 Task: Search one way flight ticket for 1 adult, 5 children, 2 infants in seat and 1 infant on lap in first from Watertown: Watertown Regional Airport to Greensboro: Piedmont Triad International Airport on 5-1-2023. Choice of flights is Frontier. Number of bags: 1 checked bag. Price is upto 82000. Outbound departure time preference is 9:45.
Action: Mouse moved to (223, 340)
Screenshot: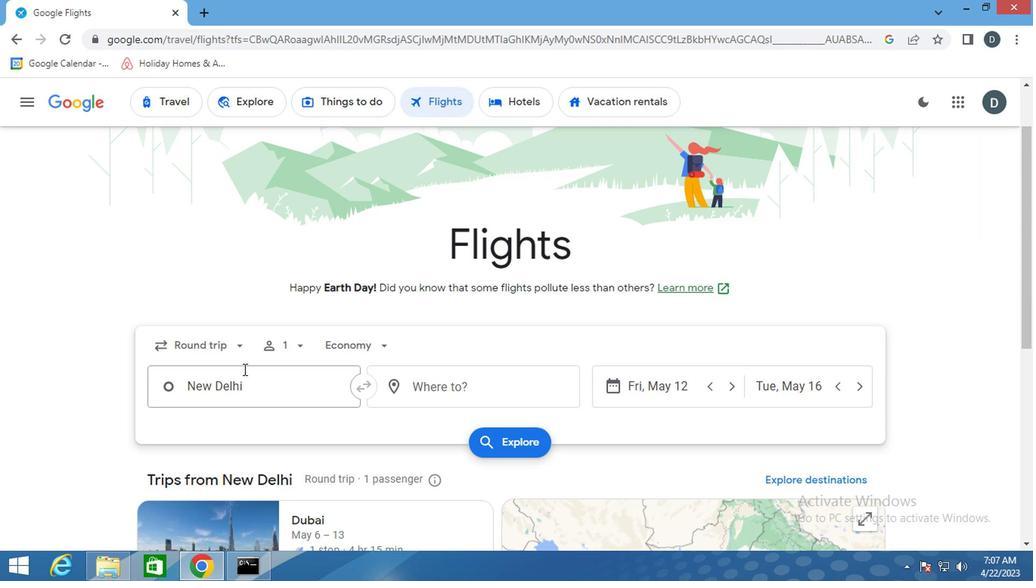 
Action: Mouse pressed left at (223, 340)
Screenshot: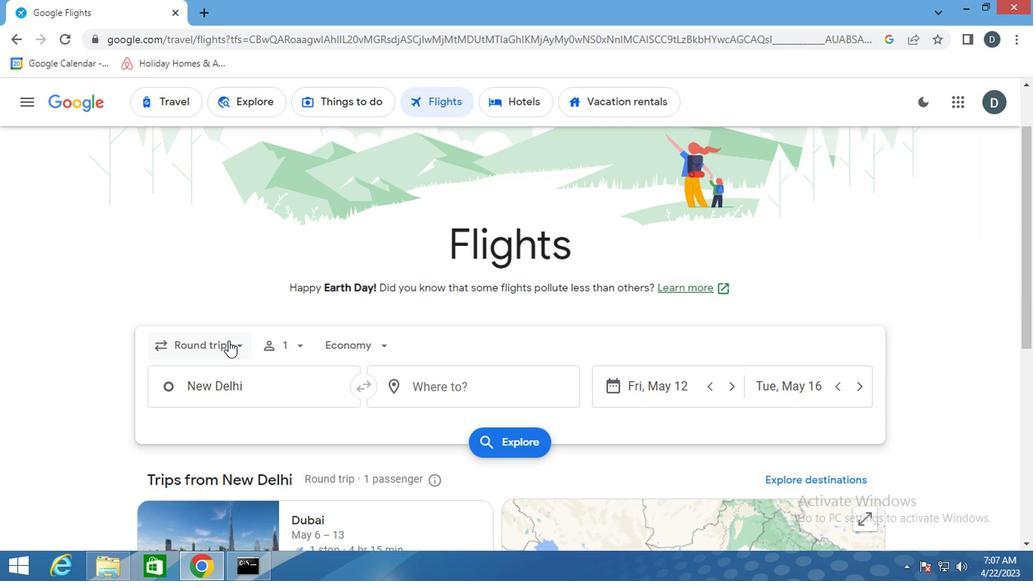 
Action: Mouse moved to (227, 412)
Screenshot: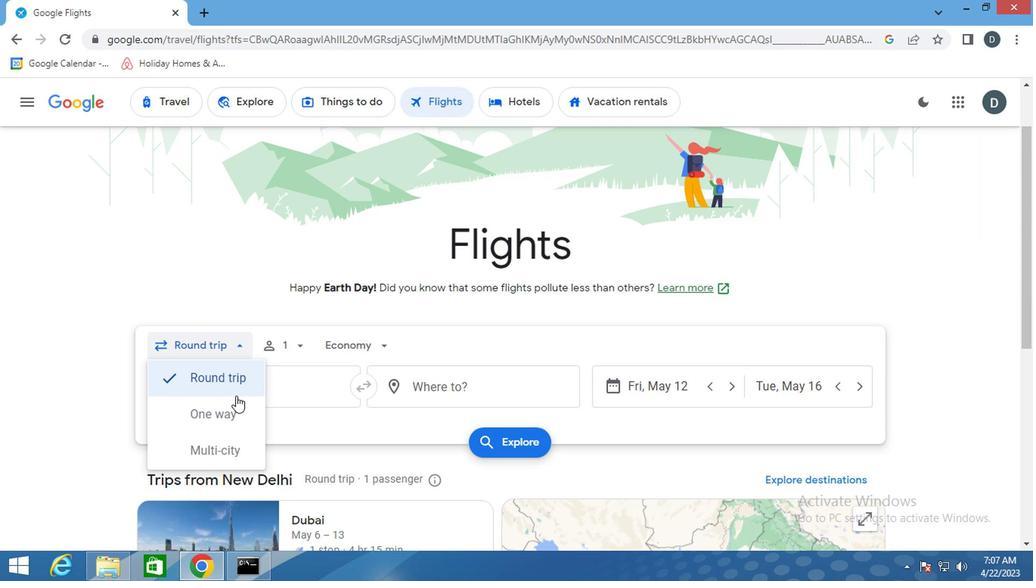 
Action: Mouse pressed left at (227, 412)
Screenshot: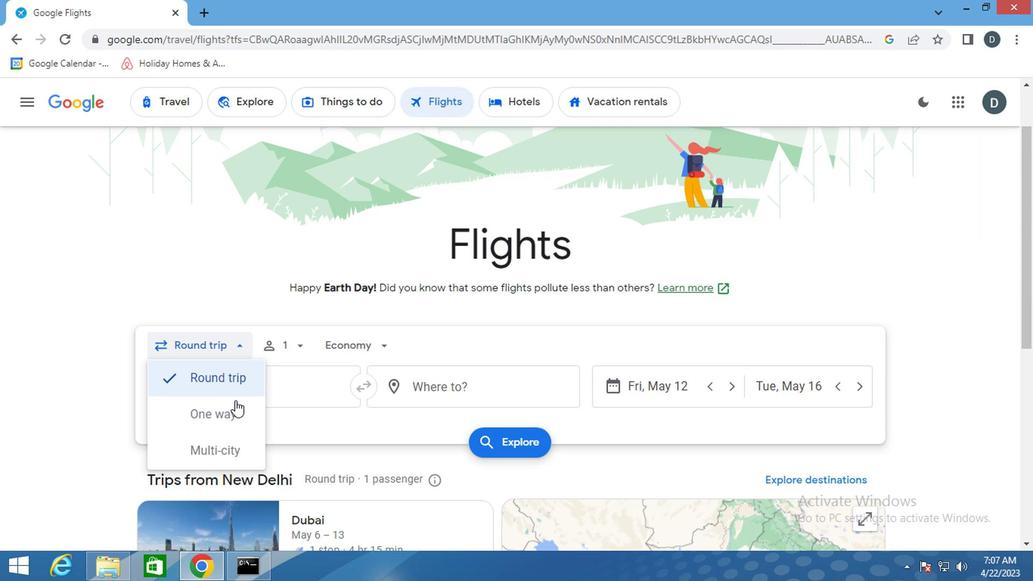 
Action: Mouse moved to (285, 349)
Screenshot: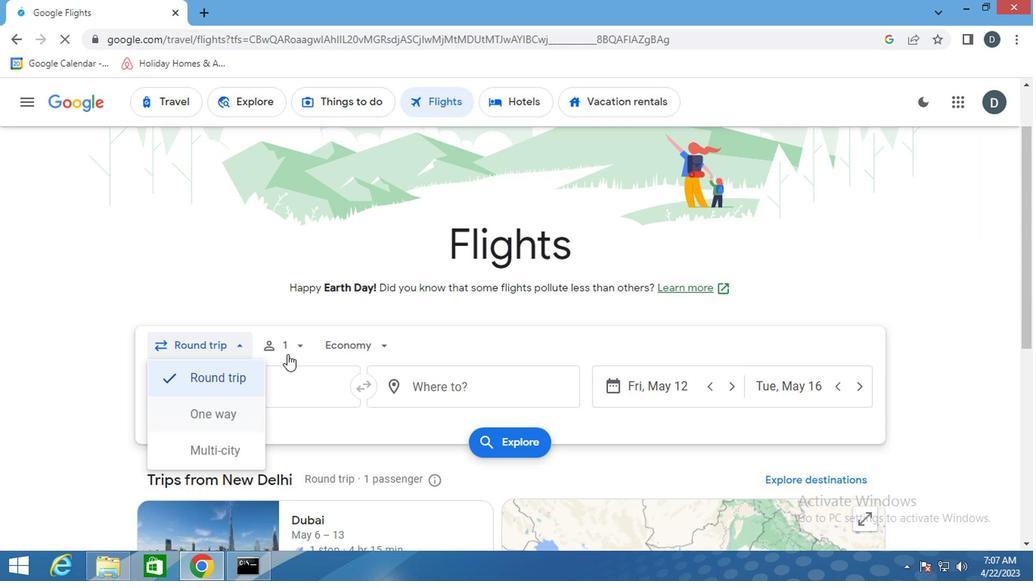 
Action: Mouse pressed left at (285, 349)
Screenshot: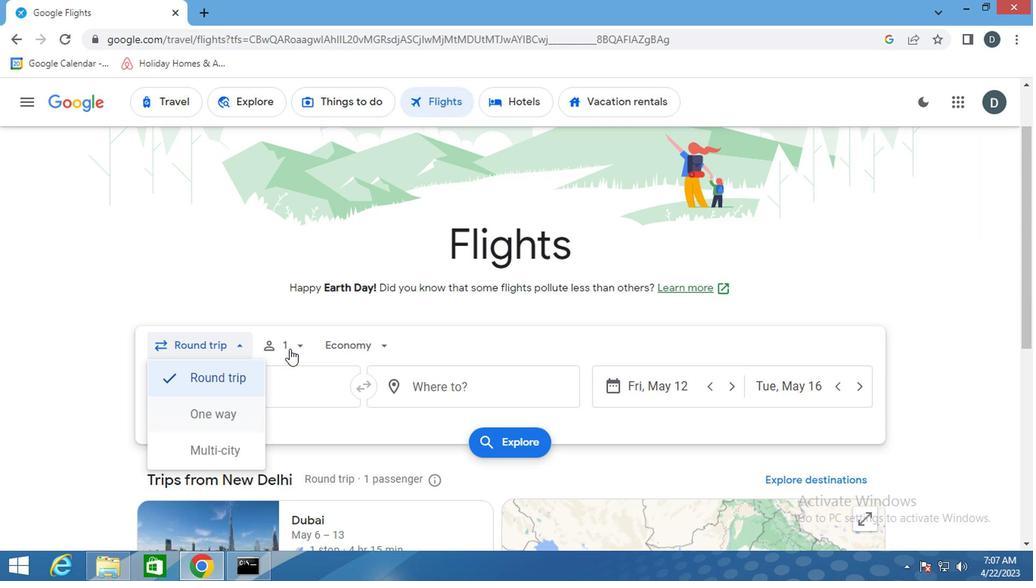 
Action: Mouse moved to (412, 420)
Screenshot: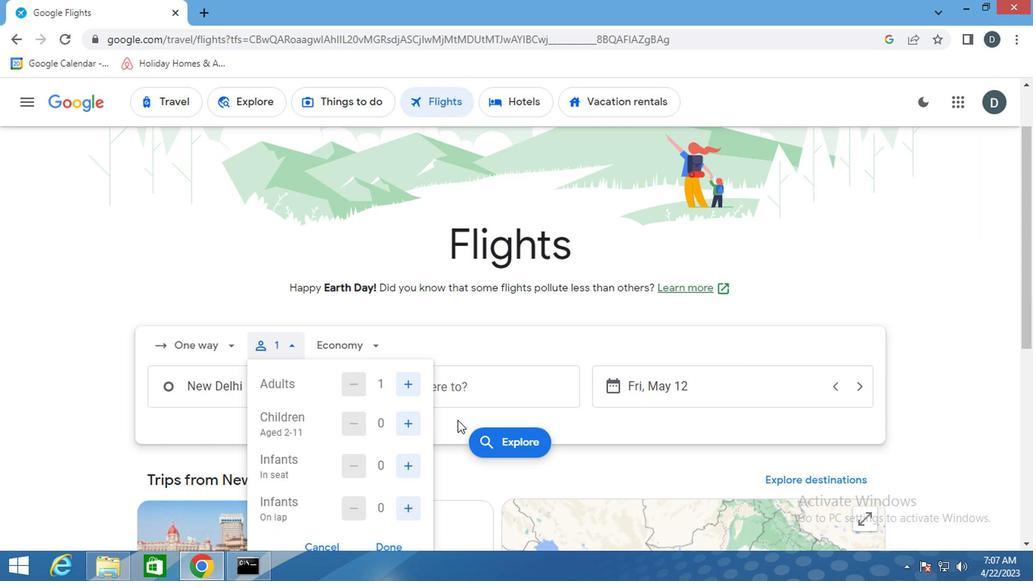 
Action: Mouse pressed left at (412, 420)
Screenshot: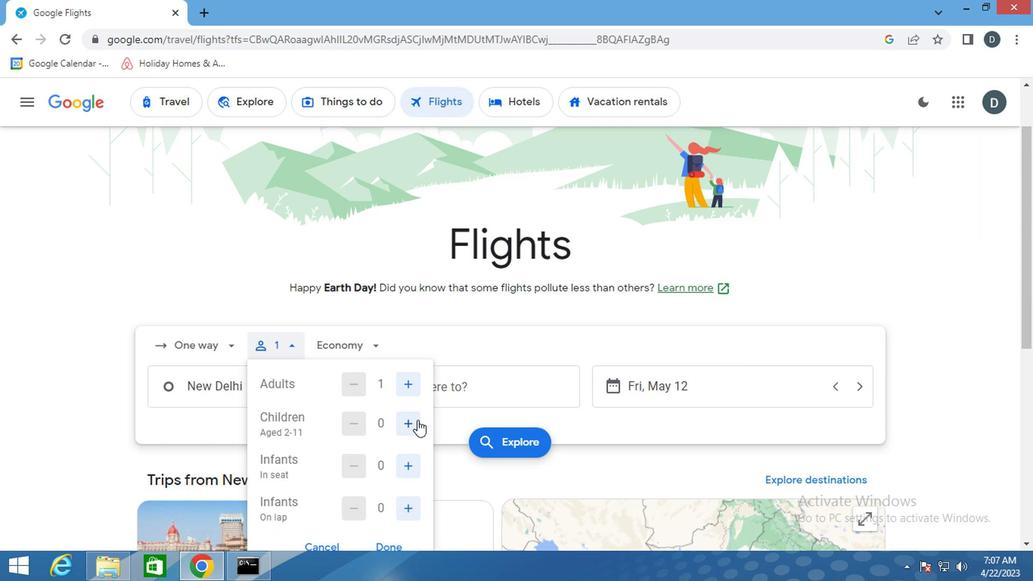 
Action: Mouse moved to (411, 420)
Screenshot: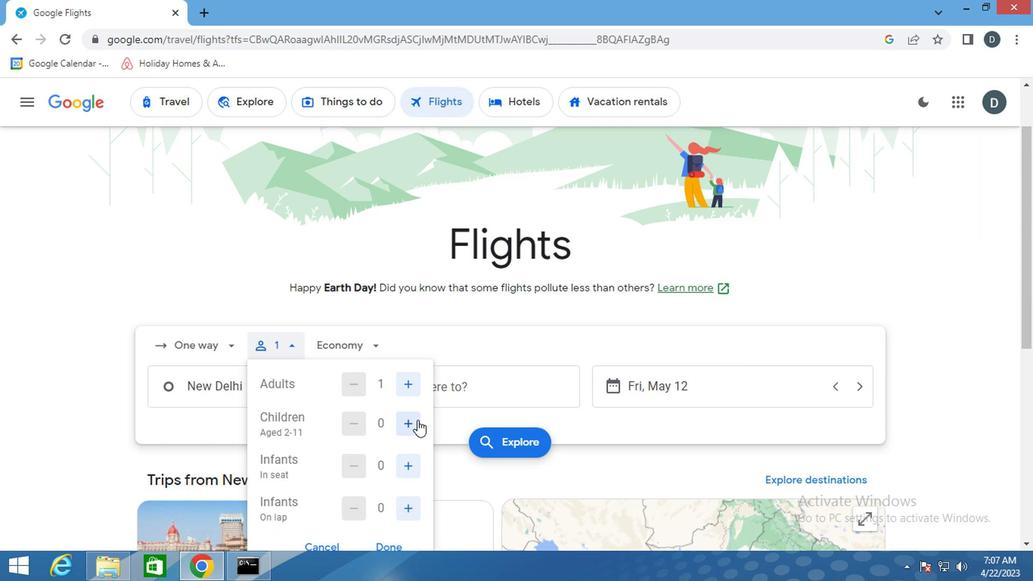 
Action: Mouse pressed left at (411, 420)
Screenshot: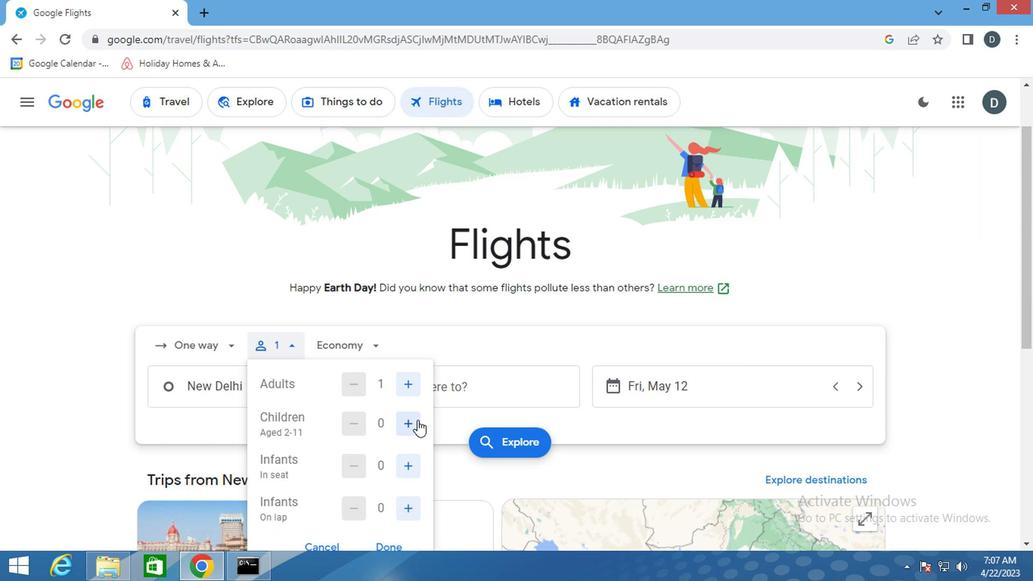 
Action: Mouse pressed left at (411, 420)
Screenshot: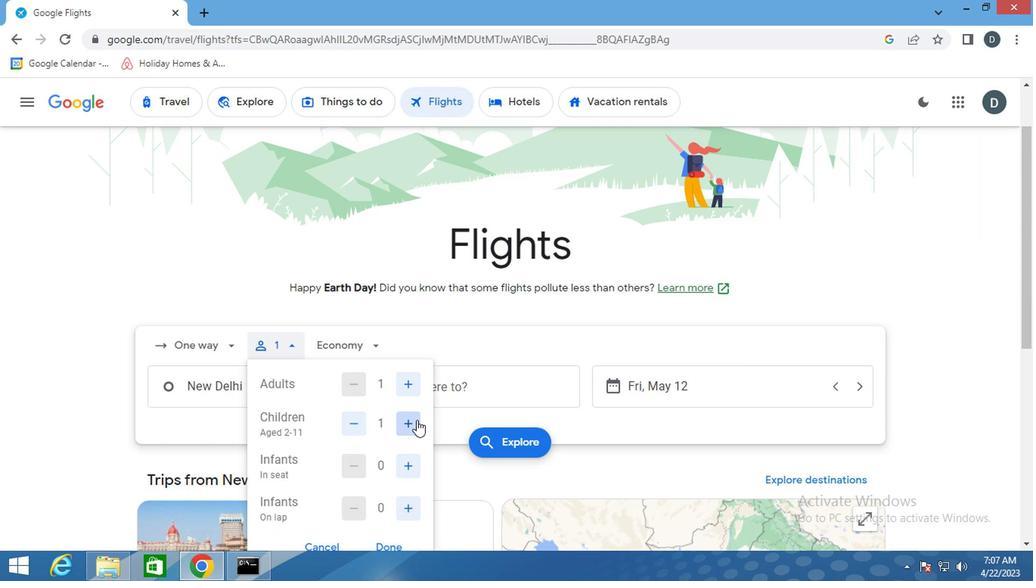 
Action: Mouse pressed left at (411, 420)
Screenshot: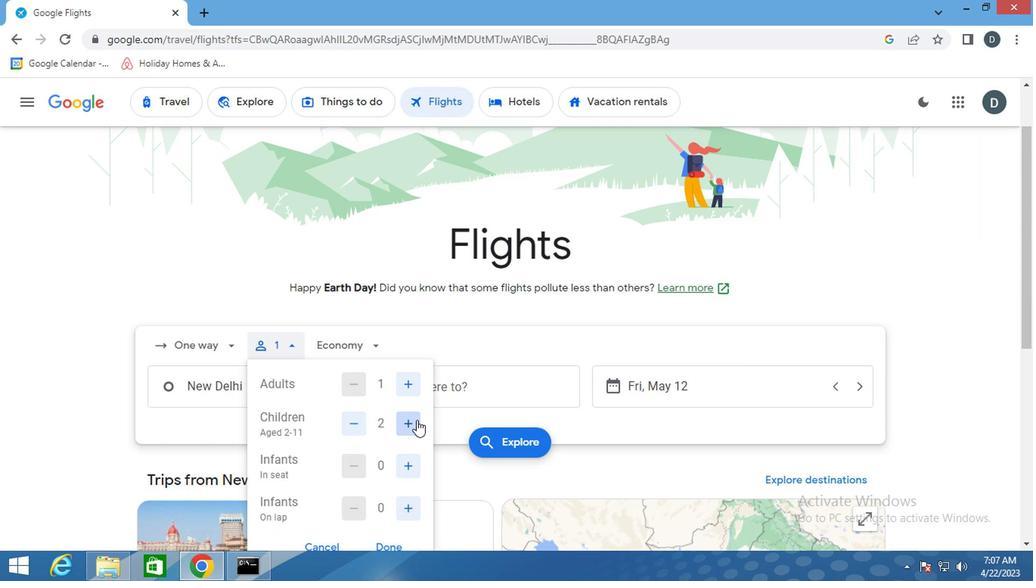 
Action: Mouse pressed left at (411, 420)
Screenshot: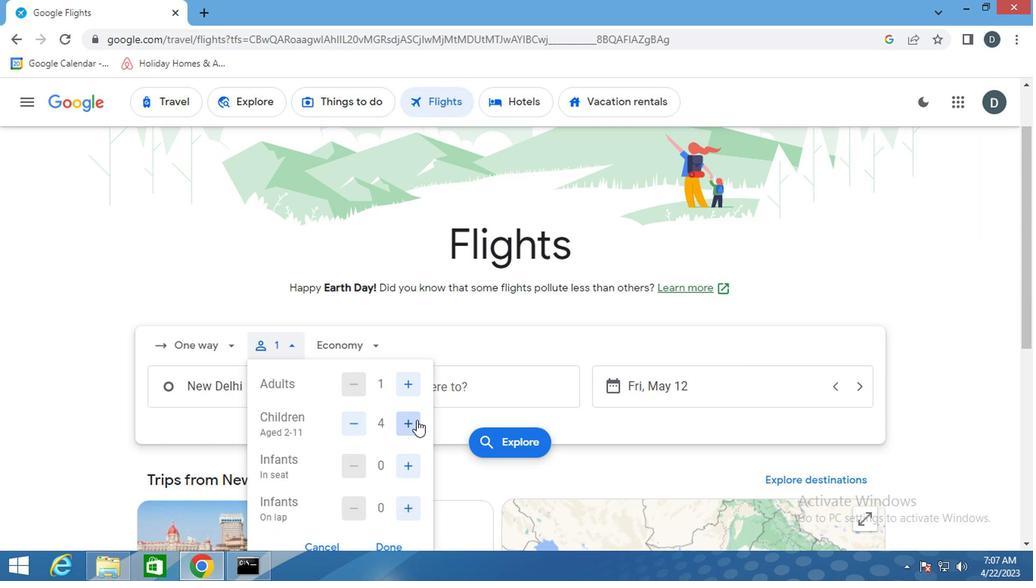 
Action: Mouse moved to (396, 464)
Screenshot: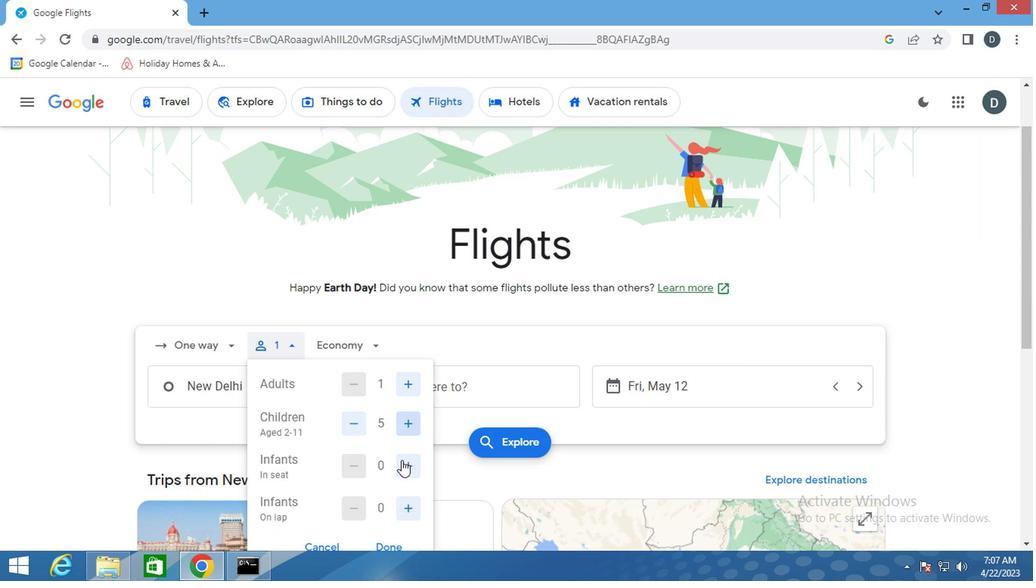 
Action: Mouse pressed left at (396, 464)
Screenshot: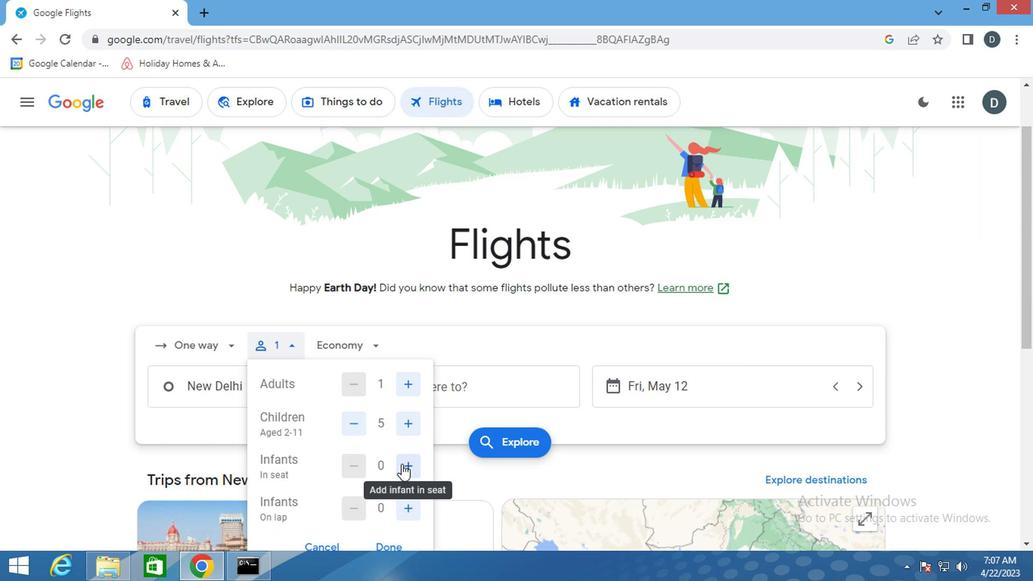 
Action: Mouse pressed left at (396, 464)
Screenshot: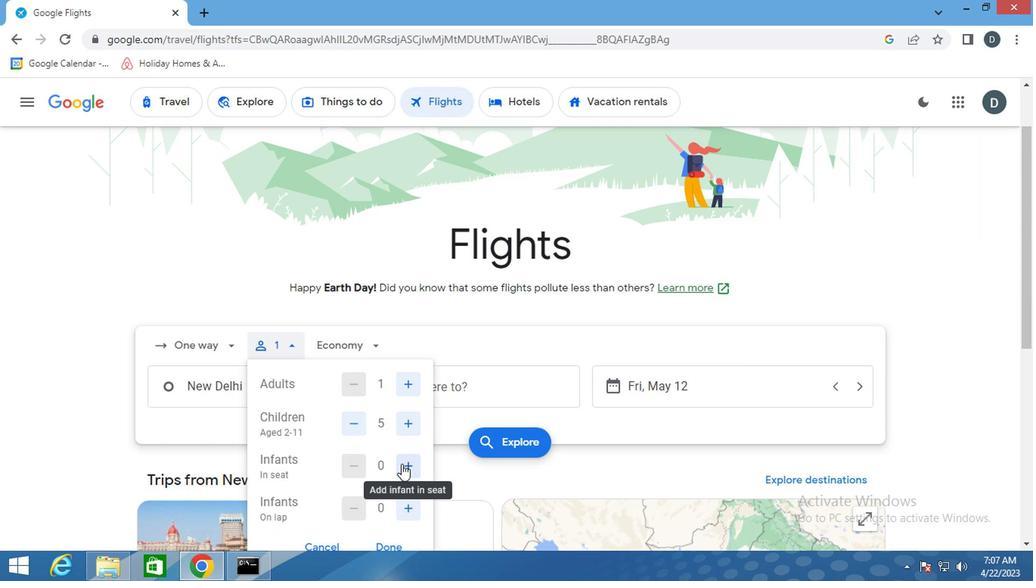 
Action: Mouse moved to (395, 502)
Screenshot: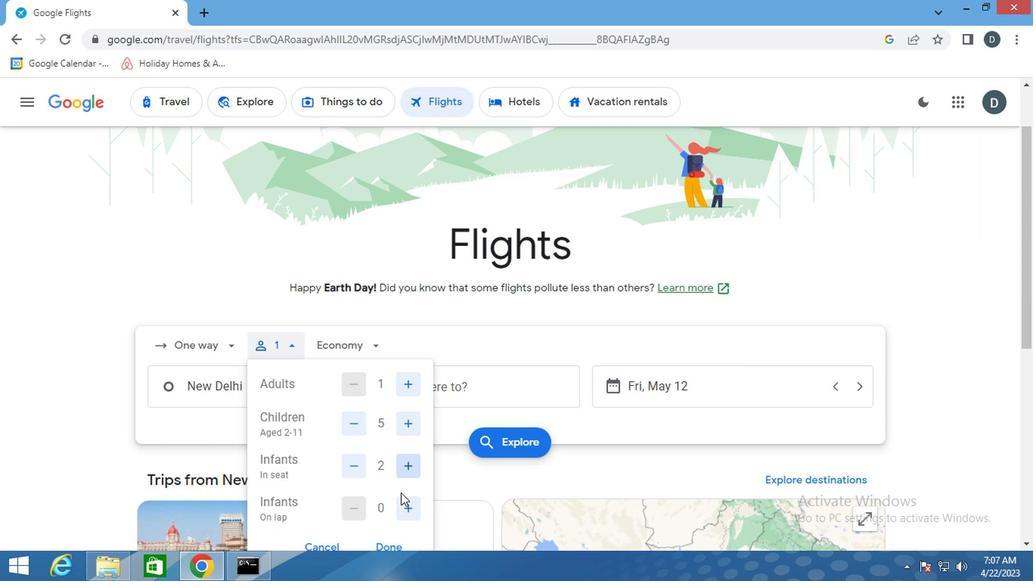 
Action: Mouse pressed left at (395, 502)
Screenshot: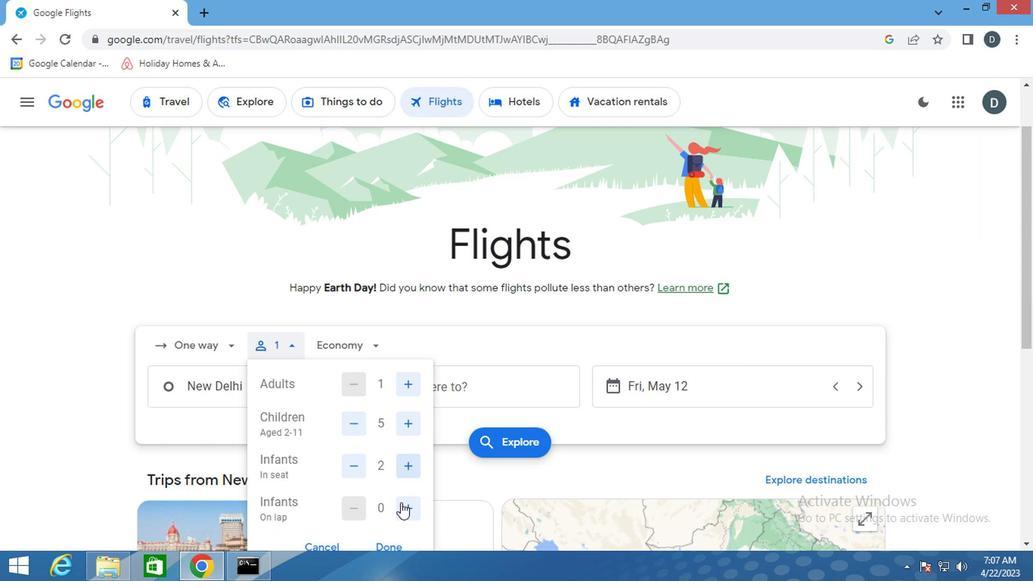 
Action: Mouse moved to (360, 474)
Screenshot: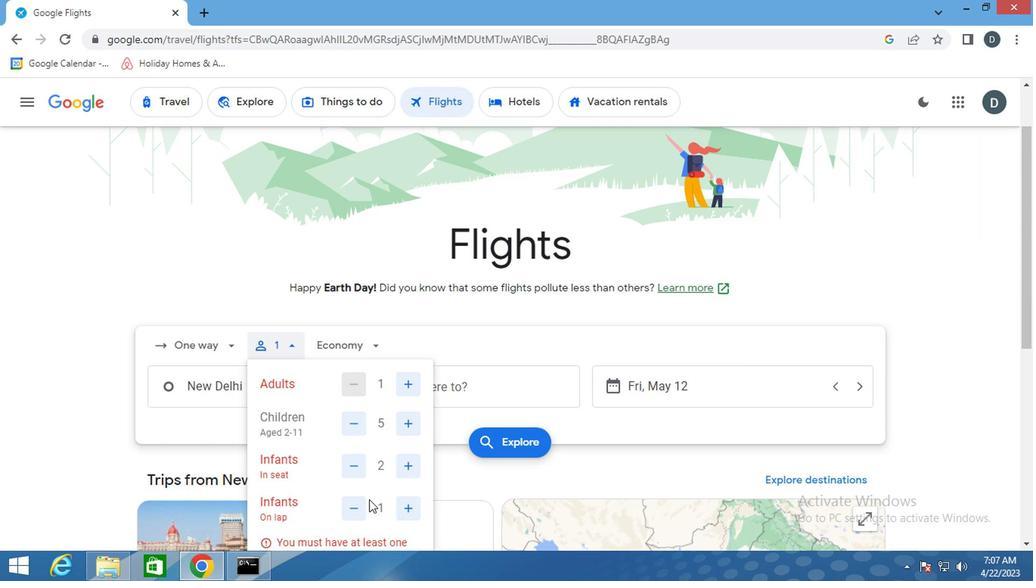 
Action: Mouse pressed left at (360, 474)
Screenshot: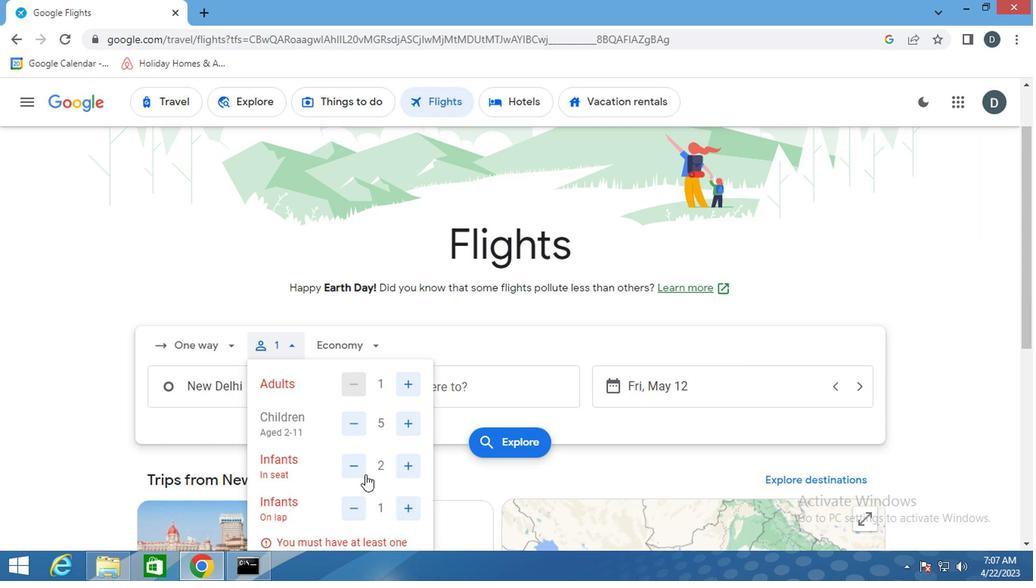 
Action: Mouse moved to (348, 464)
Screenshot: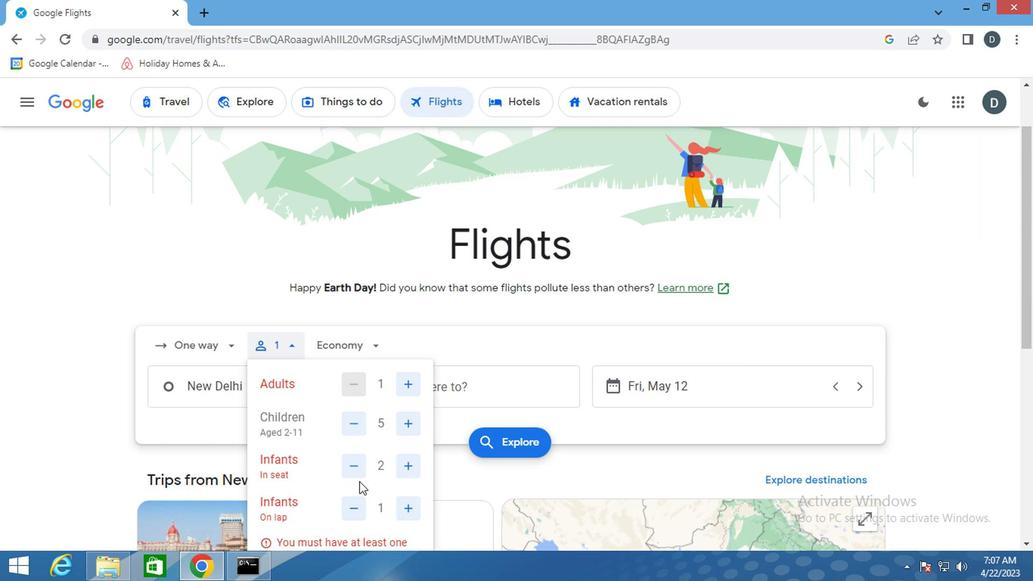 
Action: Mouse pressed left at (348, 464)
Screenshot: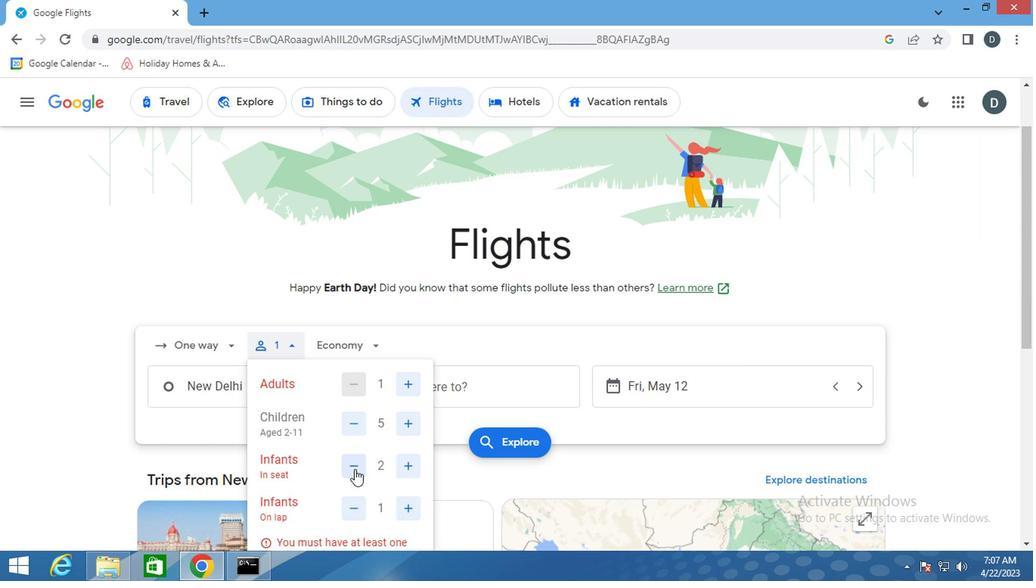 
Action: Mouse moved to (381, 539)
Screenshot: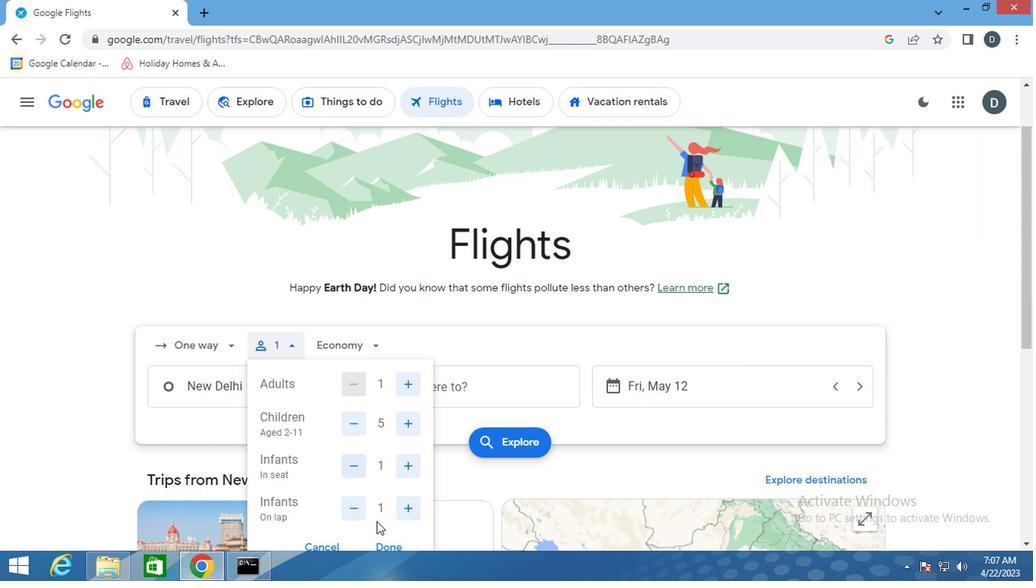 
Action: Mouse pressed left at (381, 539)
Screenshot: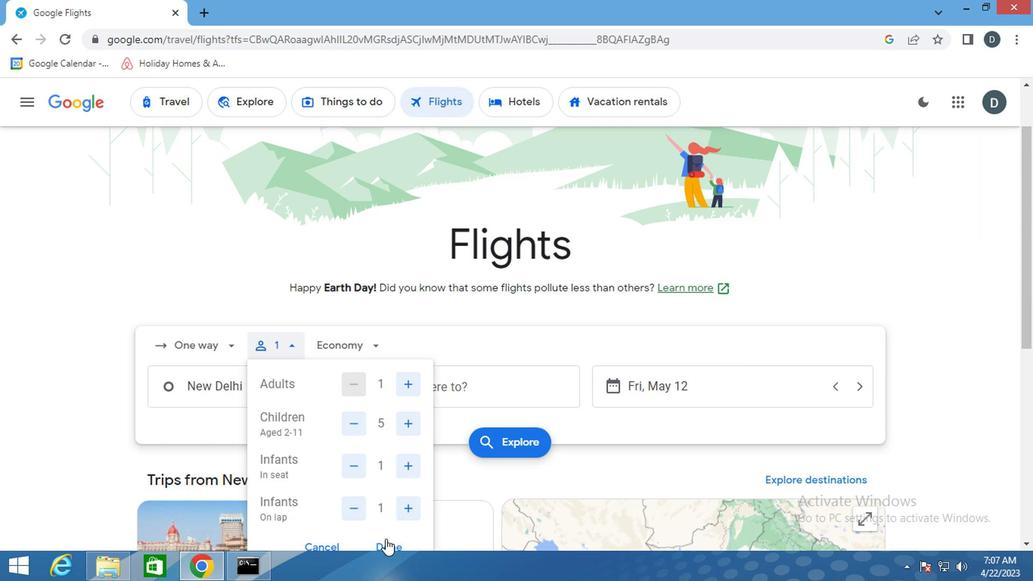 
Action: Mouse moved to (349, 354)
Screenshot: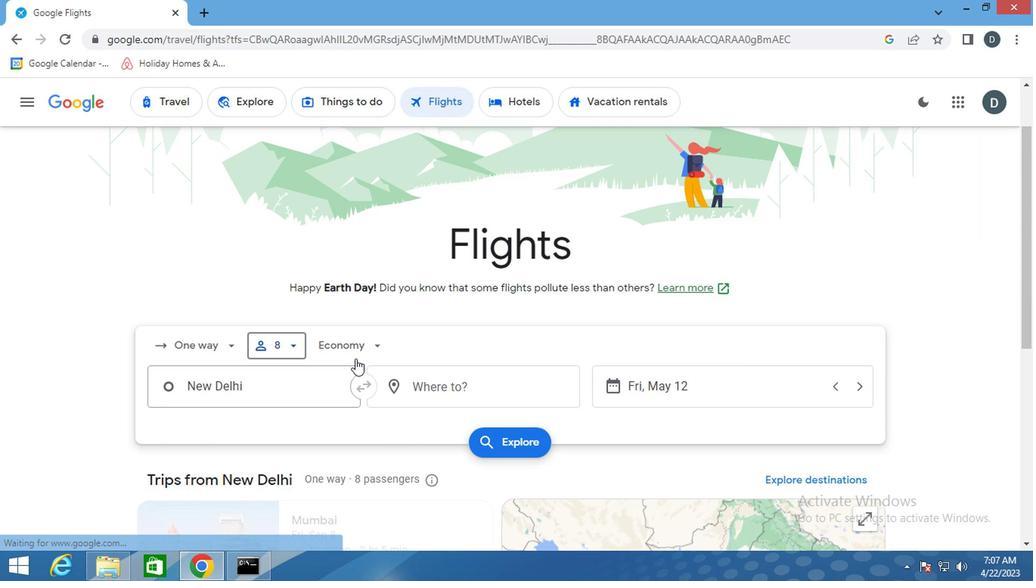 
Action: Mouse pressed left at (349, 354)
Screenshot: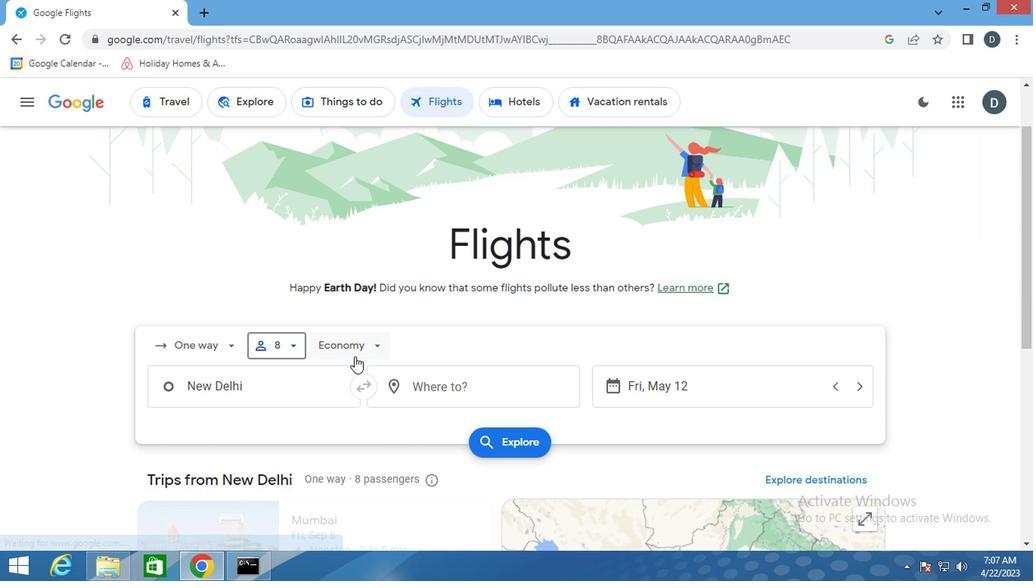 
Action: Mouse moved to (382, 493)
Screenshot: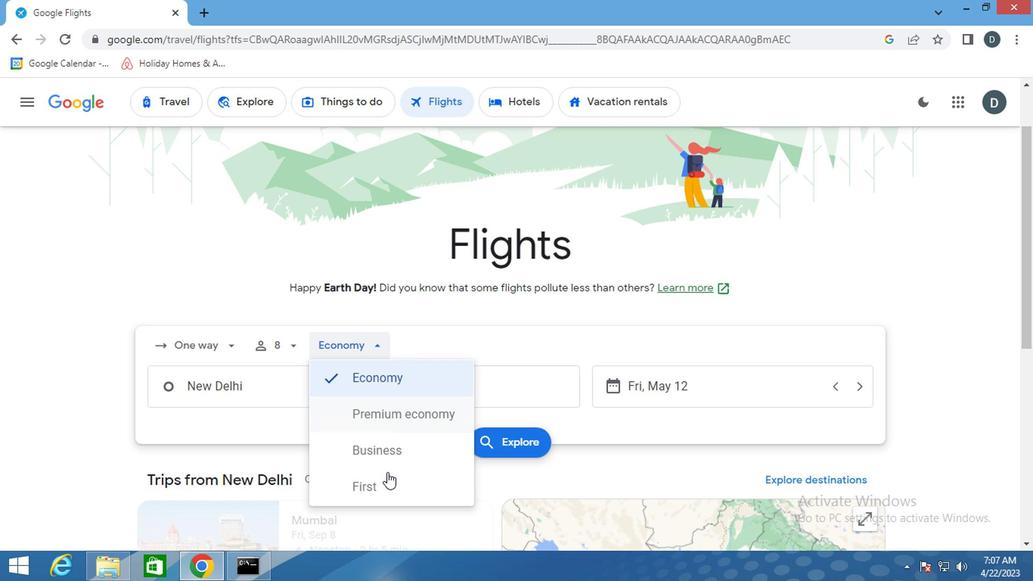 
Action: Mouse pressed left at (382, 493)
Screenshot: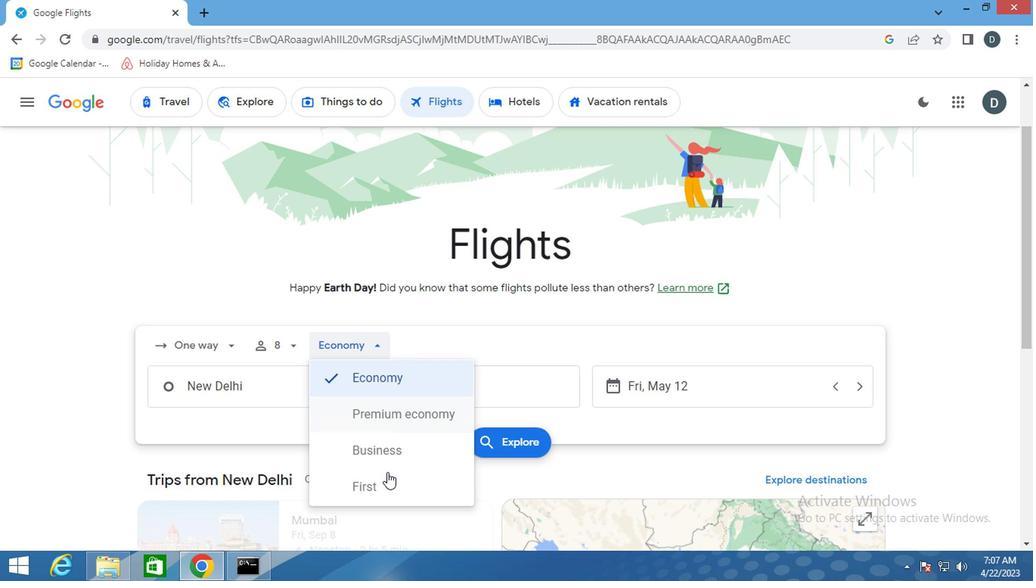 
Action: Mouse moved to (244, 378)
Screenshot: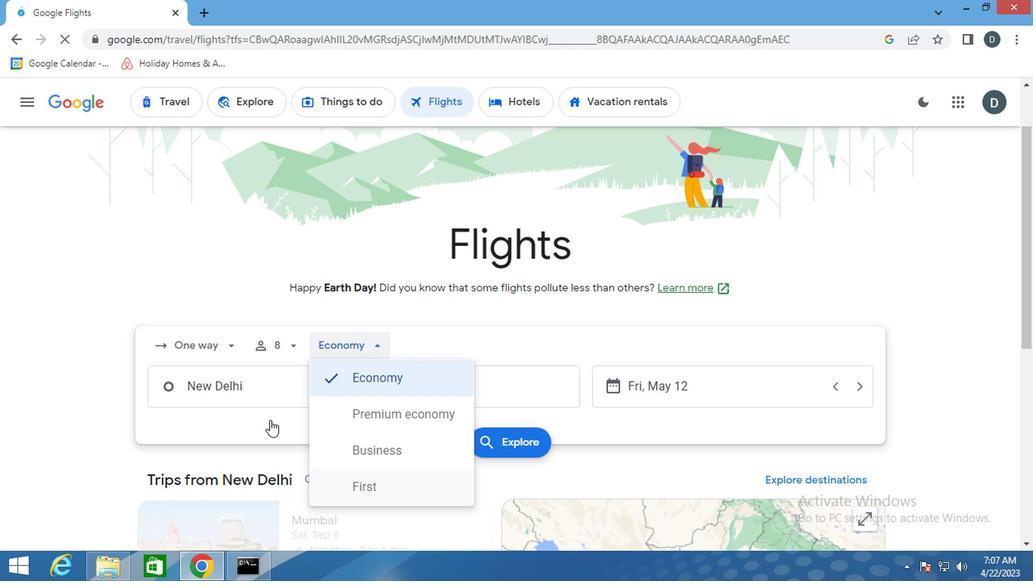 
Action: Mouse pressed left at (244, 378)
Screenshot: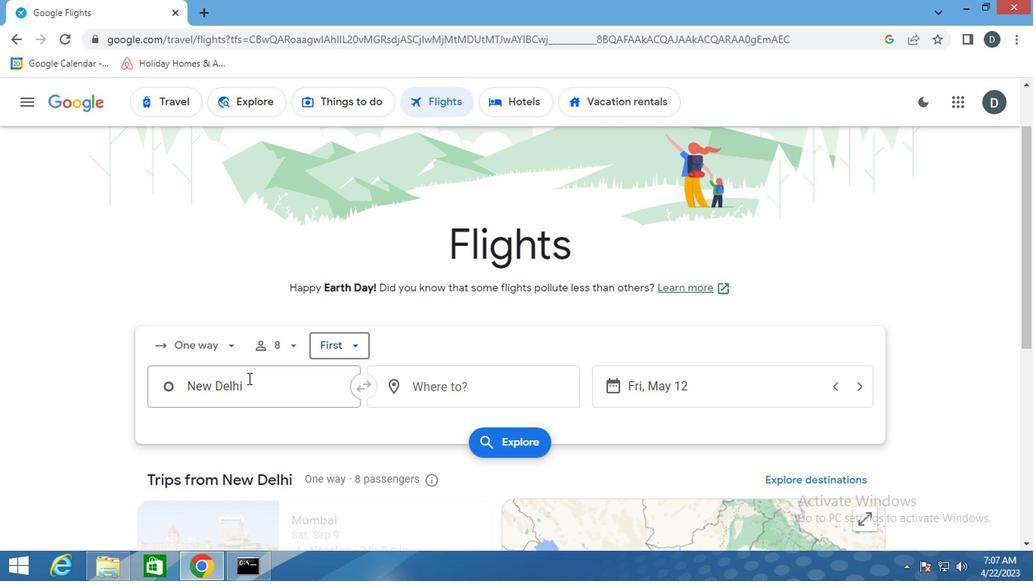 
Action: Key pressed <Key.shift>WATERTOWN
Screenshot: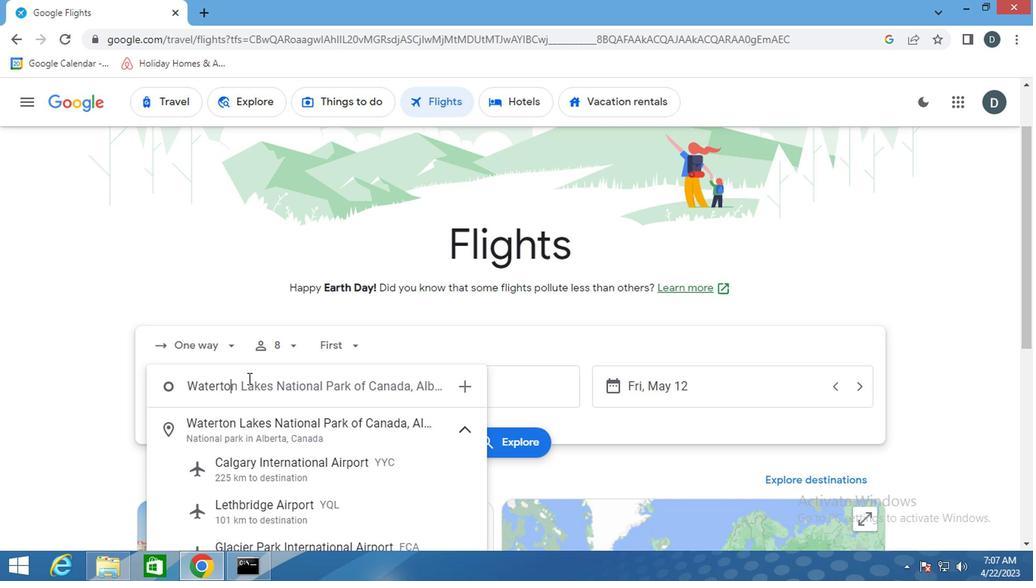 
Action: Mouse moved to (275, 428)
Screenshot: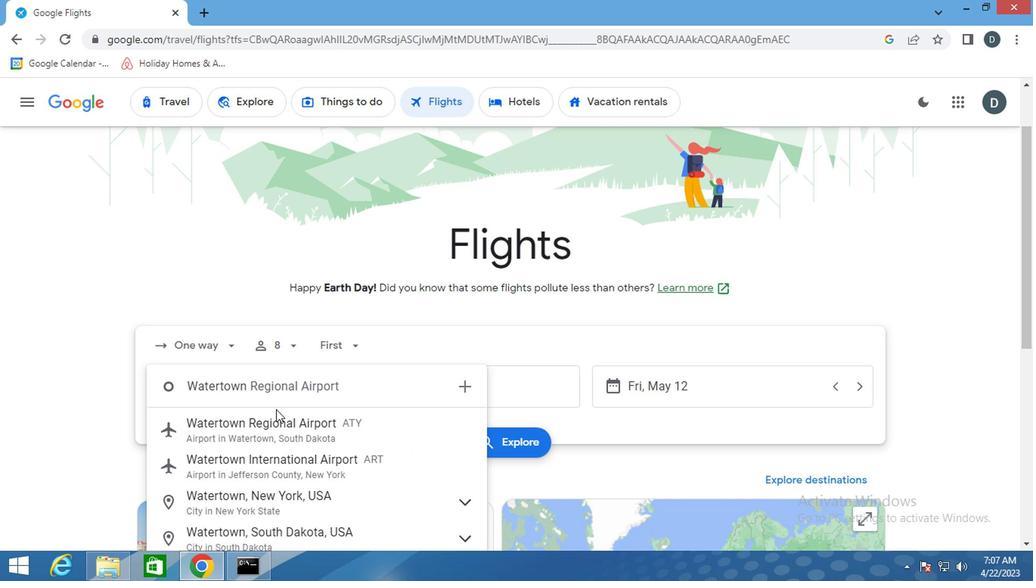 
Action: Mouse pressed left at (275, 428)
Screenshot: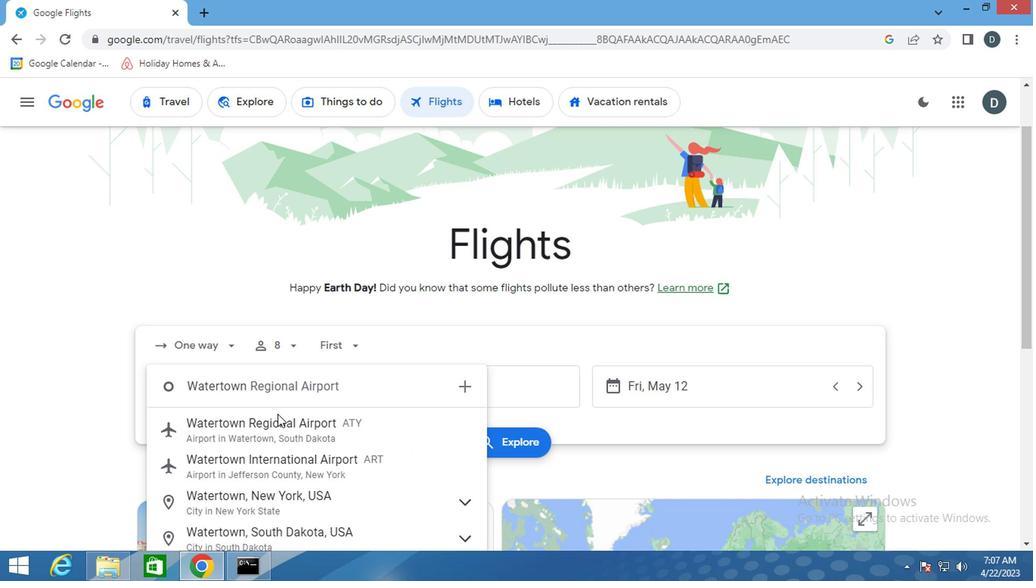 
Action: Mouse moved to (424, 384)
Screenshot: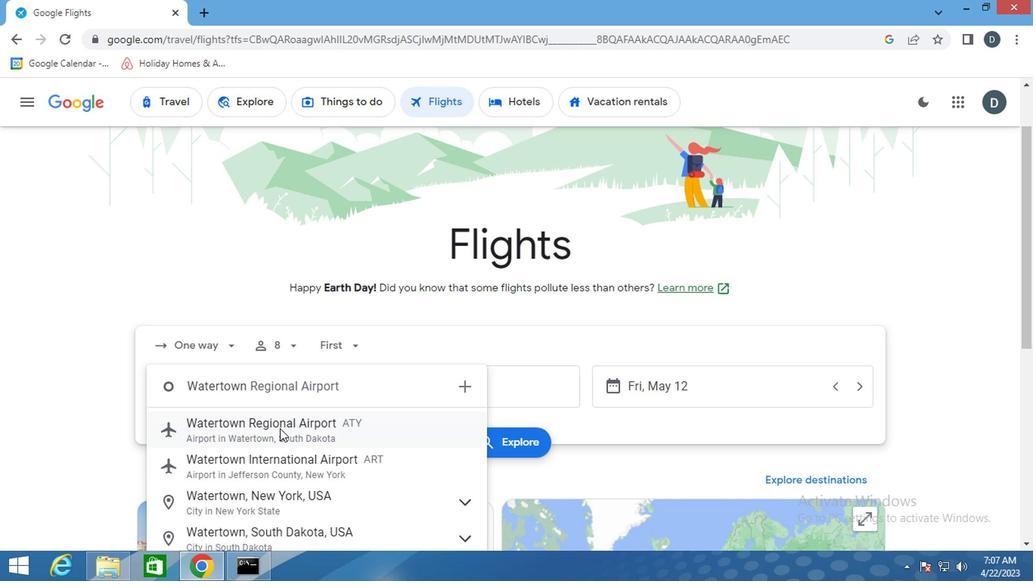 
Action: Mouse pressed left at (424, 384)
Screenshot: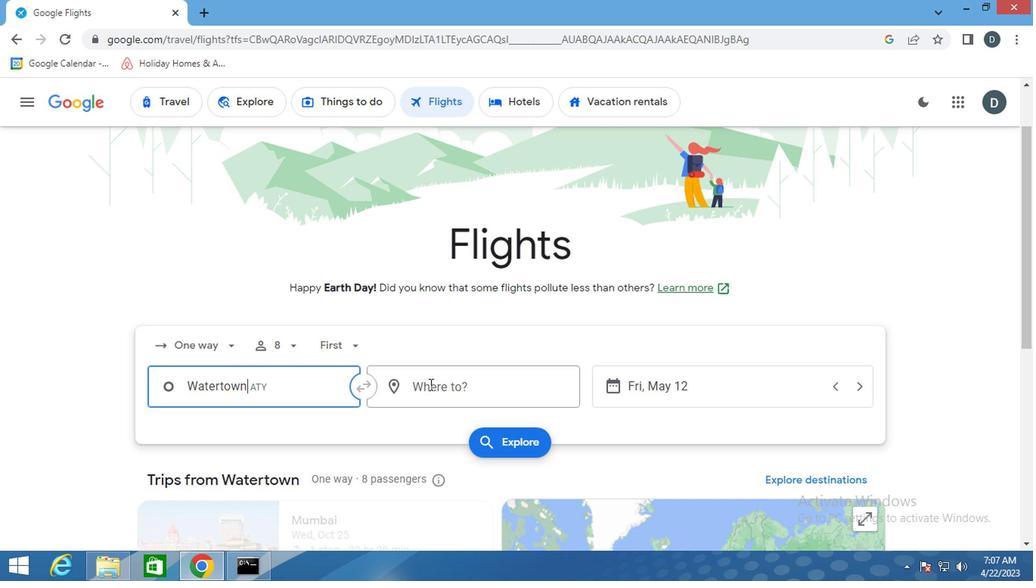 
Action: Key pressed <Key.shift>GREENS
Screenshot: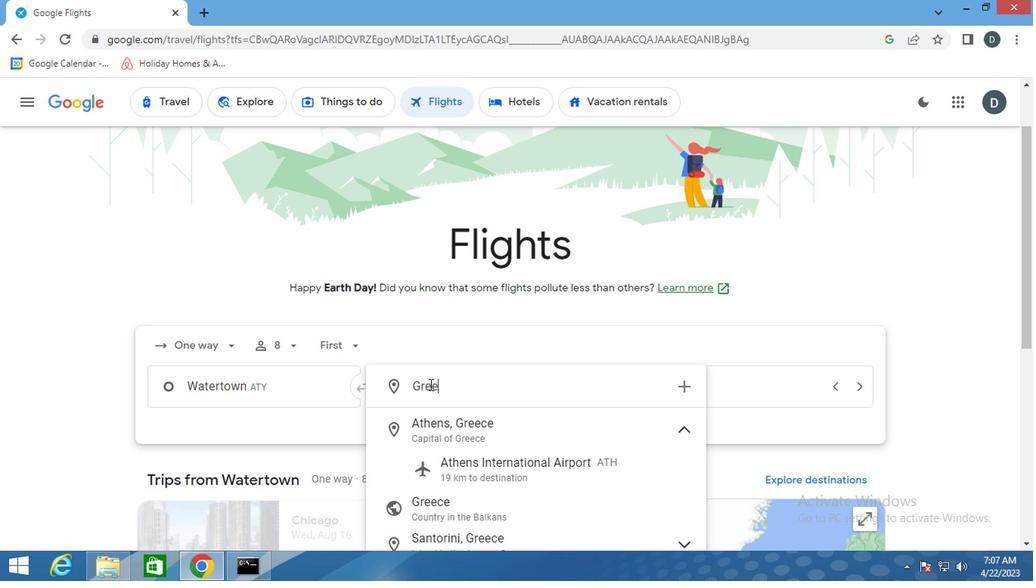 
Action: Mouse moved to (470, 463)
Screenshot: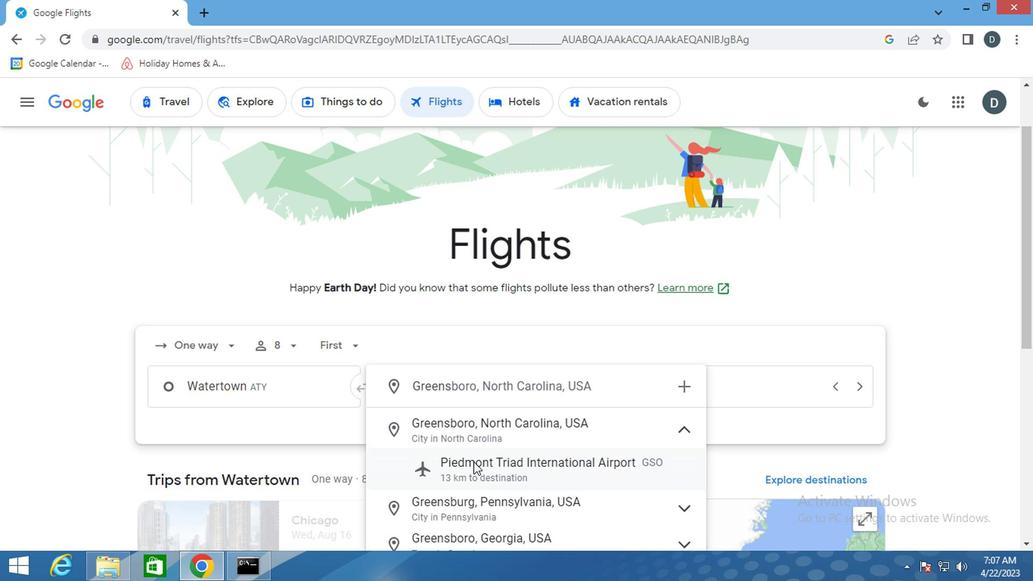 
Action: Mouse pressed left at (470, 463)
Screenshot: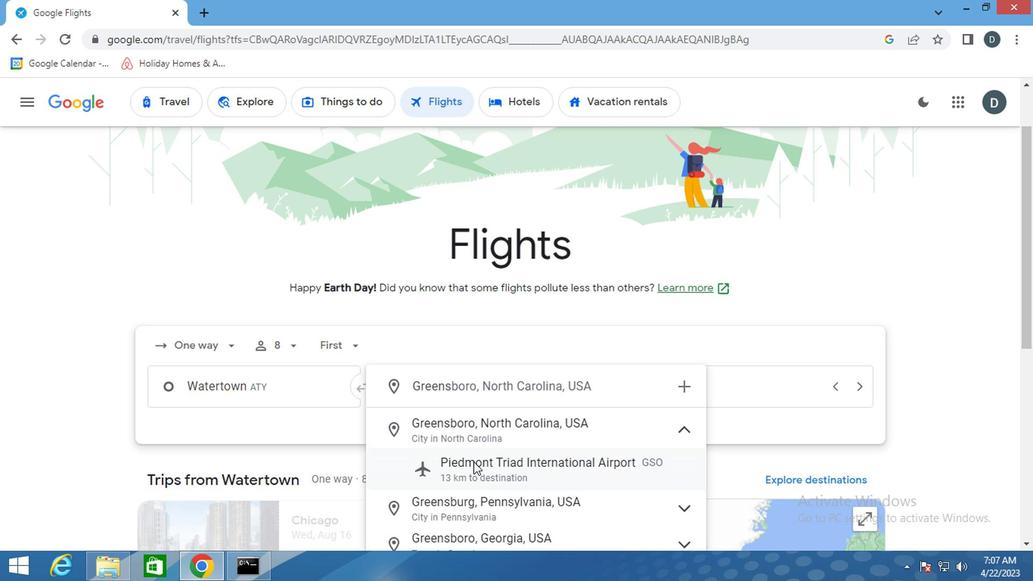 
Action: Mouse moved to (687, 378)
Screenshot: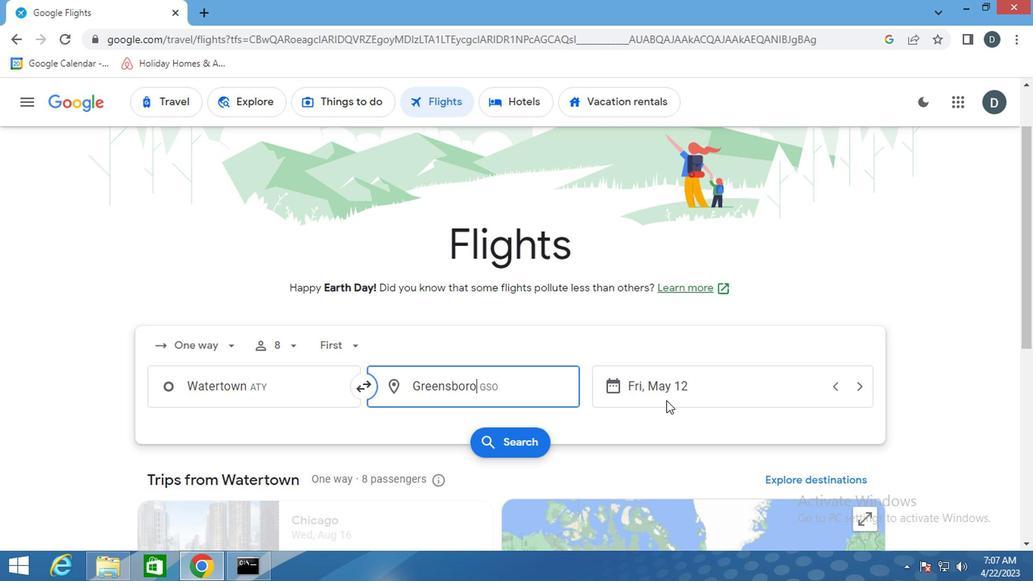 
Action: Mouse pressed left at (687, 378)
Screenshot: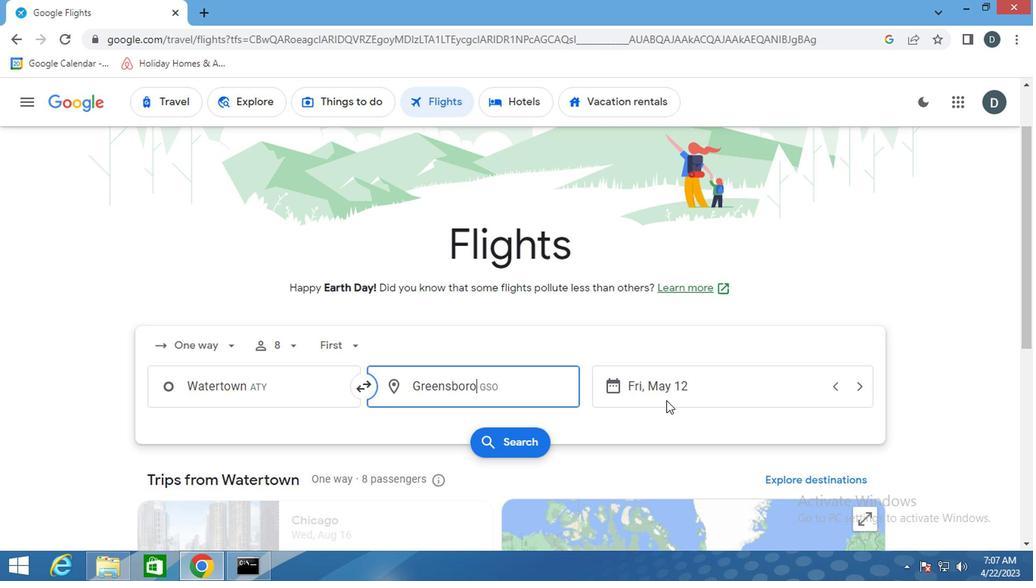
Action: Mouse moved to (643, 282)
Screenshot: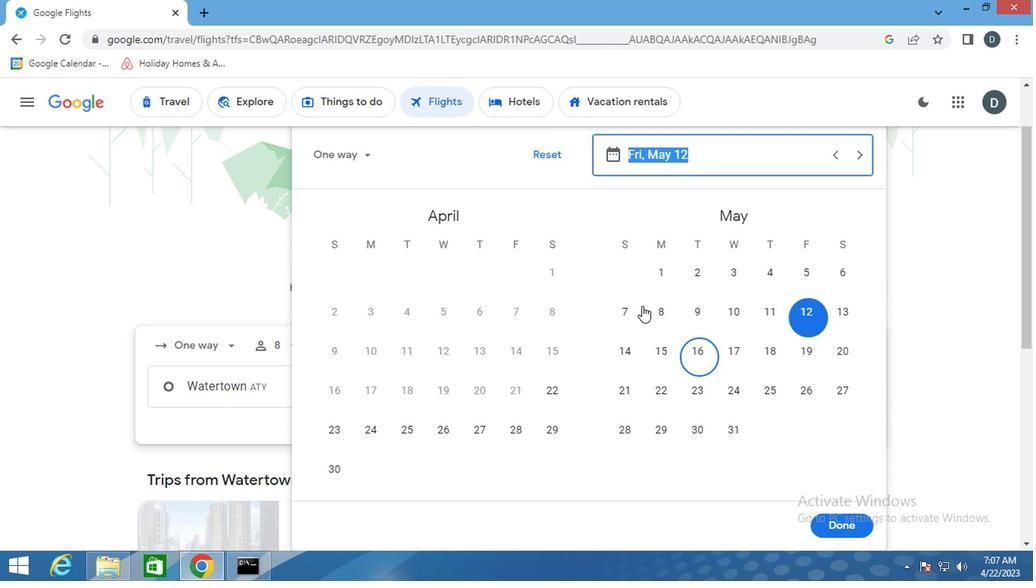 
Action: Mouse pressed left at (643, 282)
Screenshot: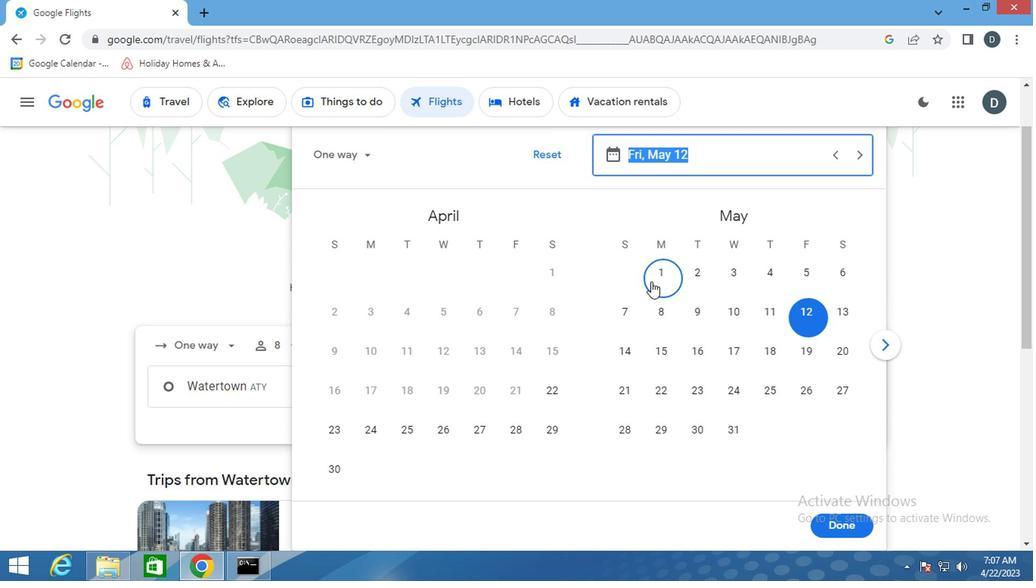 
Action: Mouse moved to (820, 526)
Screenshot: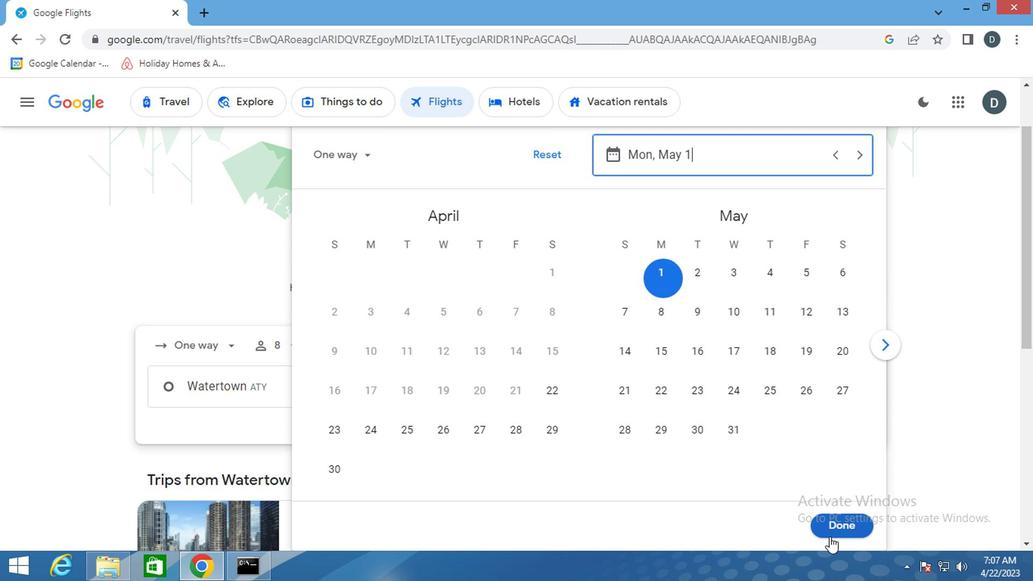 
Action: Mouse pressed left at (820, 526)
Screenshot: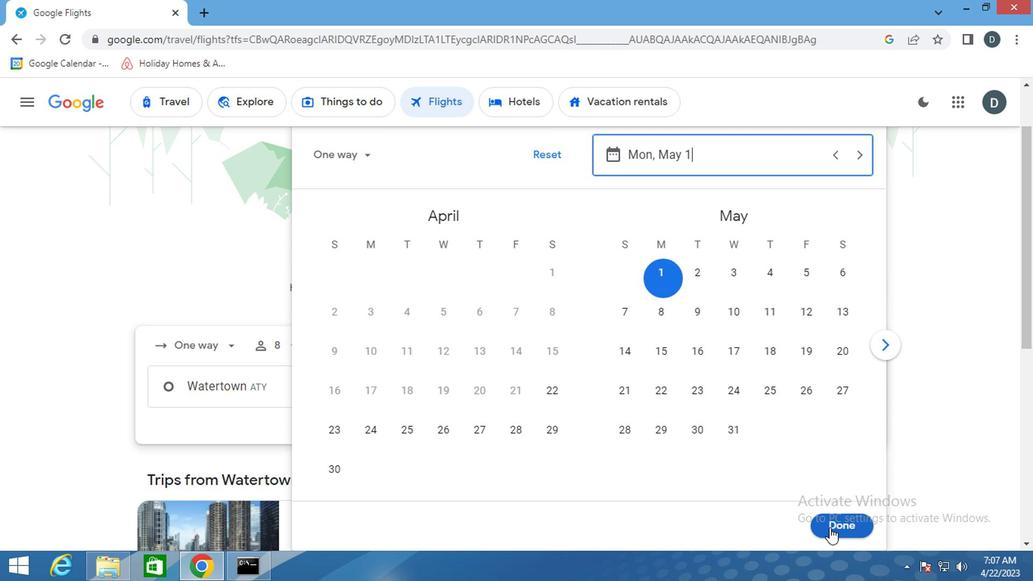 
Action: Mouse moved to (525, 453)
Screenshot: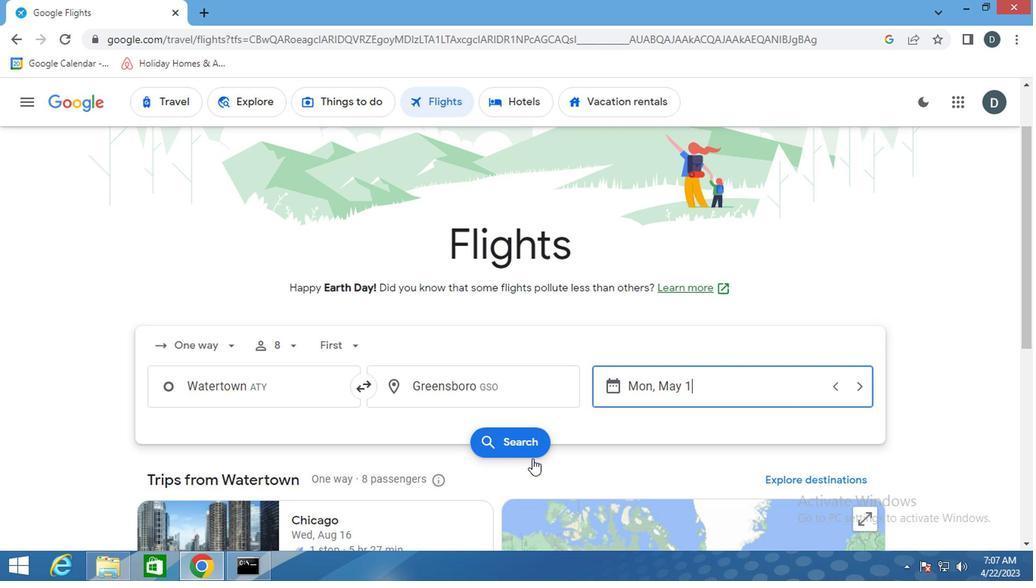 
Action: Mouse pressed left at (525, 453)
Screenshot: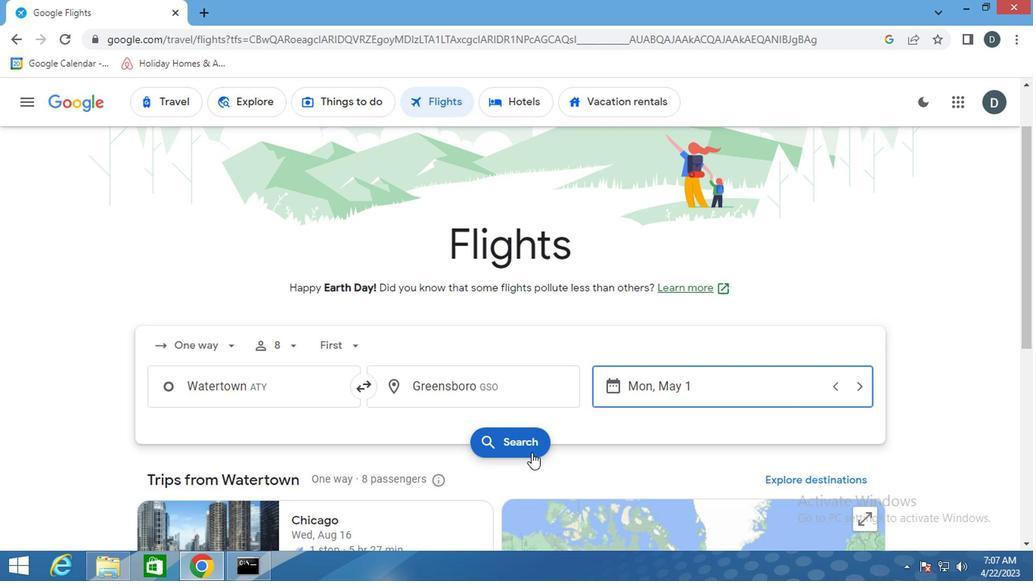 
Action: Mouse moved to (169, 243)
Screenshot: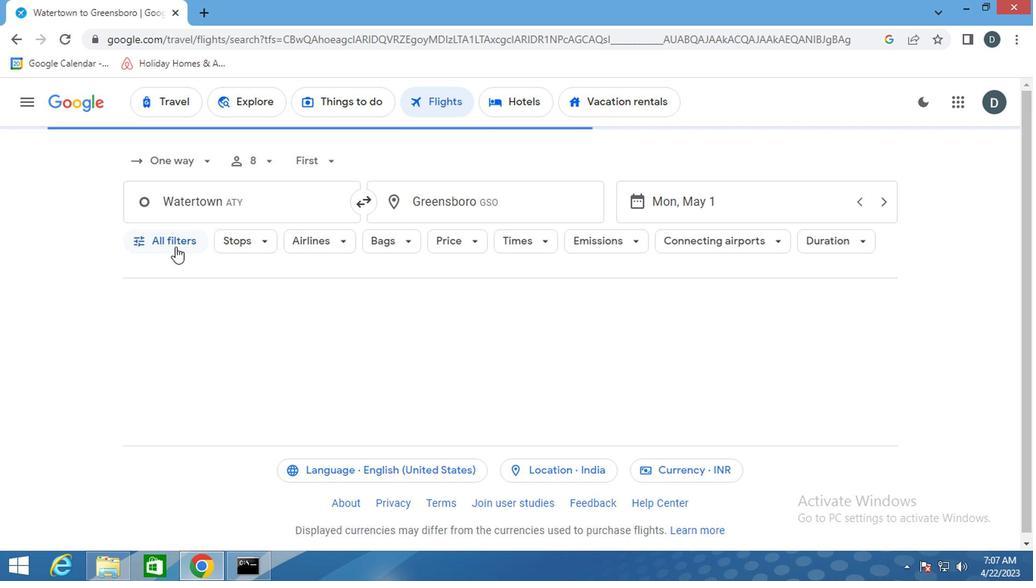 
Action: Mouse pressed left at (169, 243)
Screenshot: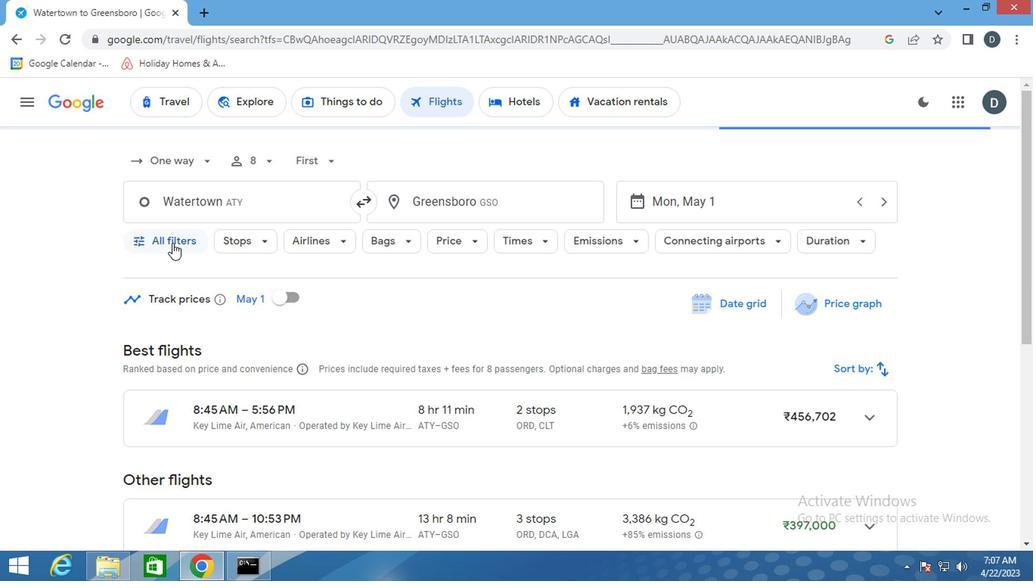 
Action: Mouse moved to (213, 424)
Screenshot: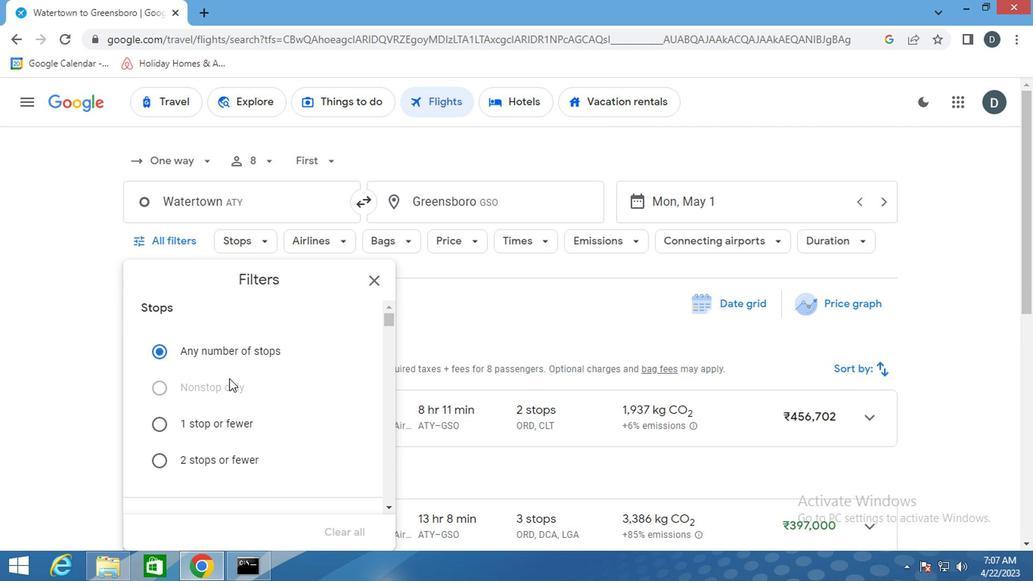 
Action: Mouse scrolled (213, 423) with delta (0, 0)
Screenshot: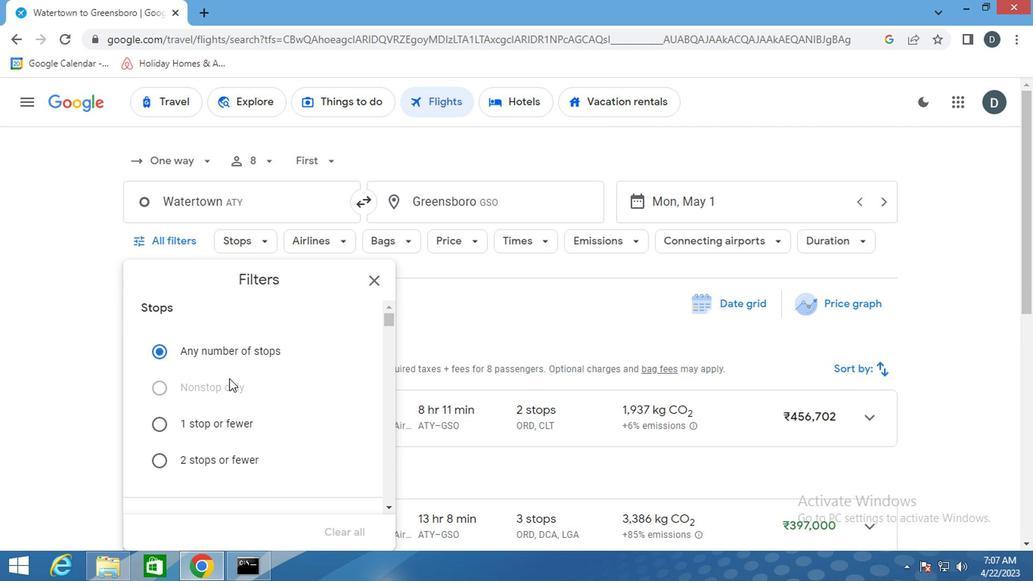 
Action: Mouse moved to (213, 425)
Screenshot: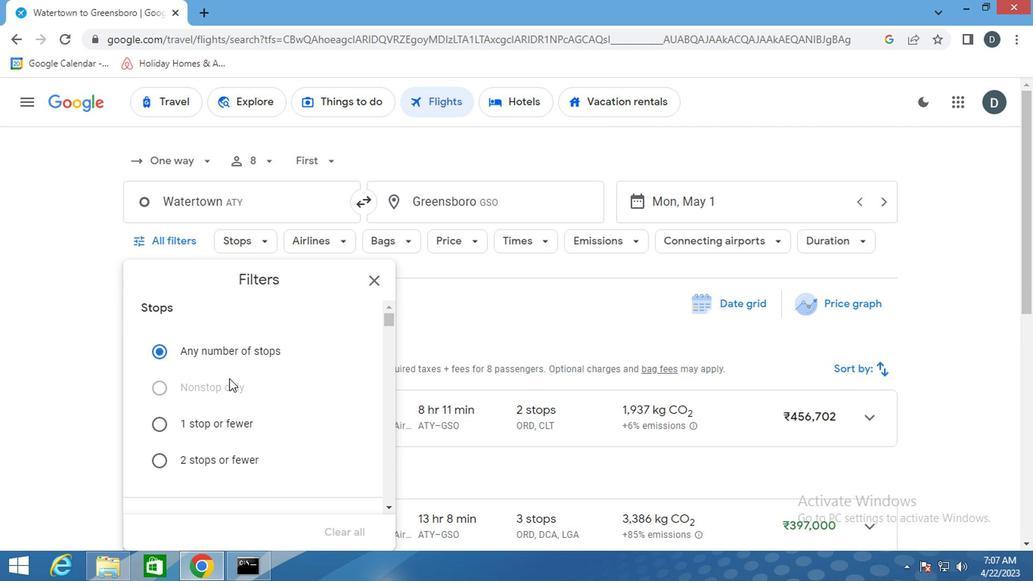 
Action: Mouse scrolled (213, 424) with delta (0, -1)
Screenshot: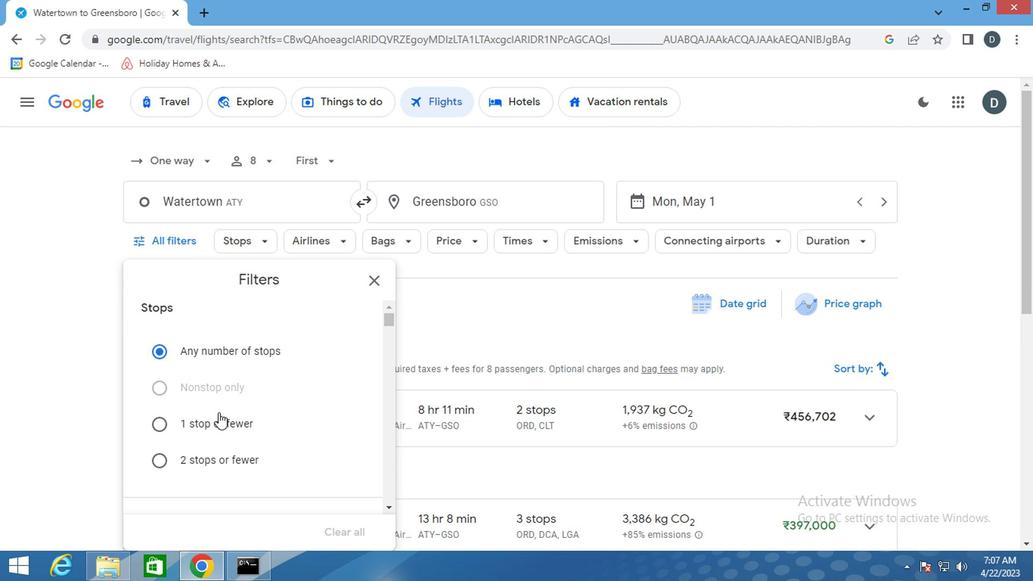 
Action: Mouse scrolled (213, 424) with delta (0, -1)
Screenshot: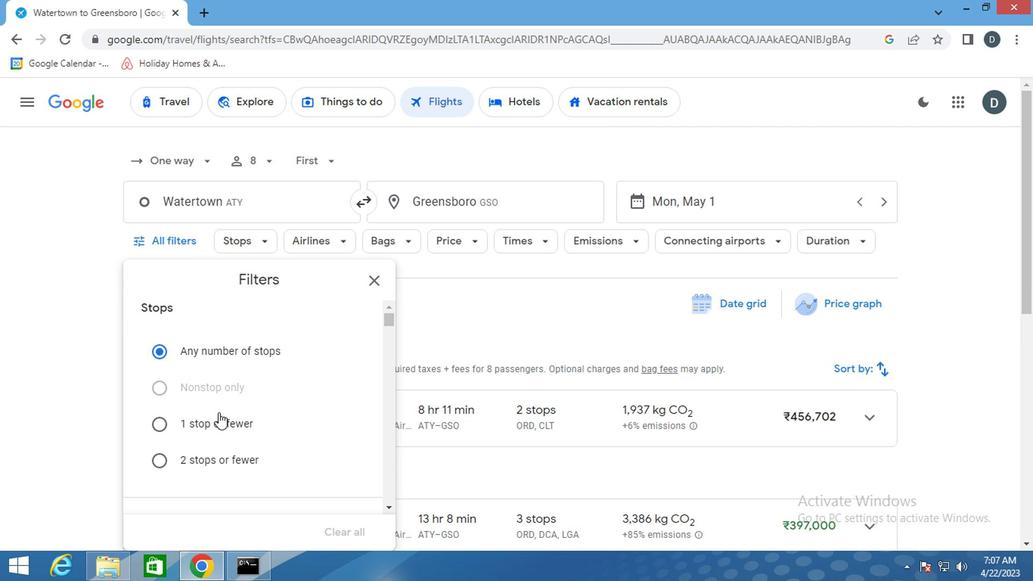 
Action: Mouse scrolled (213, 424) with delta (0, -1)
Screenshot: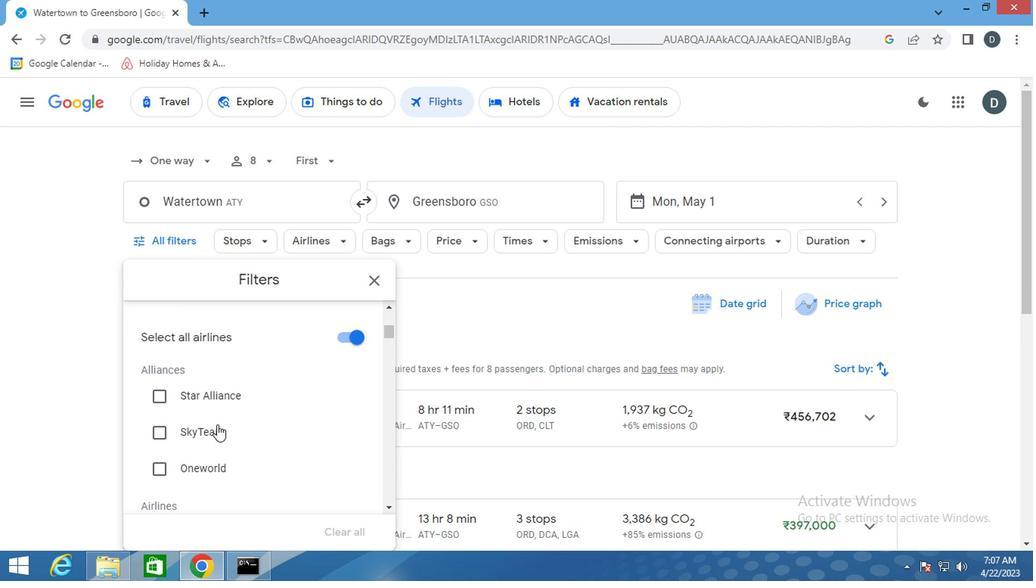 
Action: Mouse scrolled (213, 424) with delta (0, -1)
Screenshot: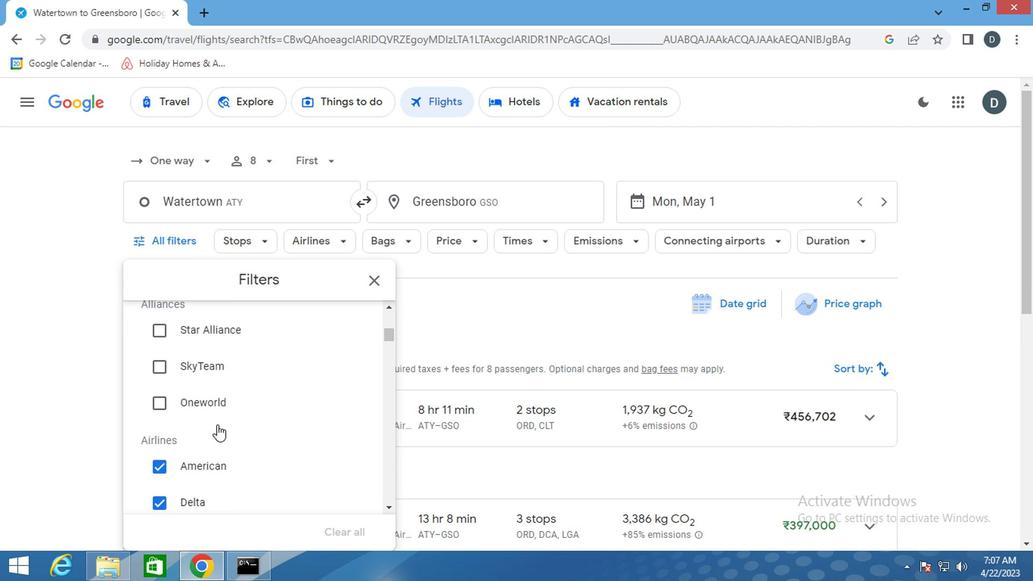
Action: Mouse scrolled (213, 424) with delta (0, -1)
Screenshot: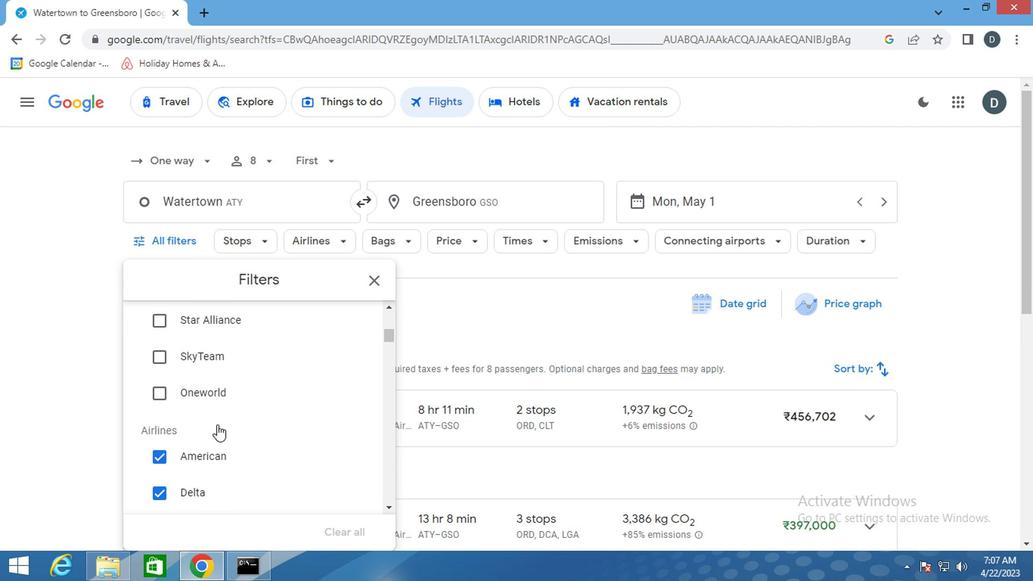
Action: Mouse moved to (247, 428)
Screenshot: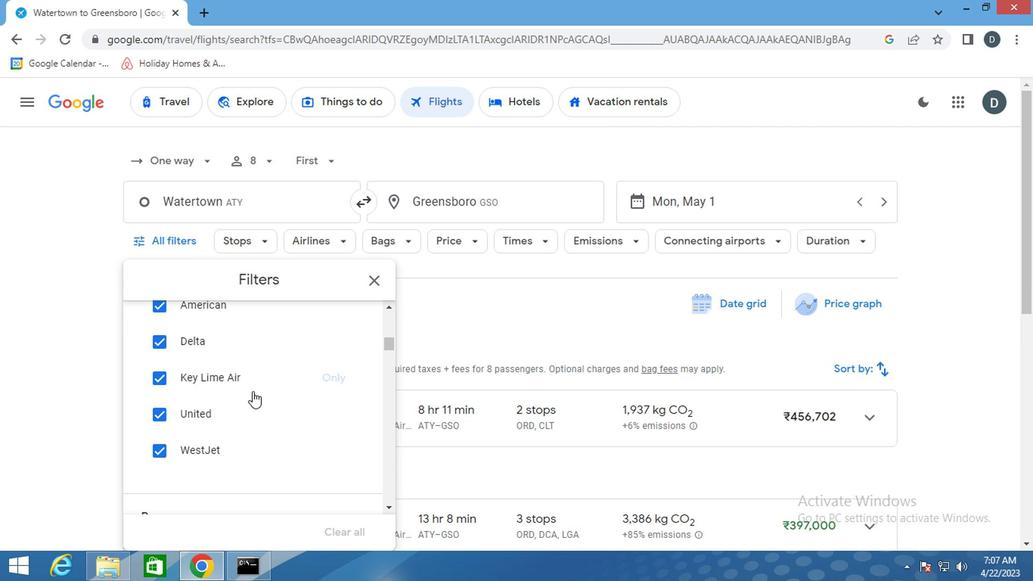 
Action: Mouse scrolled (247, 429) with delta (0, 0)
Screenshot: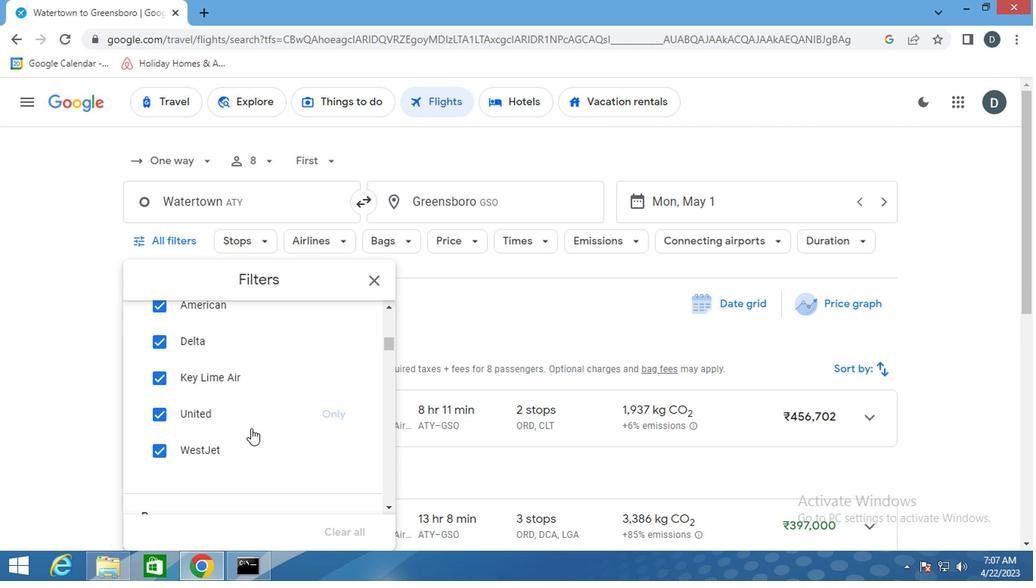 
Action: Mouse scrolled (247, 427) with delta (0, -1)
Screenshot: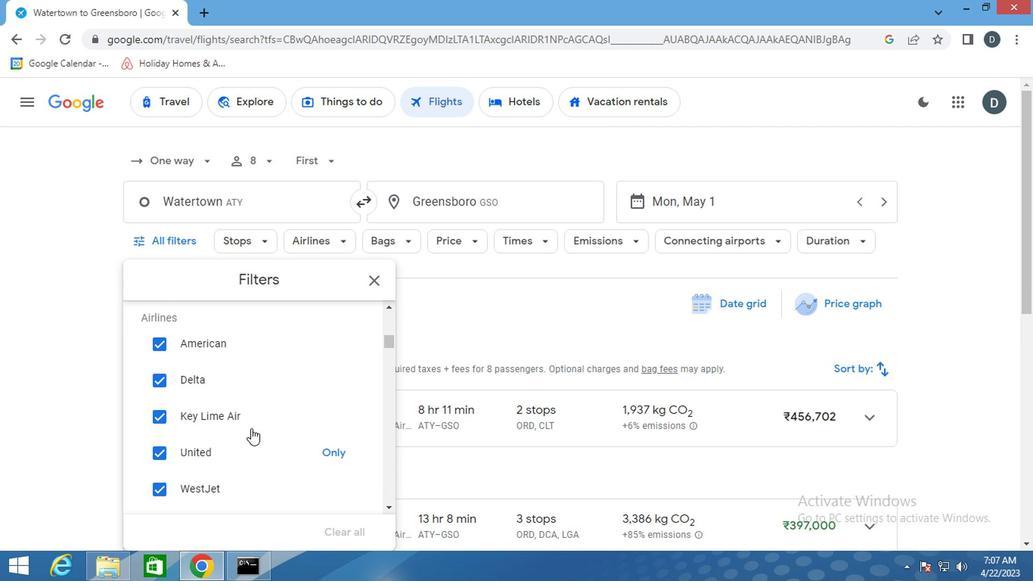
Action: Mouse scrolled (247, 427) with delta (0, -1)
Screenshot: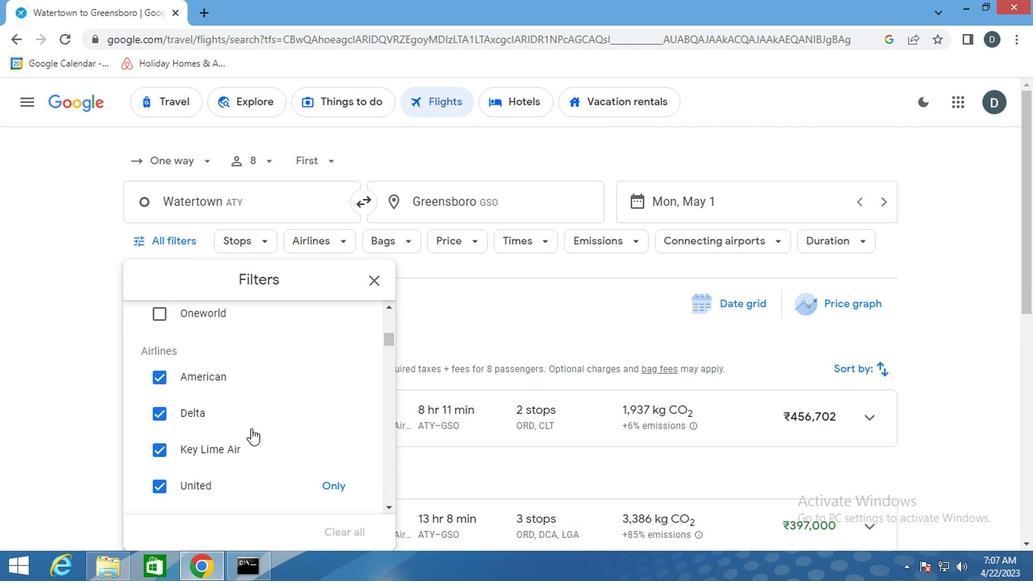 
Action: Mouse scrolled (247, 427) with delta (0, -1)
Screenshot: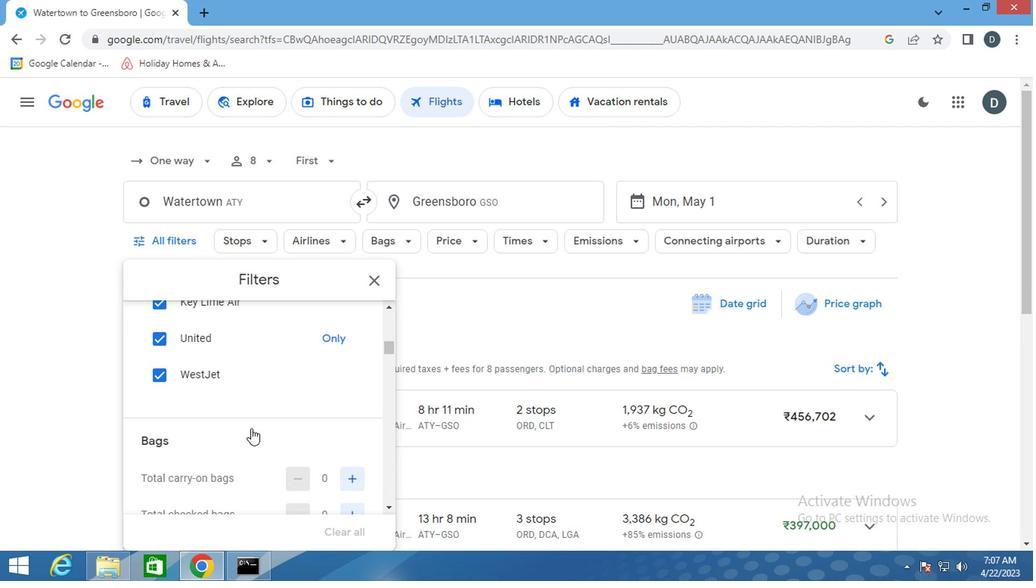 
Action: Mouse scrolled (247, 427) with delta (0, -1)
Screenshot: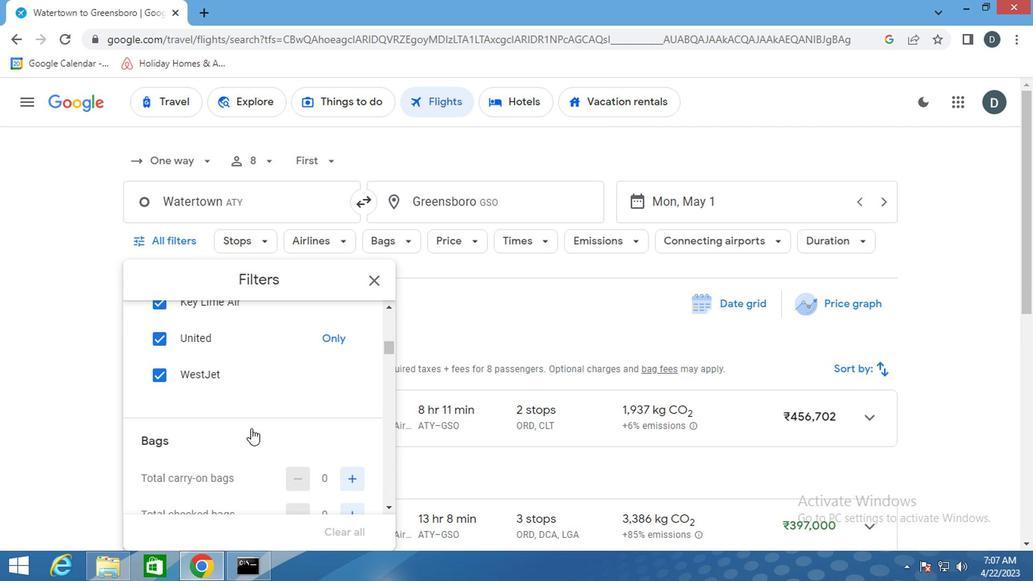 
Action: Mouse moved to (326, 398)
Screenshot: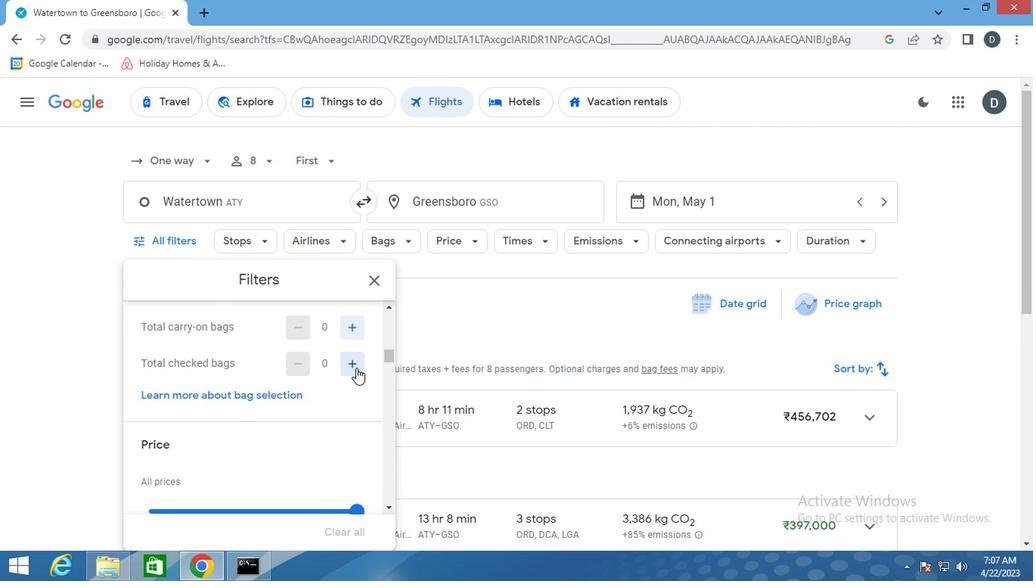
Action: Mouse scrolled (326, 399) with delta (0, 0)
Screenshot: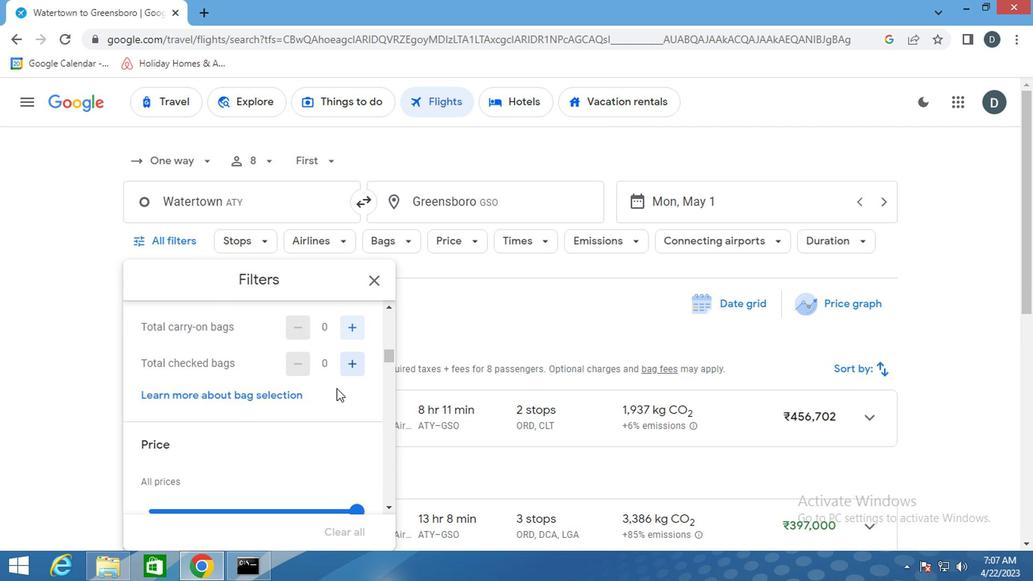 
Action: Mouse moved to (345, 446)
Screenshot: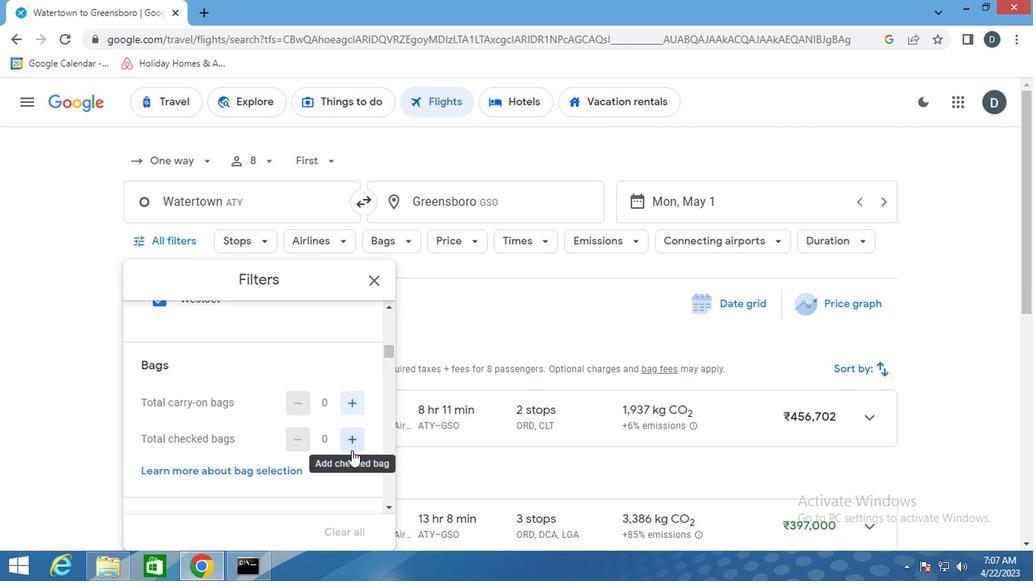 
Action: Mouse pressed left at (345, 446)
Screenshot: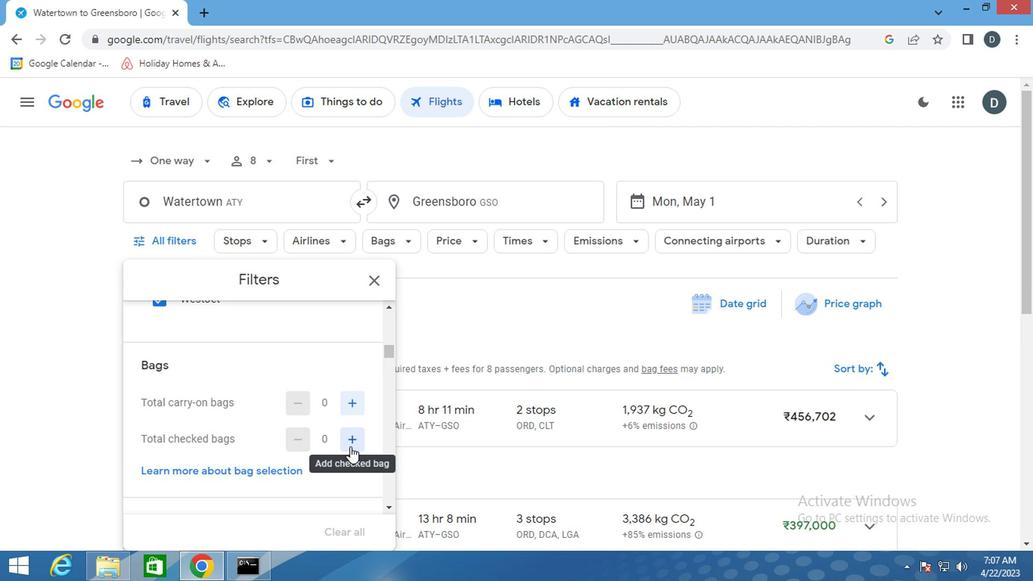 
Action: Mouse moved to (336, 476)
Screenshot: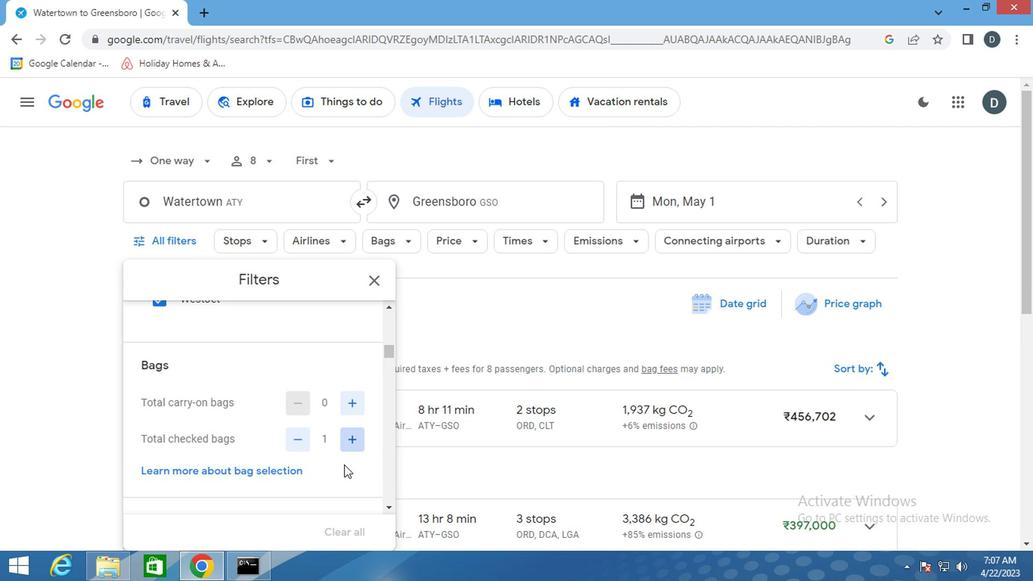 
Action: Mouse scrolled (336, 476) with delta (0, 0)
Screenshot: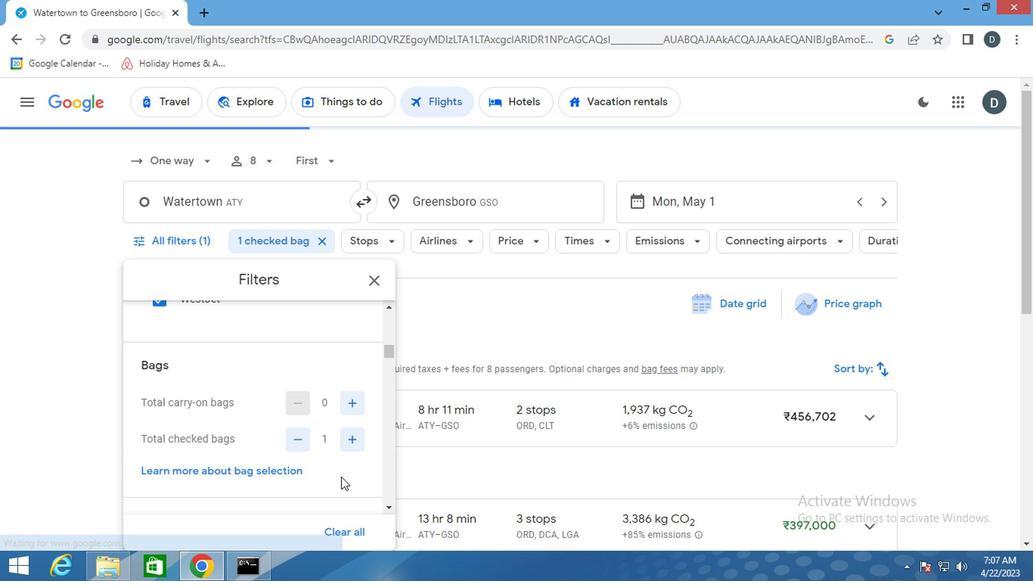 
Action: Mouse moved to (340, 501)
Screenshot: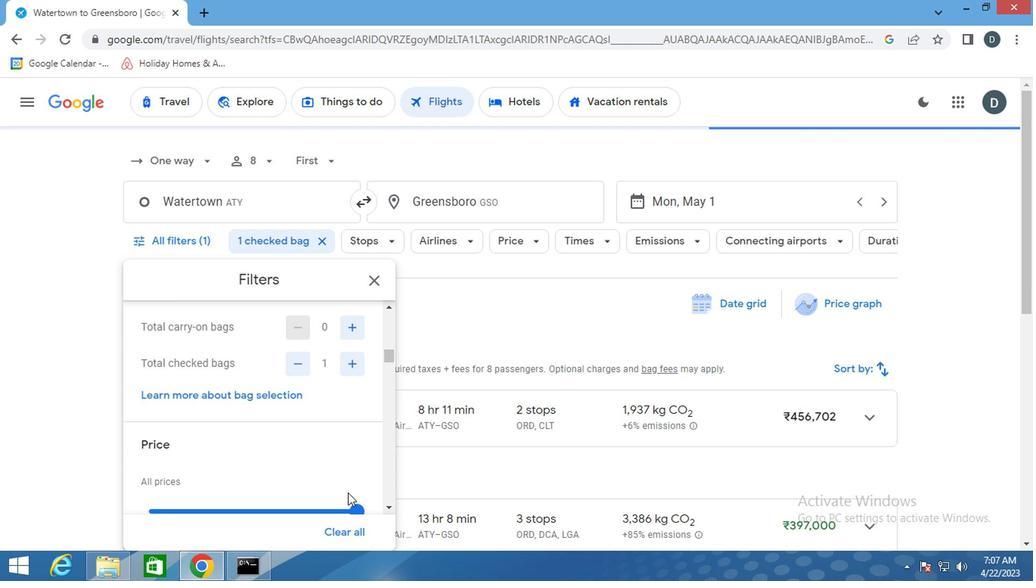 
Action: Mouse pressed left at (340, 501)
Screenshot: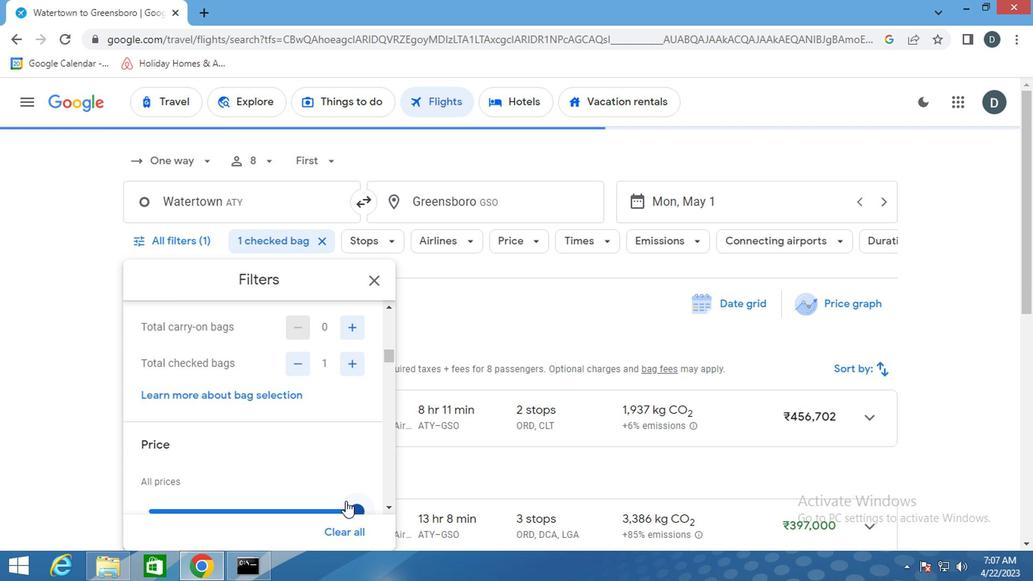 
Action: Mouse moved to (345, 485)
Screenshot: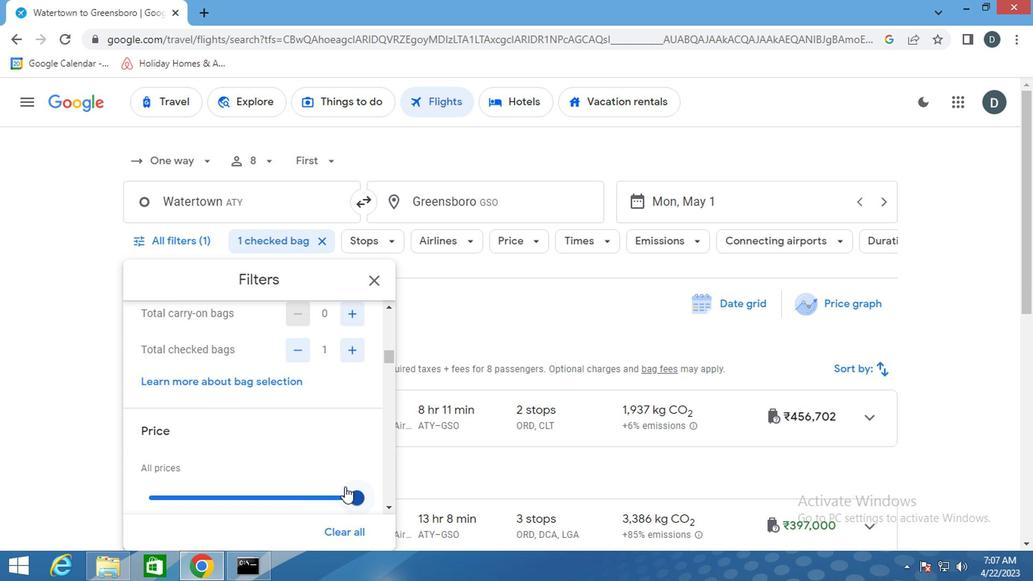 
Action: Mouse pressed left at (345, 485)
Screenshot: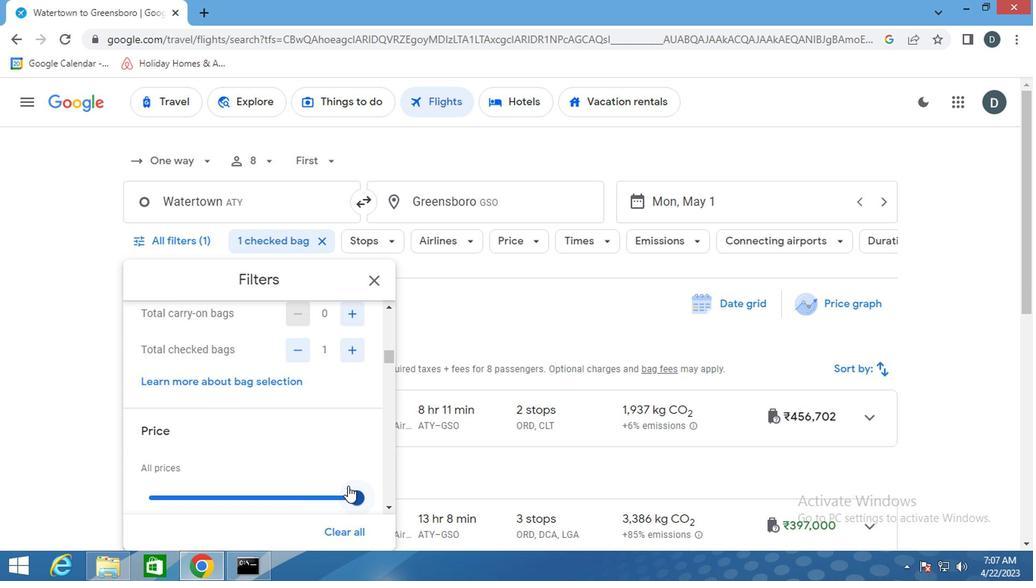 
Action: Mouse moved to (248, 461)
Screenshot: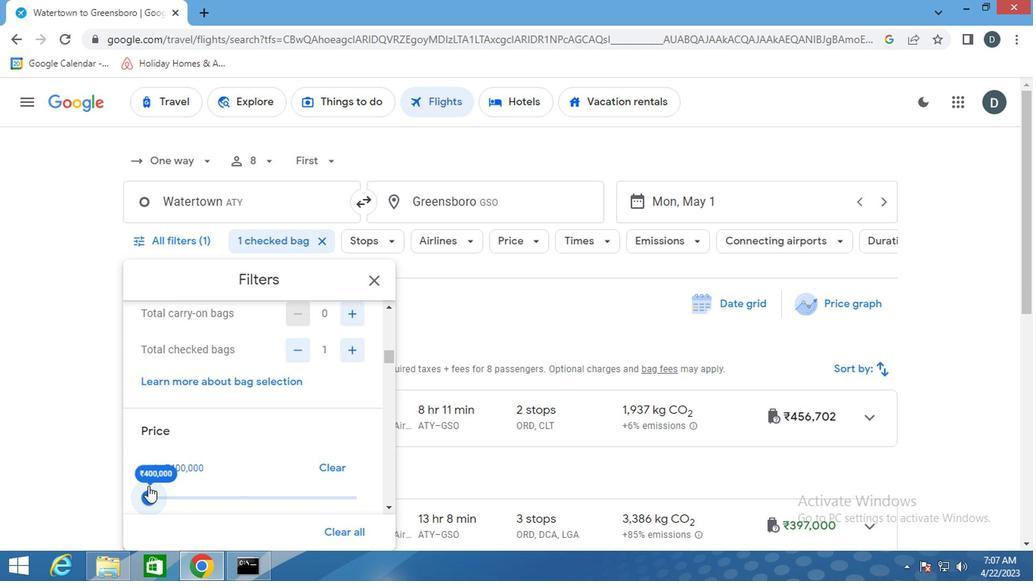 
Action: Mouse scrolled (248, 461) with delta (0, 0)
Screenshot: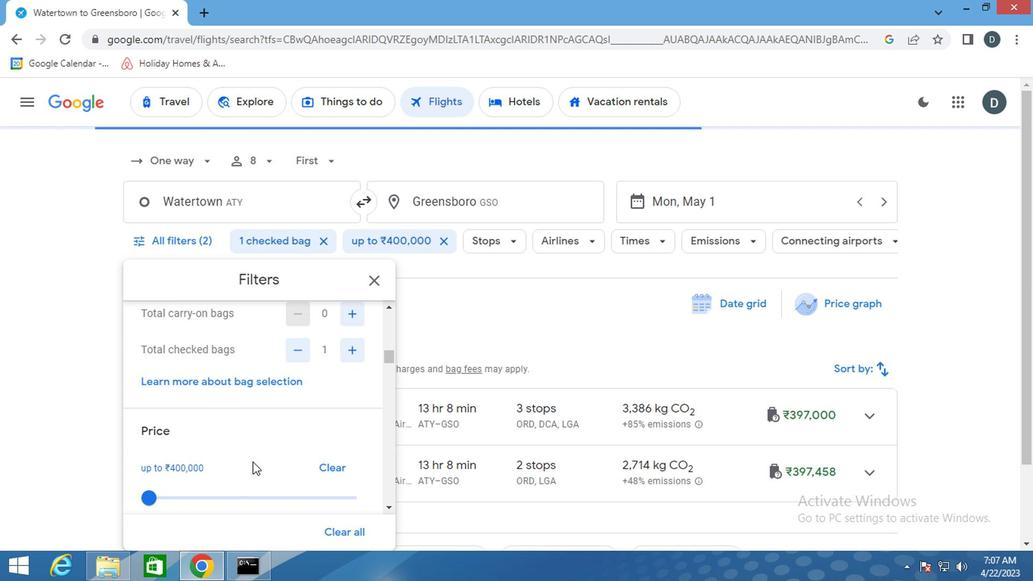 
Action: Mouse scrolled (248, 461) with delta (0, 0)
Screenshot: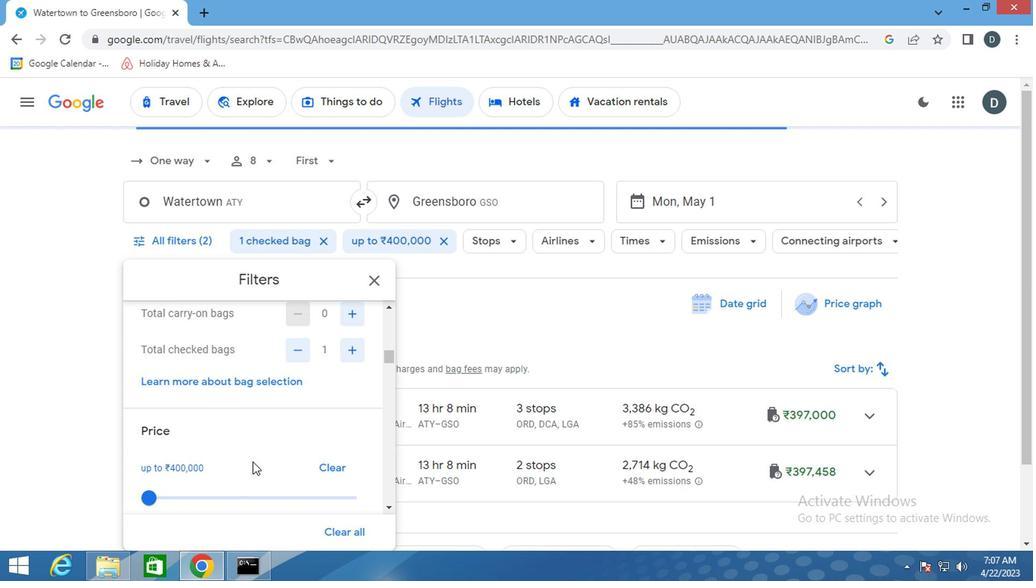 
Action: Mouse scrolled (248, 461) with delta (0, 0)
Screenshot: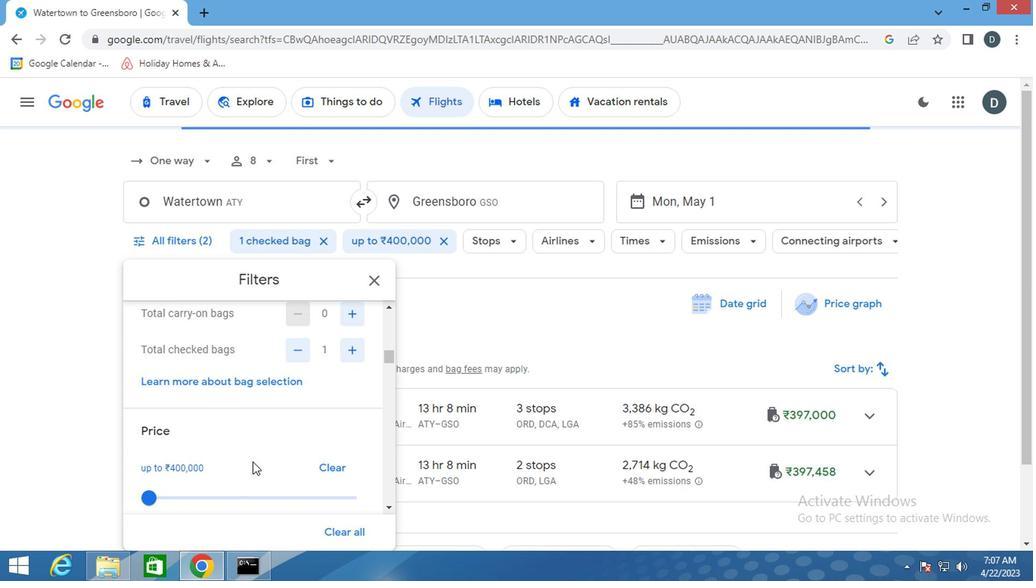 
Action: Mouse moved to (142, 440)
Screenshot: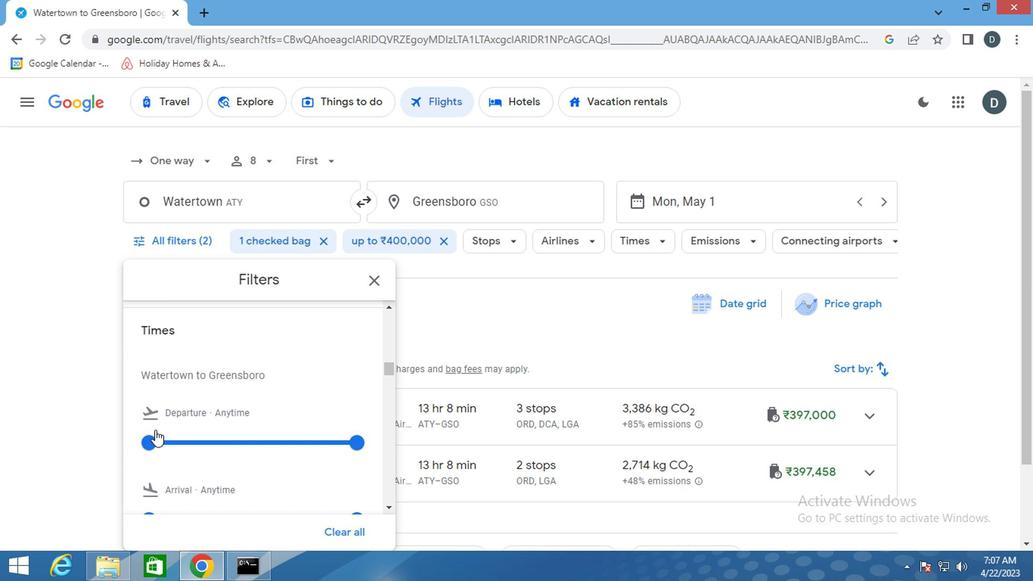 
Action: Mouse pressed left at (142, 440)
Screenshot: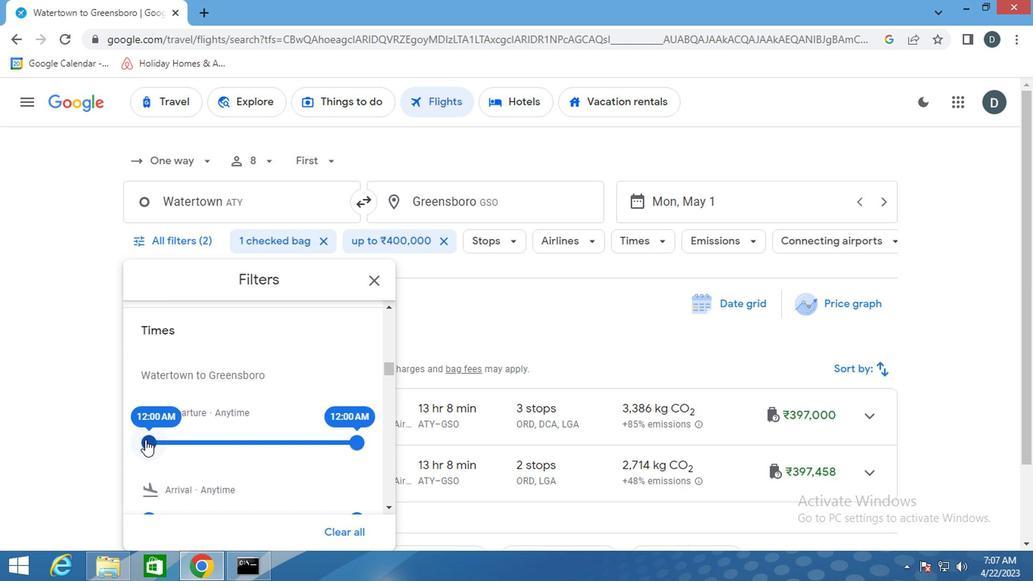 
Action: Mouse moved to (341, 440)
Screenshot: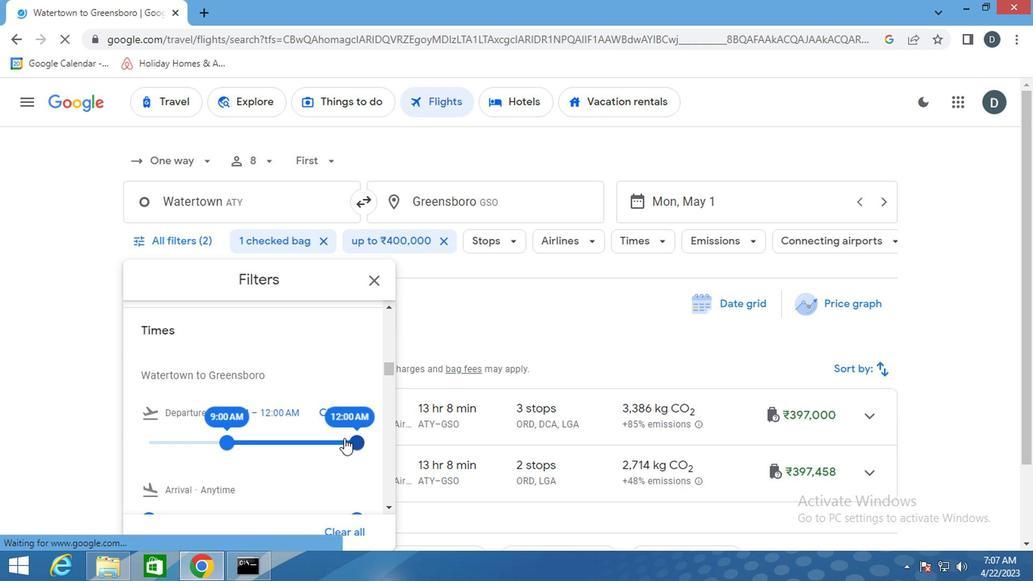 
Action: Mouse pressed left at (341, 440)
Screenshot: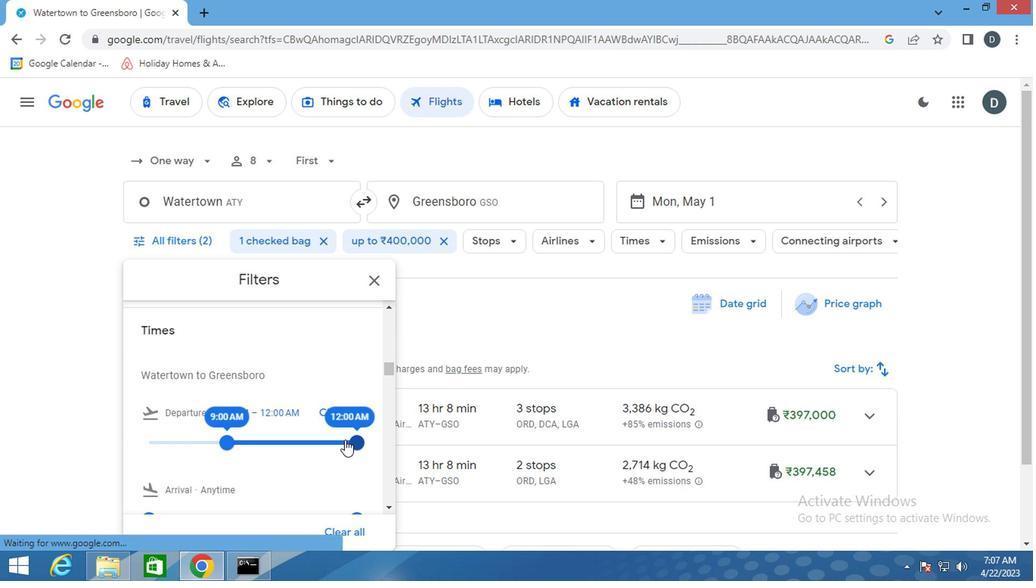 
Action: Mouse moved to (293, 469)
Screenshot: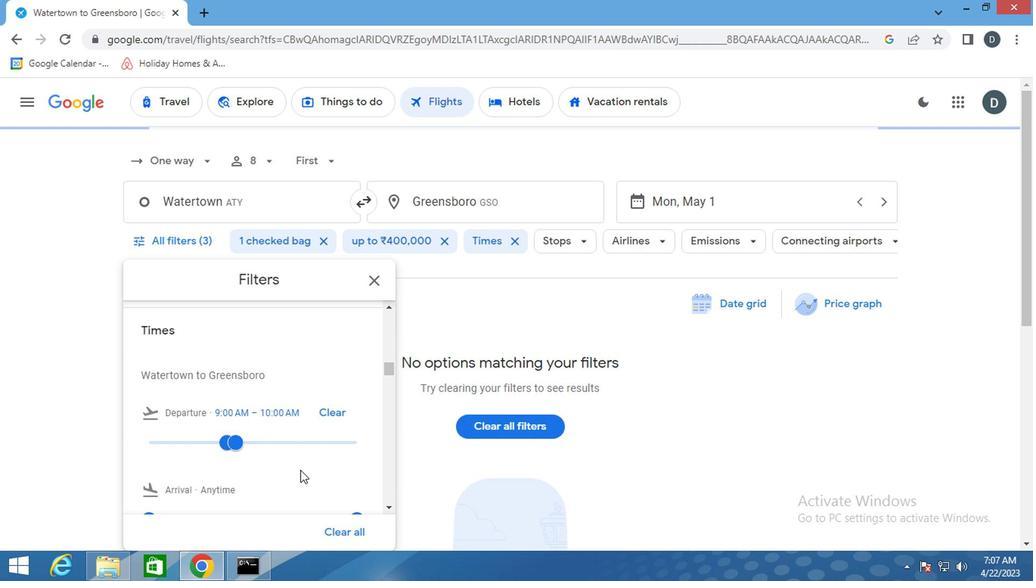 
Action: Mouse scrolled (293, 468) with delta (0, 0)
Screenshot: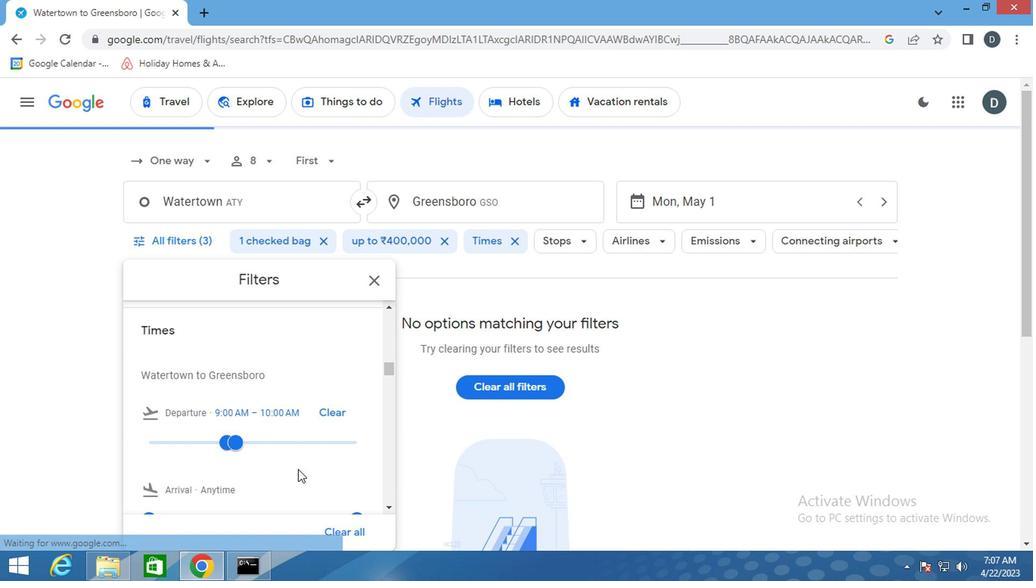 
Action: Mouse scrolled (293, 468) with delta (0, 0)
Screenshot: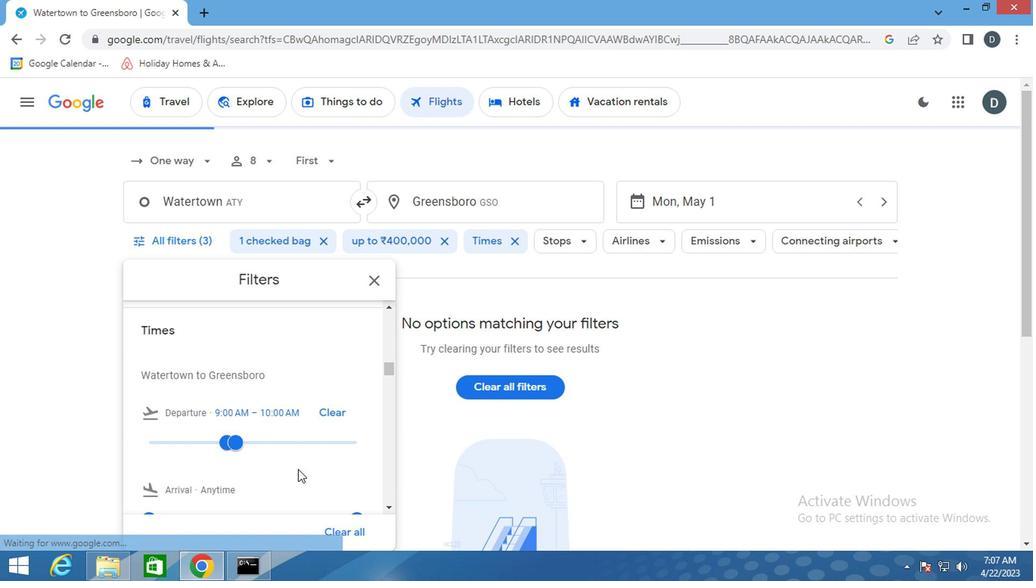 
Action: Mouse scrolled (293, 468) with delta (0, 0)
Screenshot: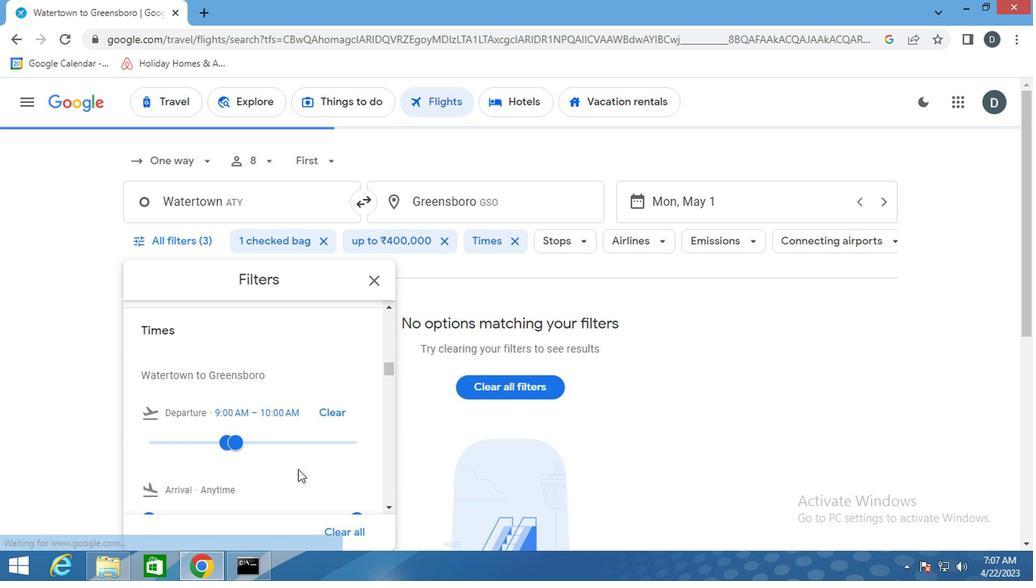 
Action: Mouse scrolled (293, 468) with delta (0, 0)
Screenshot: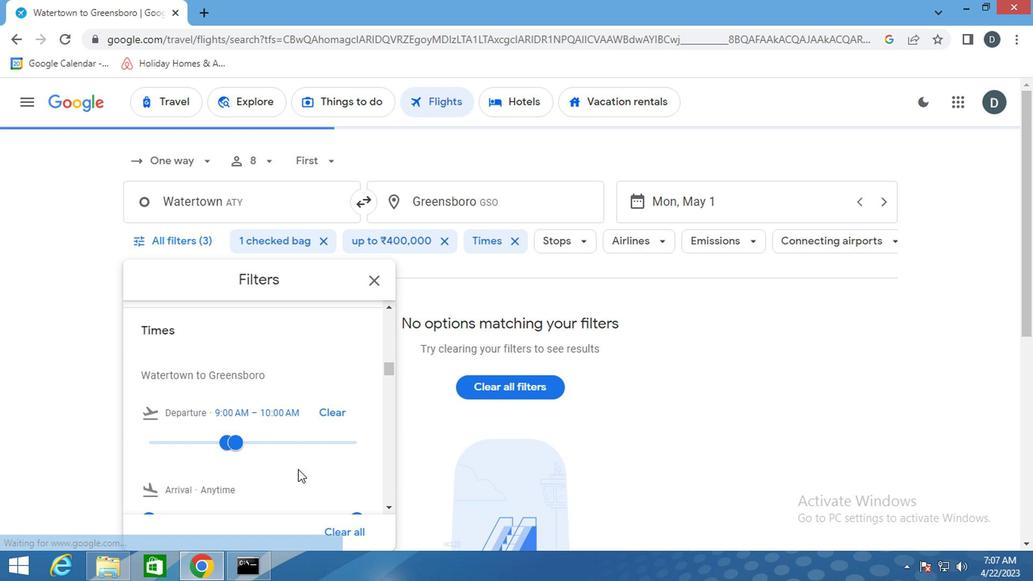 
Action: Mouse scrolled (293, 468) with delta (0, 0)
Screenshot: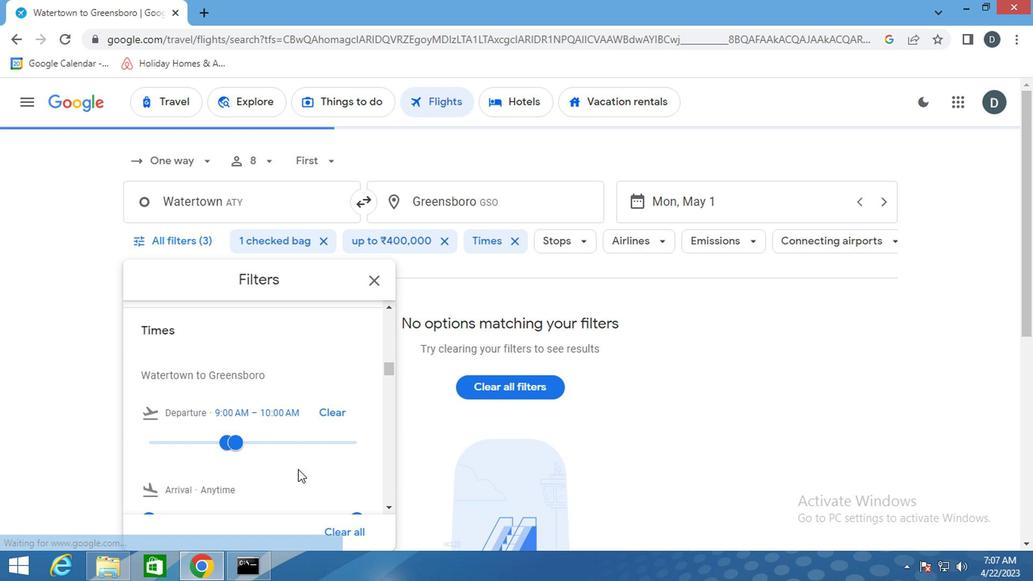 
Action: Mouse scrolled (293, 468) with delta (0, 0)
Screenshot: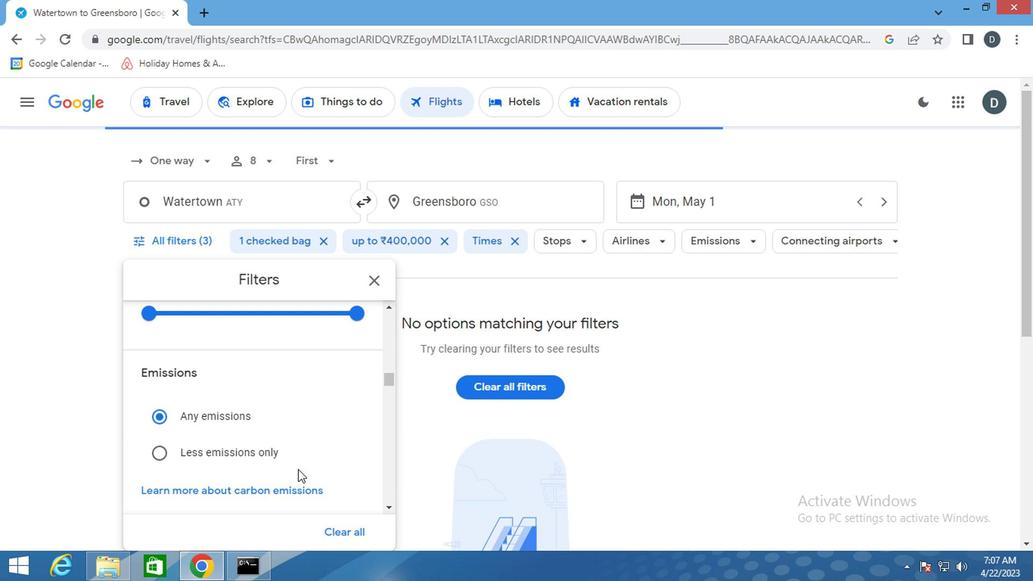 
Action: Mouse scrolled (293, 468) with delta (0, 0)
Screenshot: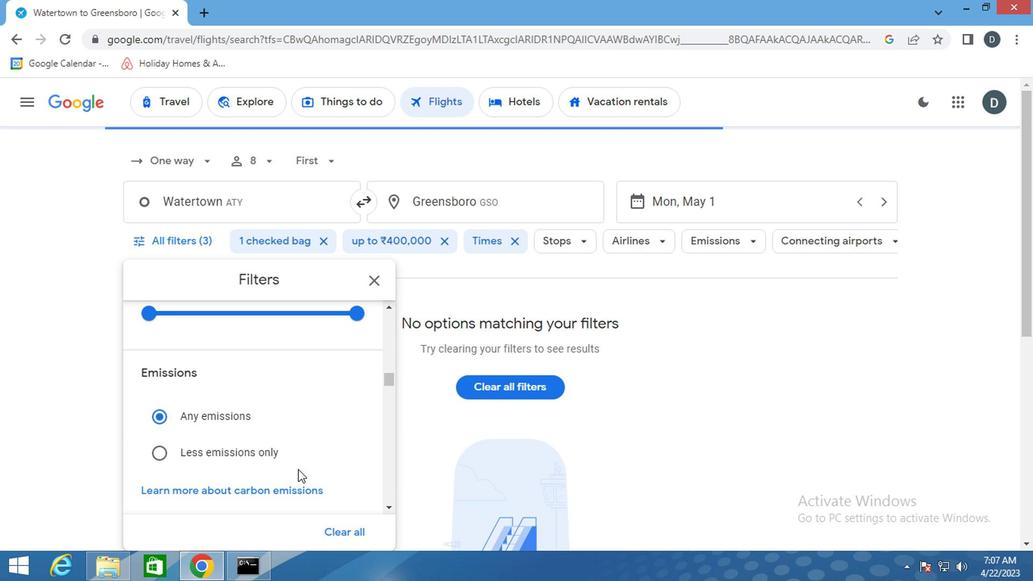 
Action: Mouse scrolled (293, 468) with delta (0, 0)
Screenshot: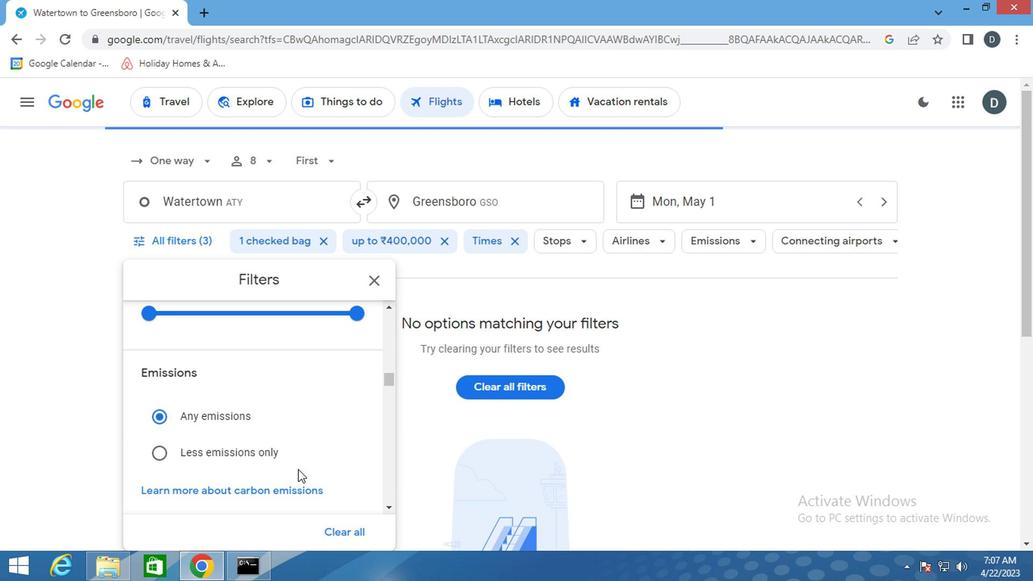 
Action: Mouse scrolled (293, 468) with delta (0, 0)
Screenshot: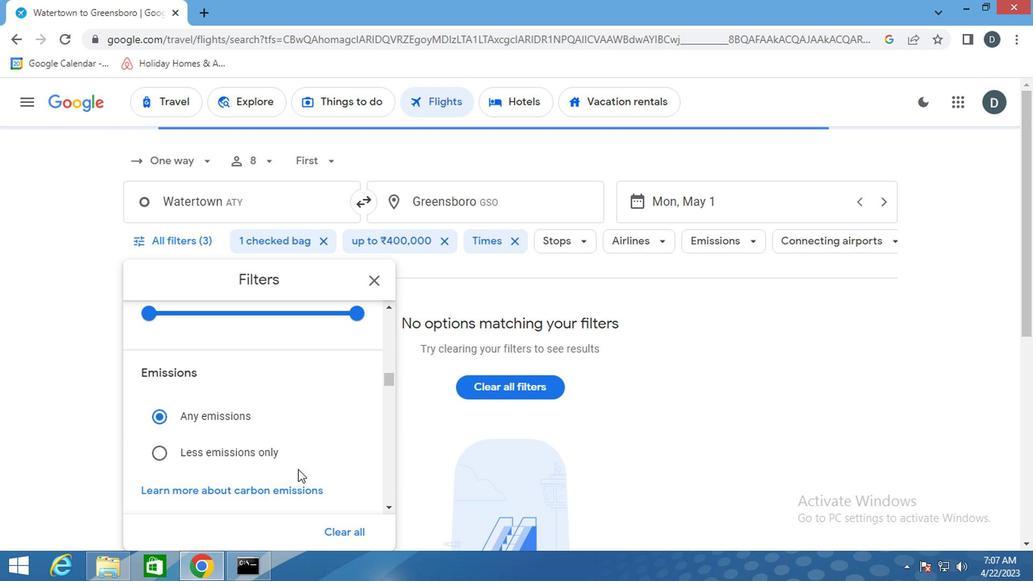 
Action: Mouse scrolled (293, 468) with delta (0, 0)
Screenshot: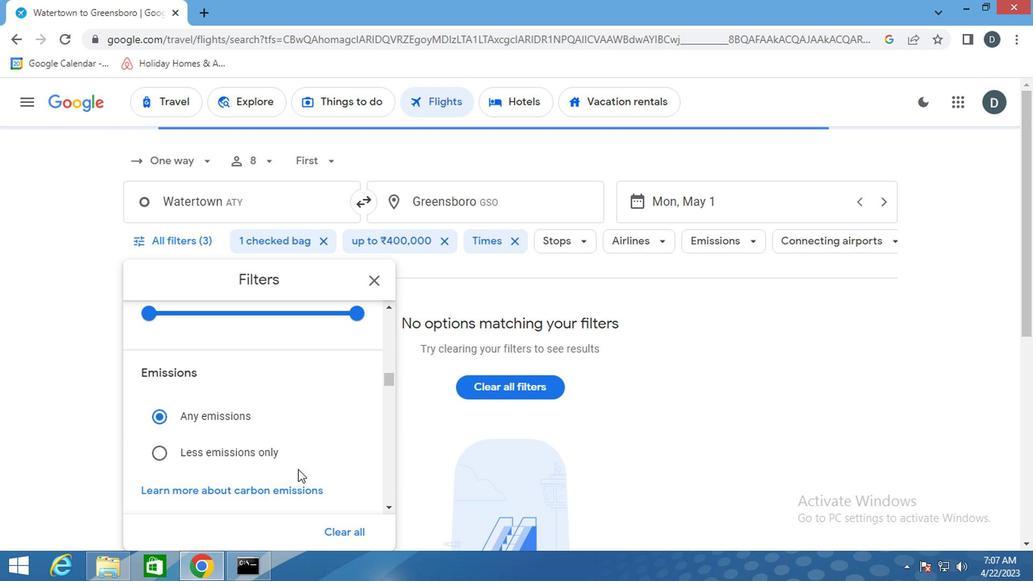 
Action: Mouse scrolled (293, 468) with delta (0, 0)
Screenshot: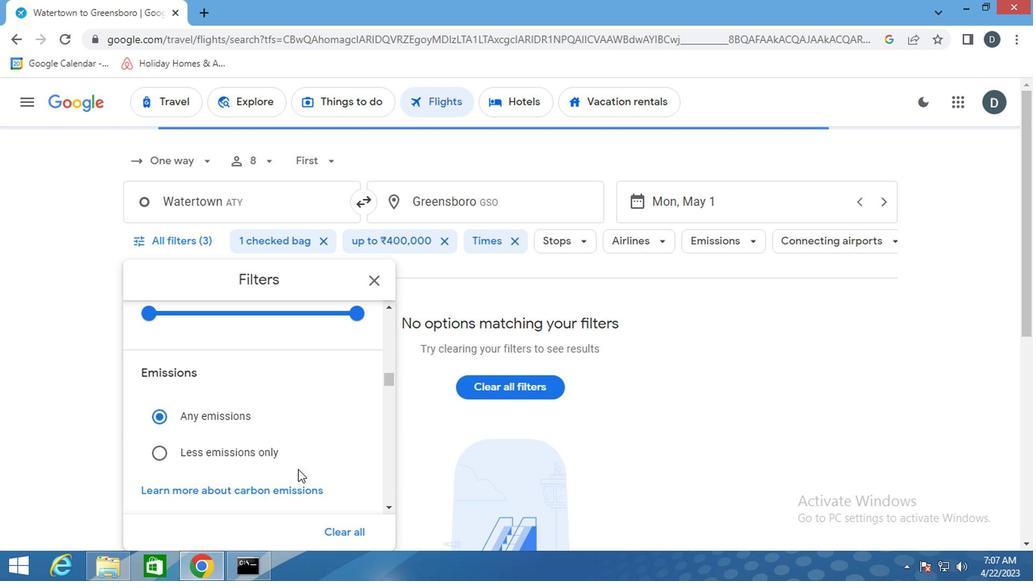 
Action: Mouse scrolled (293, 468) with delta (0, 0)
Screenshot: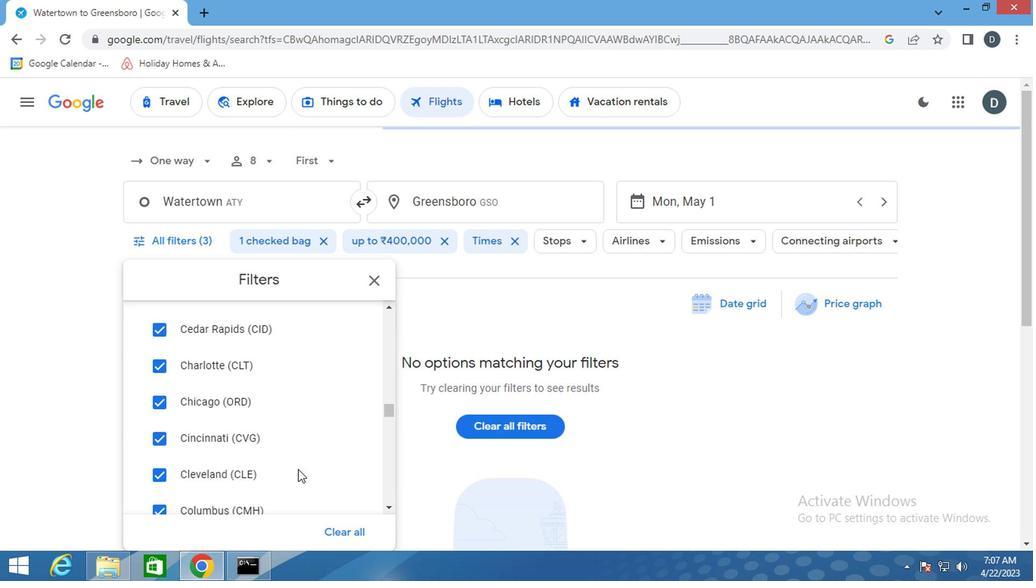 
Action: Mouse scrolled (293, 468) with delta (0, 0)
Screenshot: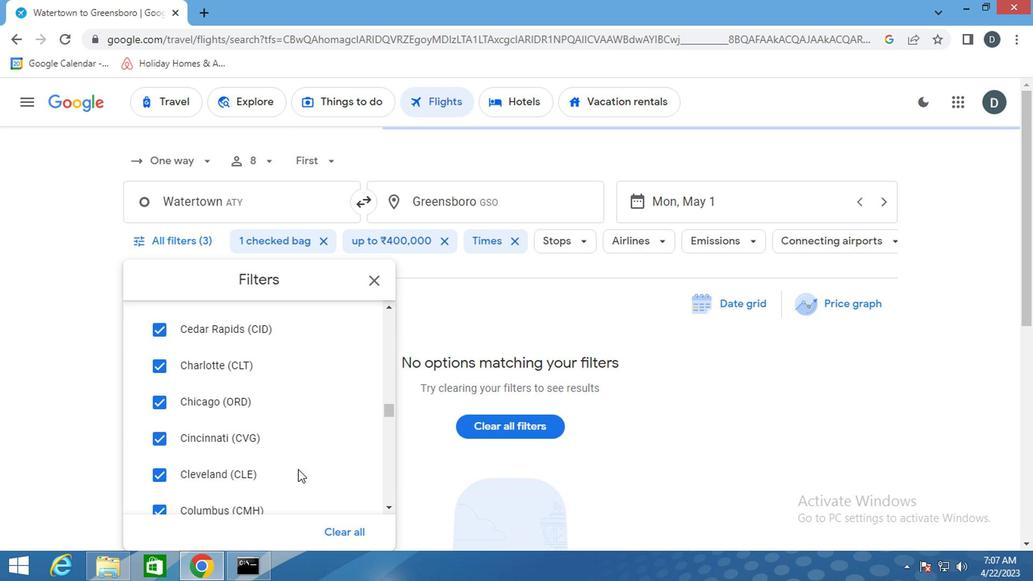
Action: Mouse scrolled (293, 468) with delta (0, 0)
Screenshot: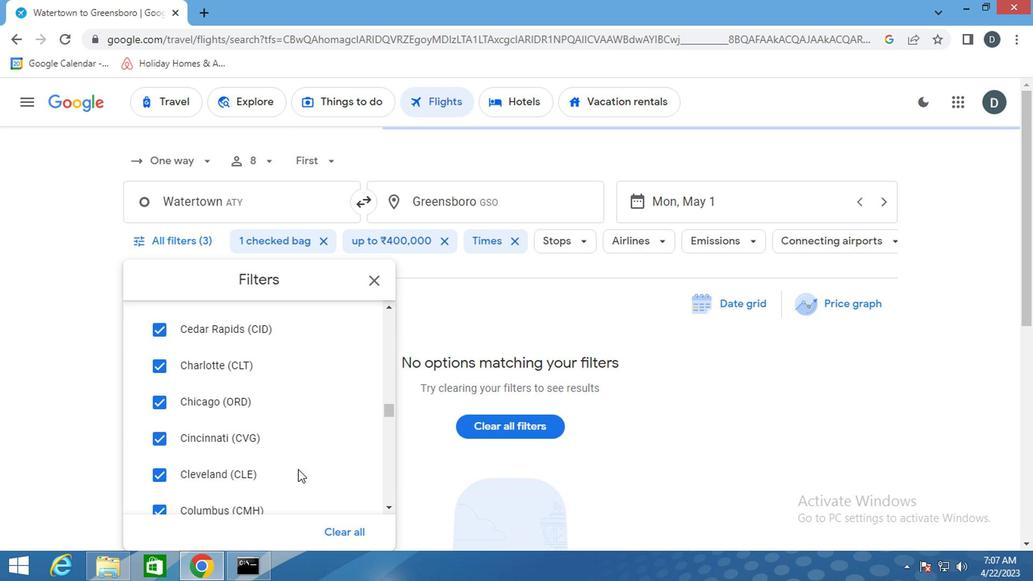 
Action: Mouse scrolled (293, 468) with delta (0, 0)
Screenshot: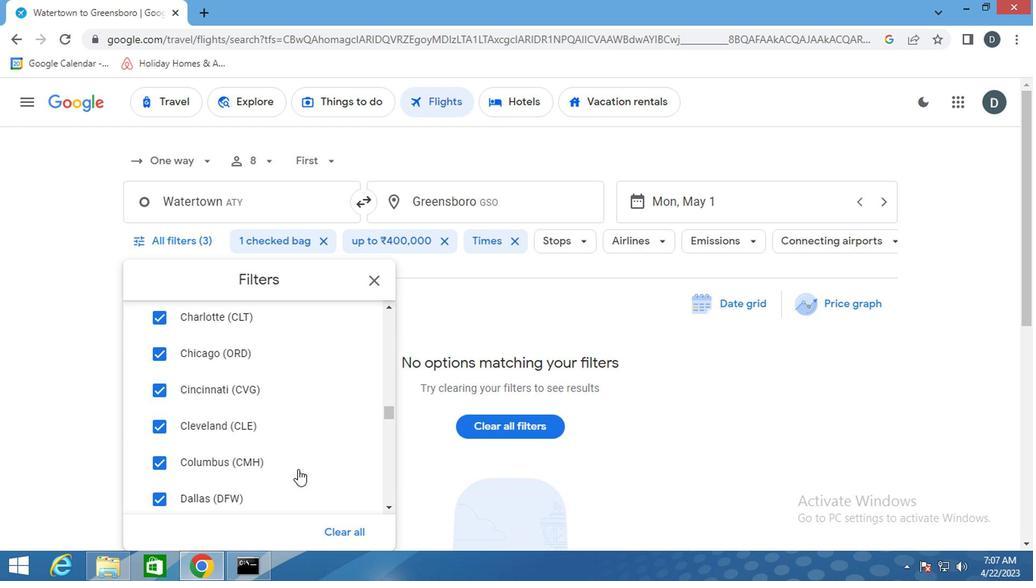 
Action: Mouse scrolled (293, 468) with delta (0, 0)
Screenshot: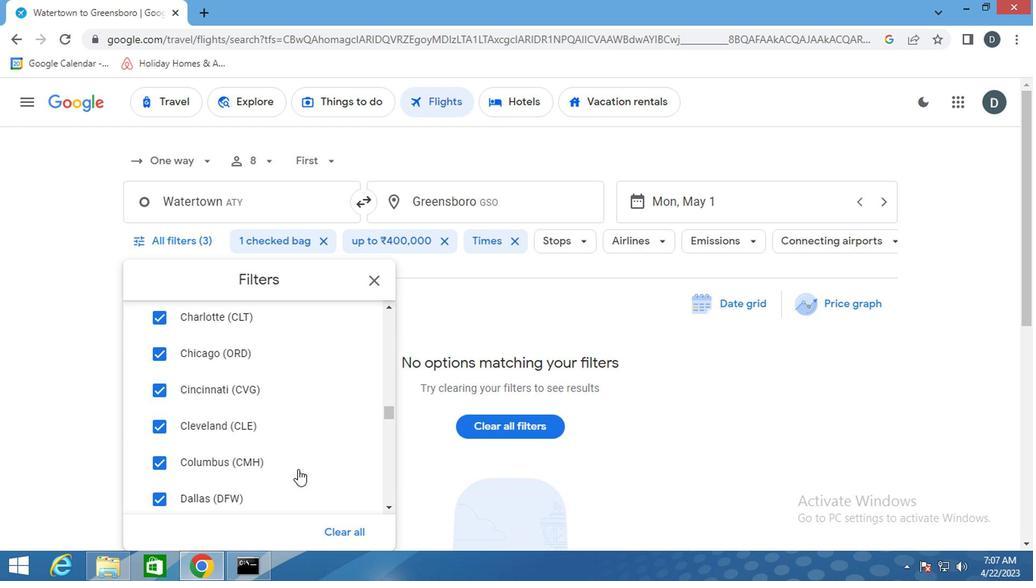 
Action: Mouse scrolled (293, 468) with delta (0, 0)
Screenshot: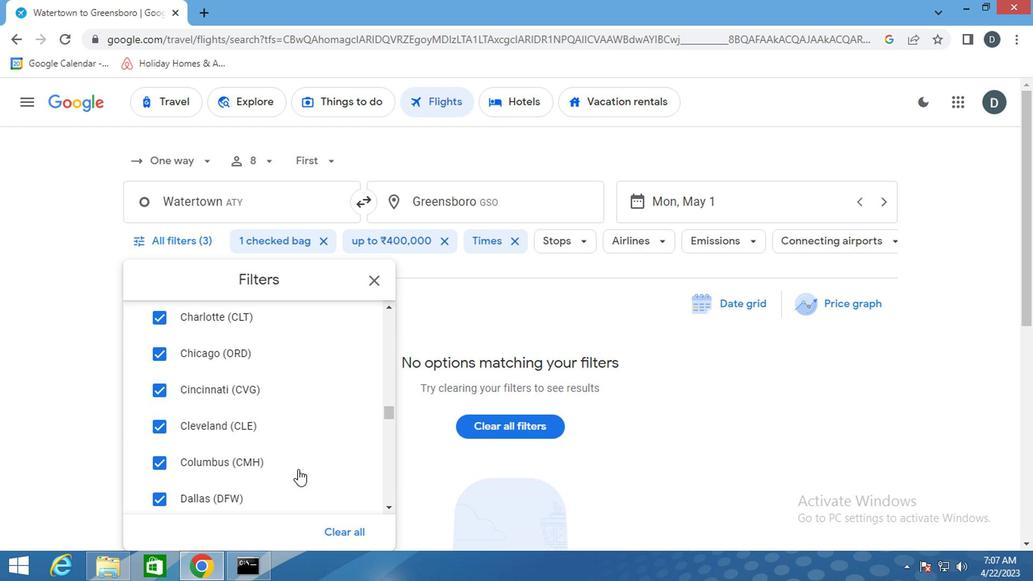 
Action: Mouse scrolled (293, 468) with delta (0, 0)
Screenshot: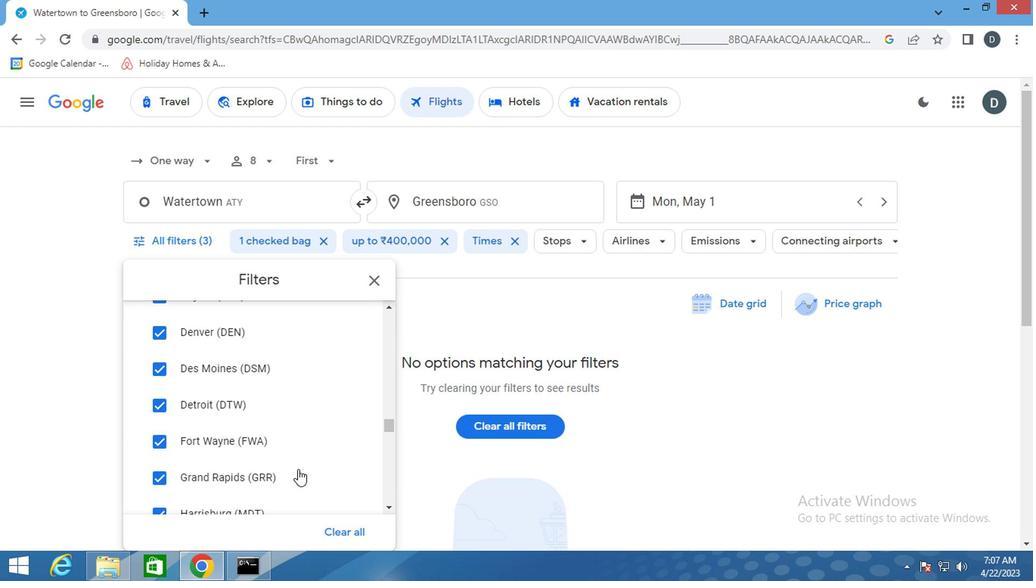 
Action: Mouse scrolled (293, 468) with delta (0, 0)
Screenshot: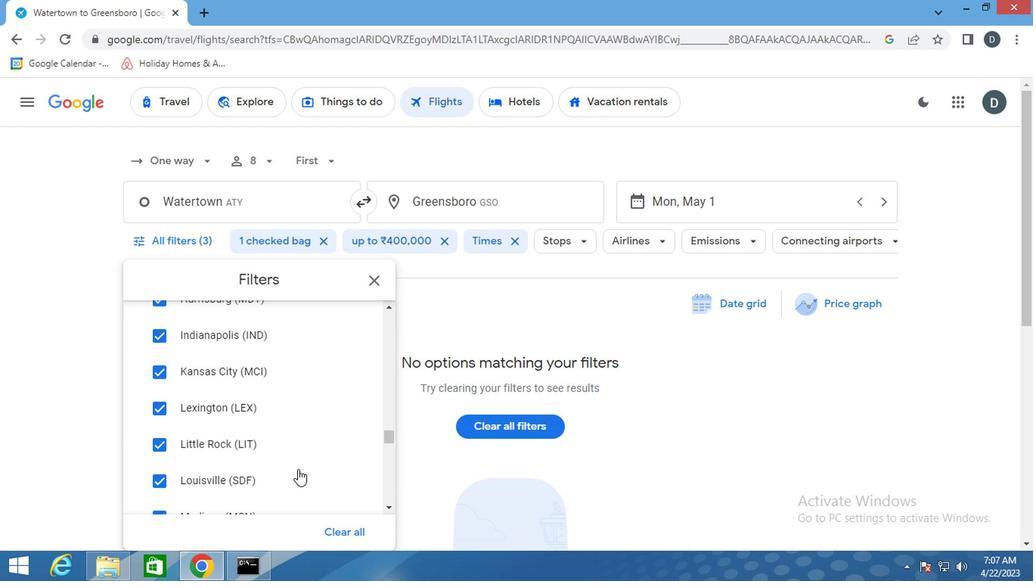 
Action: Mouse scrolled (293, 468) with delta (0, 0)
Screenshot: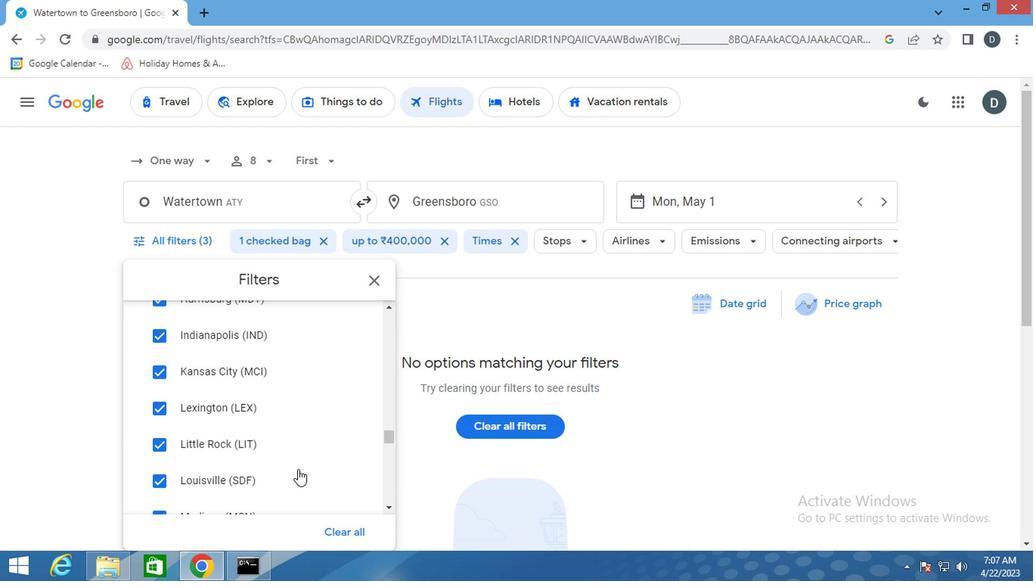 
Action: Mouse scrolled (293, 468) with delta (0, 0)
Screenshot: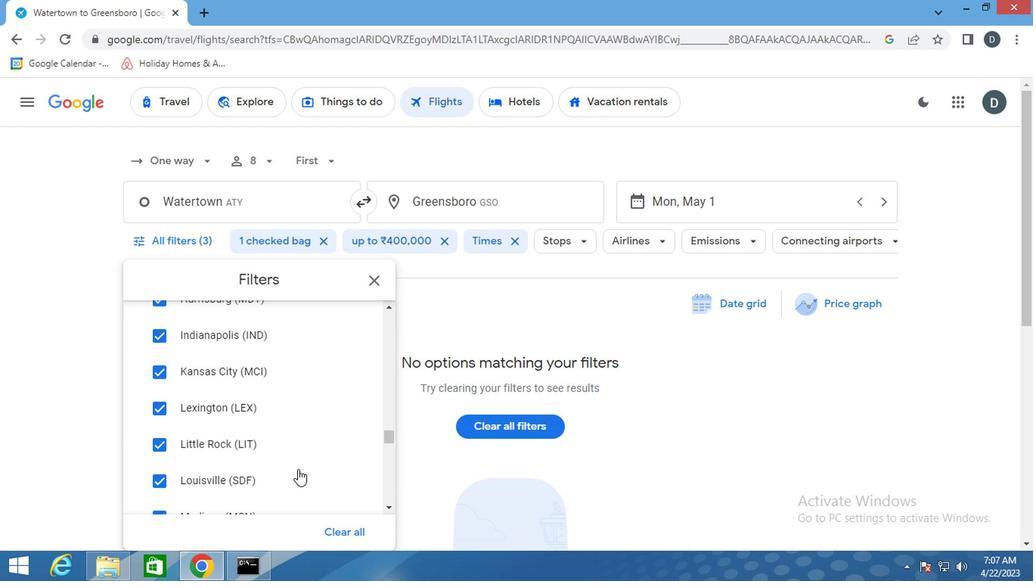 
Action: Mouse scrolled (293, 468) with delta (0, 0)
Screenshot: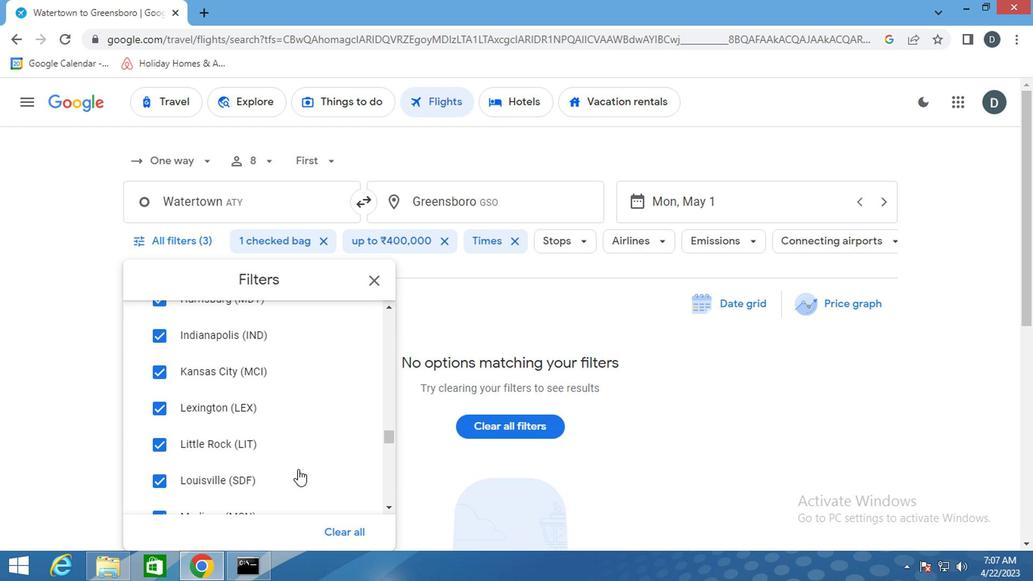 
Action: Mouse scrolled (293, 468) with delta (0, 0)
Screenshot: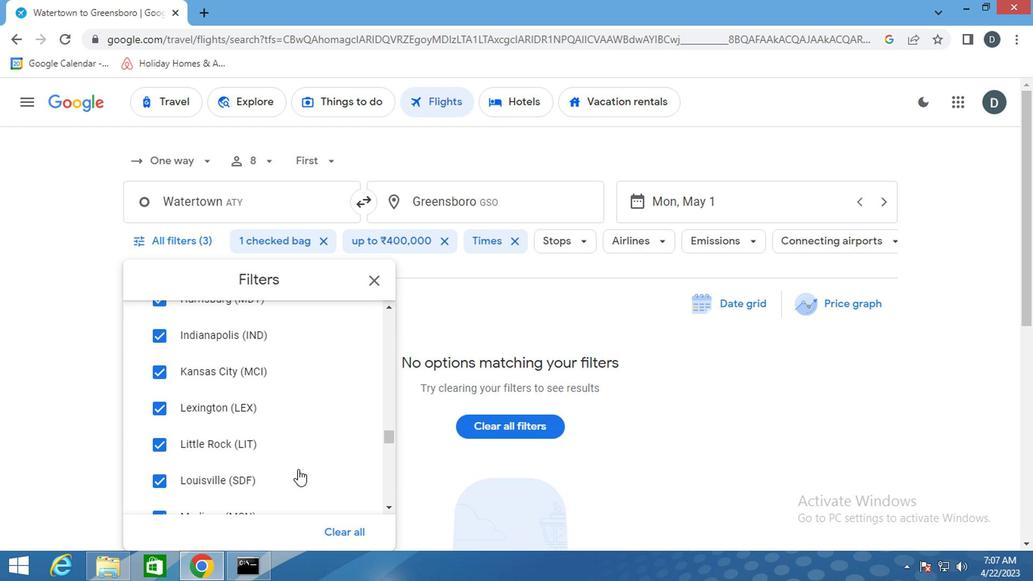 
Action: Mouse scrolled (293, 468) with delta (0, 0)
Screenshot: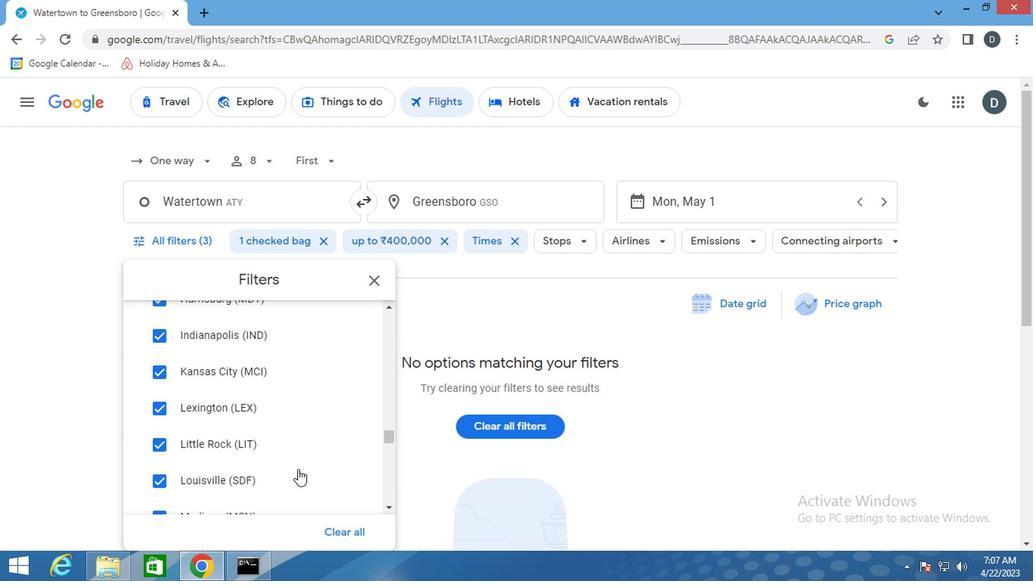 
Action: Mouse scrolled (293, 468) with delta (0, 0)
Screenshot: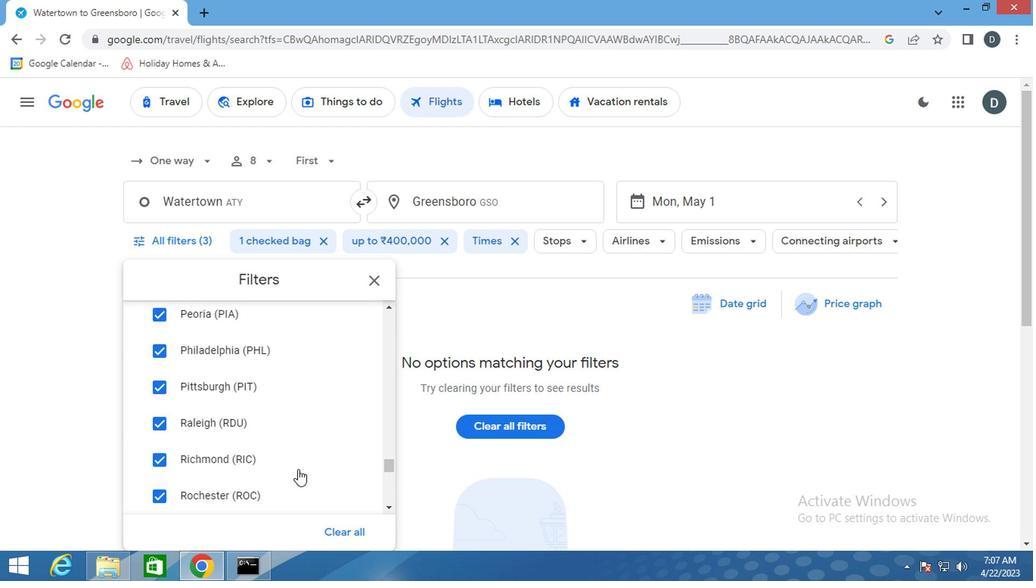 
Action: Mouse scrolled (293, 468) with delta (0, 0)
Screenshot: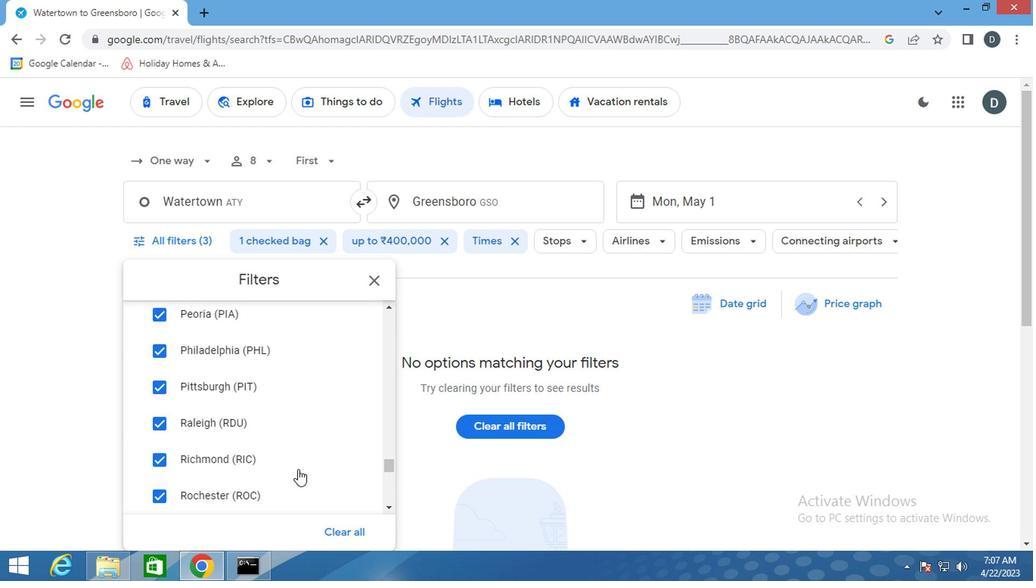 
Action: Mouse scrolled (293, 468) with delta (0, 0)
Screenshot: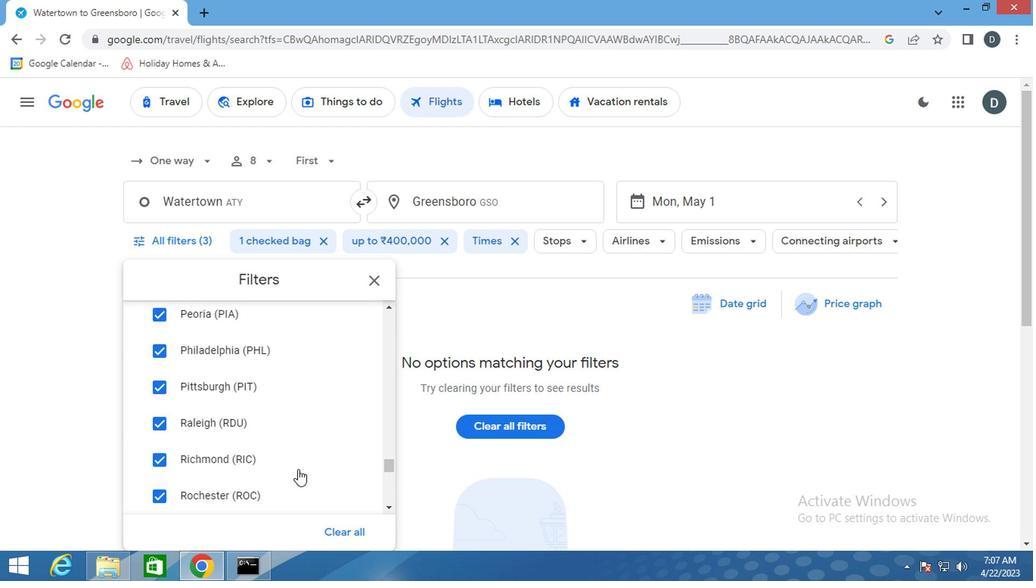 
Action: Mouse scrolled (293, 468) with delta (0, 0)
Screenshot: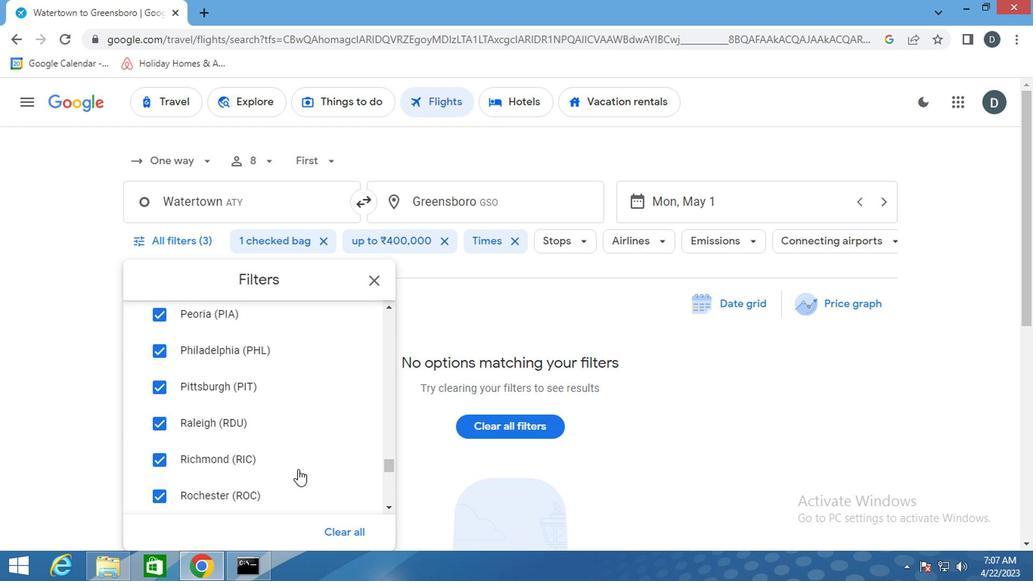 
Action: Mouse scrolled (293, 468) with delta (0, 0)
Screenshot: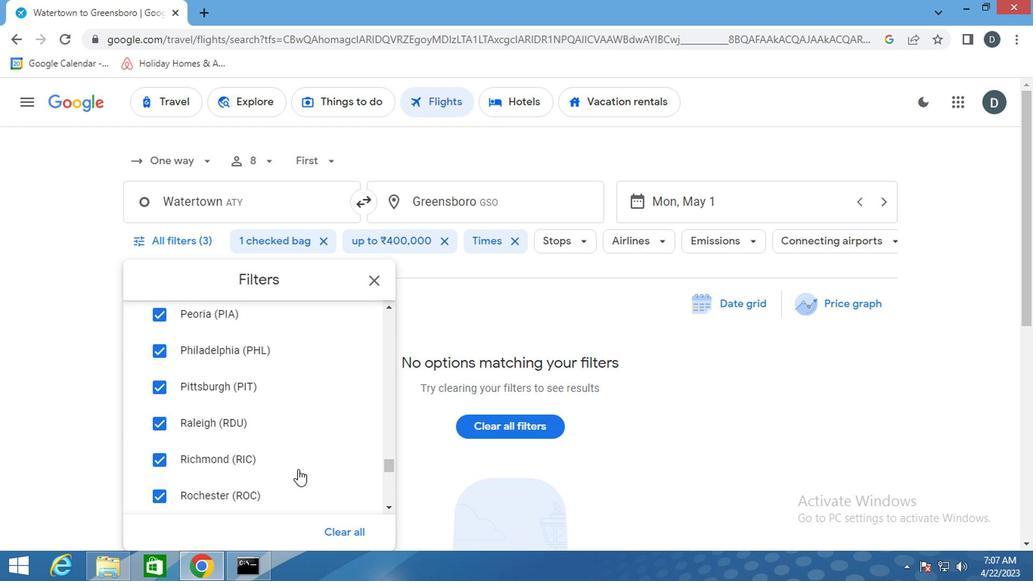 
Action: Mouse scrolled (293, 468) with delta (0, 0)
Screenshot: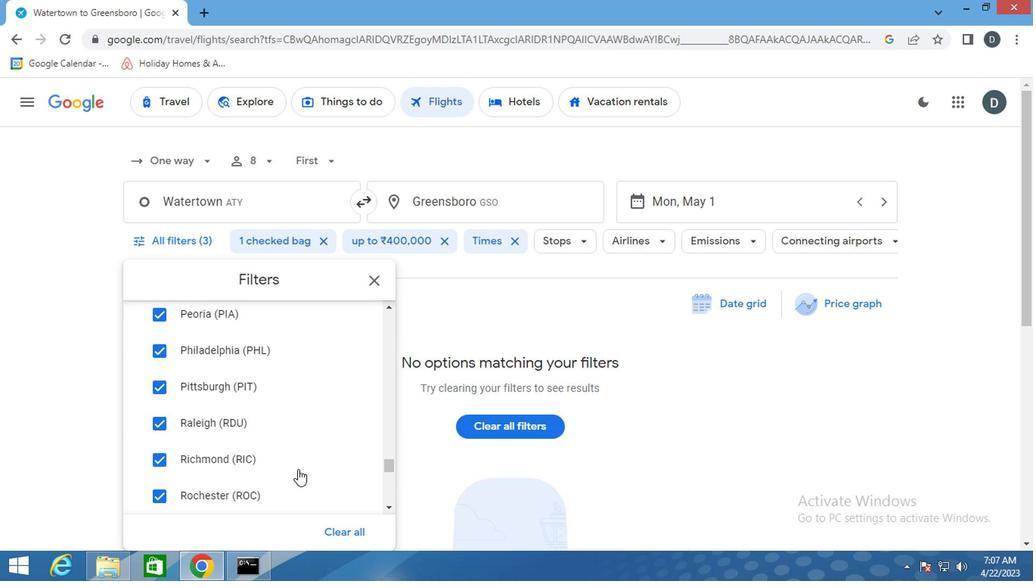 
Action: Mouse scrolled (293, 468) with delta (0, 0)
Screenshot: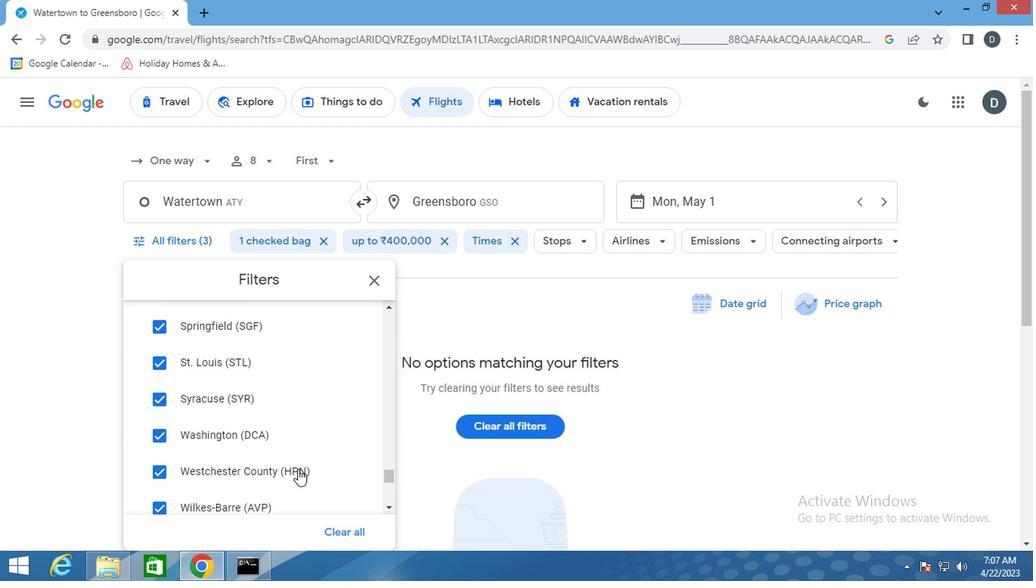 
Action: Mouse scrolled (293, 468) with delta (0, 0)
Screenshot: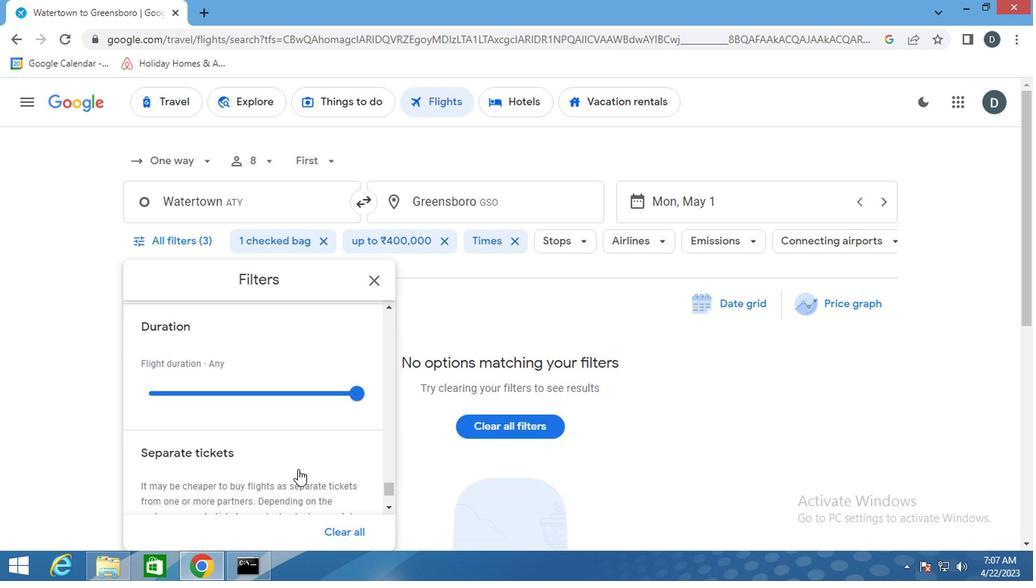 
Action: Mouse scrolled (293, 468) with delta (0, 0)
Screenshot: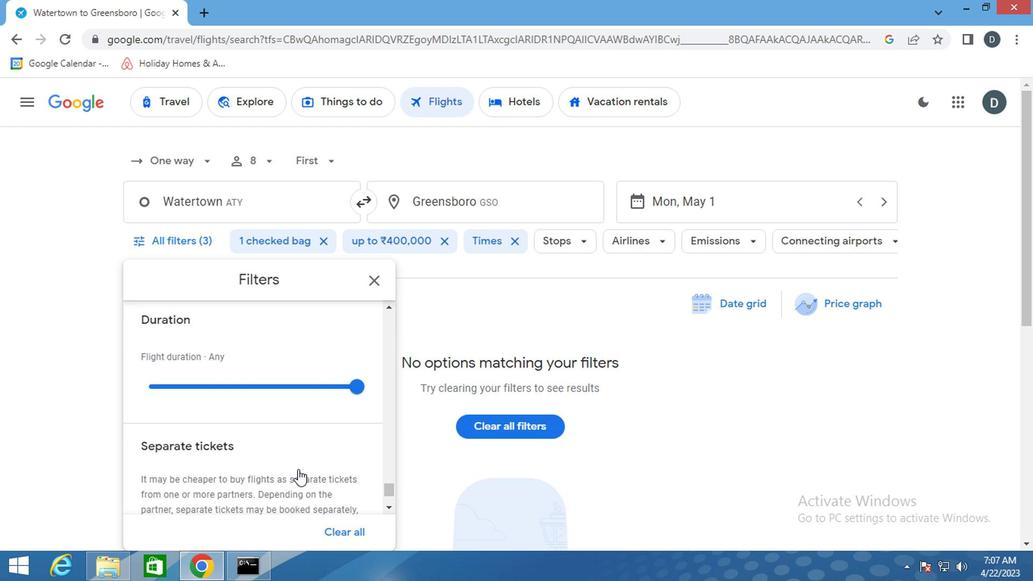 
Action: Mouse scrolled (293, 468) with delta (0, 0)
Screenshot: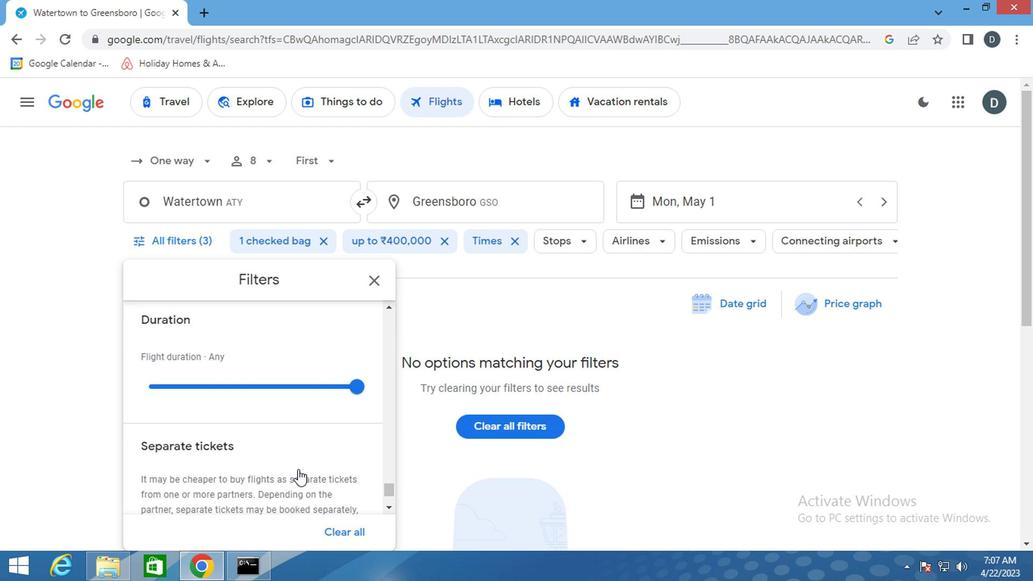 
Action: Mouse scrolled (293, 468) with delta (0, 0)
Screenshot: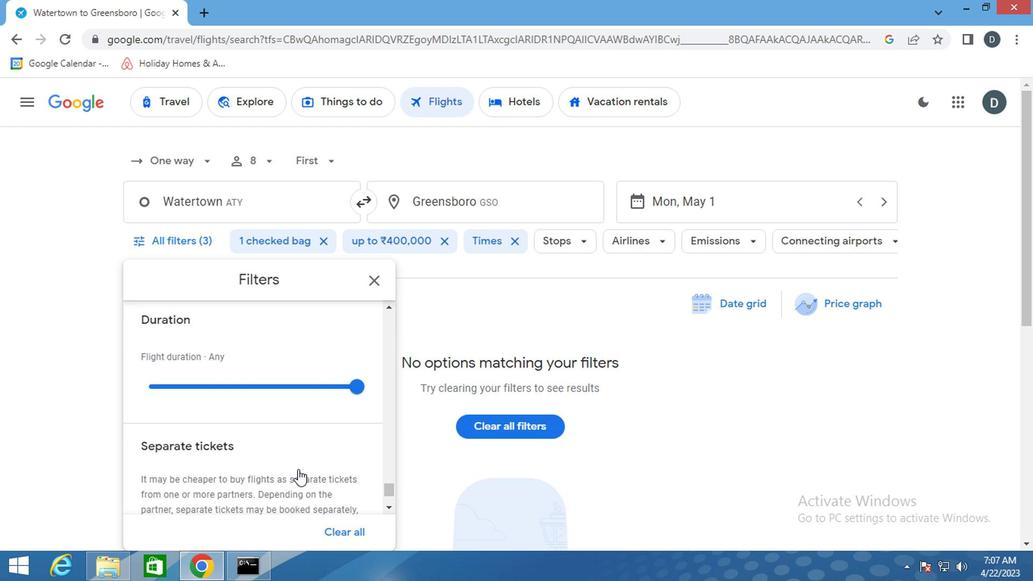 
Action: Mouse scrolled (293, 468) with delta (0, 0)
Screenshot: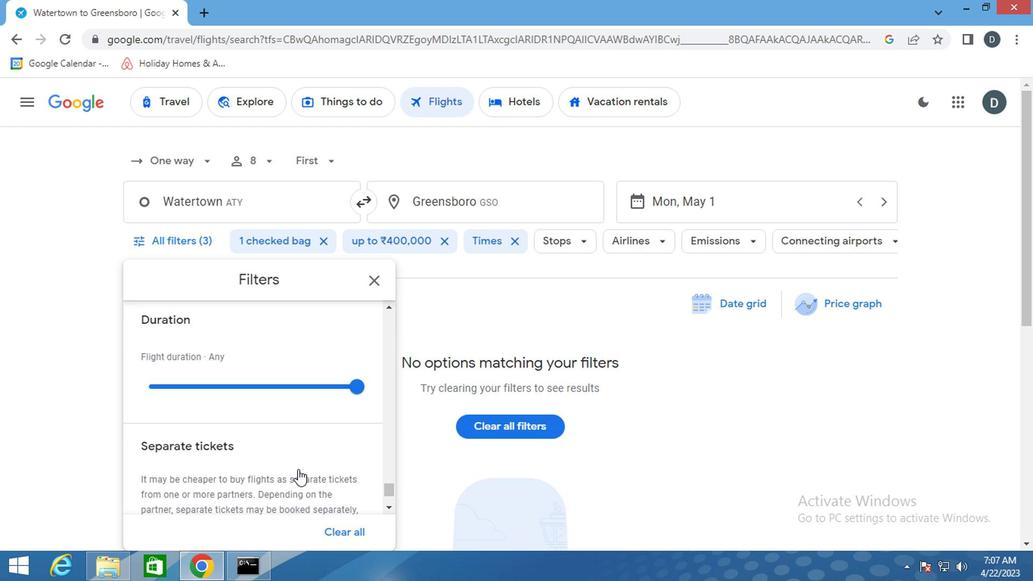 
Action: Mouse moved to (364, 279)
Screenshot: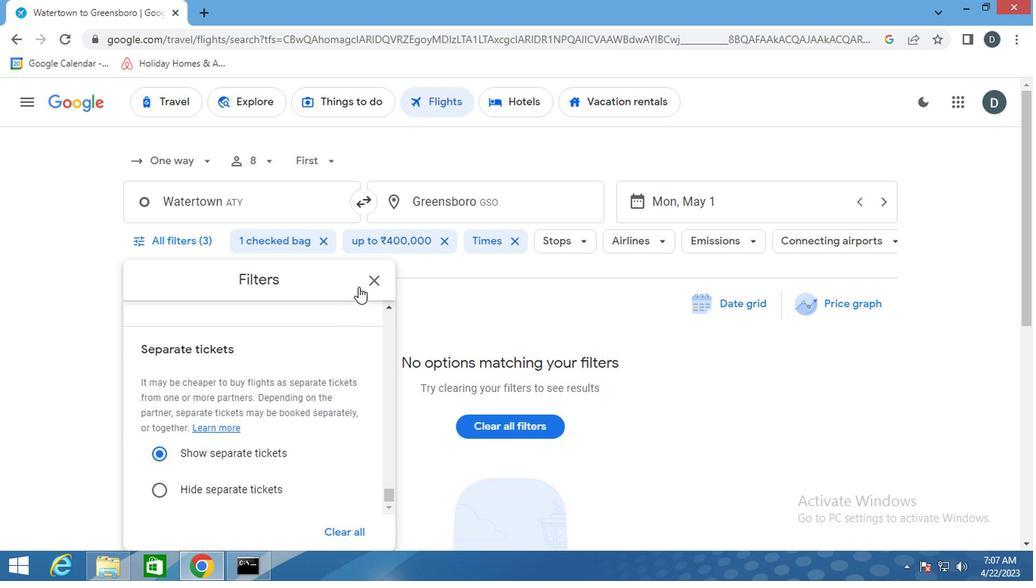 
Action: Mouse pressed left at (364, 279)
Screenshot: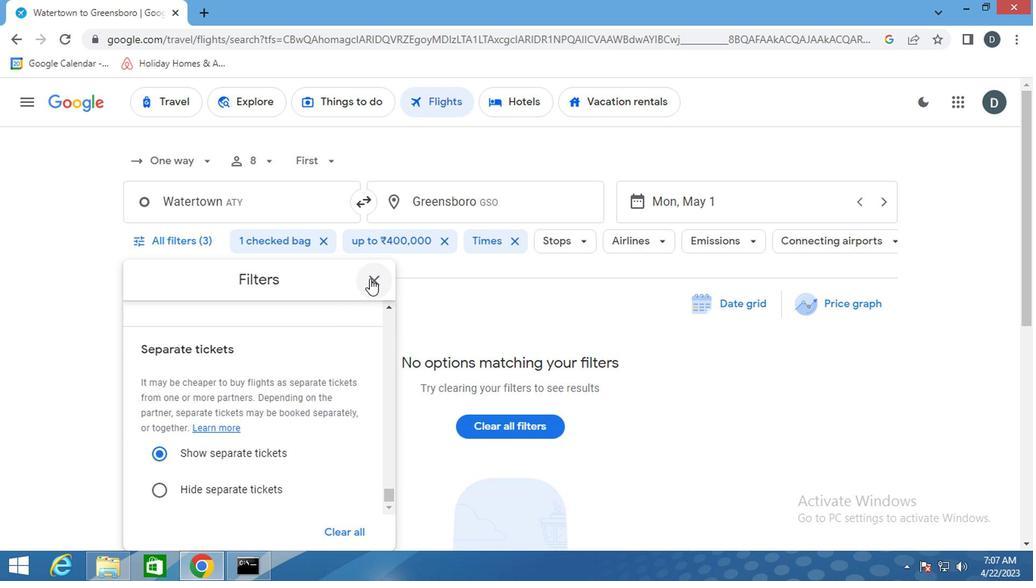 
Action: Mouse moved to (347, 280)
Screenshot: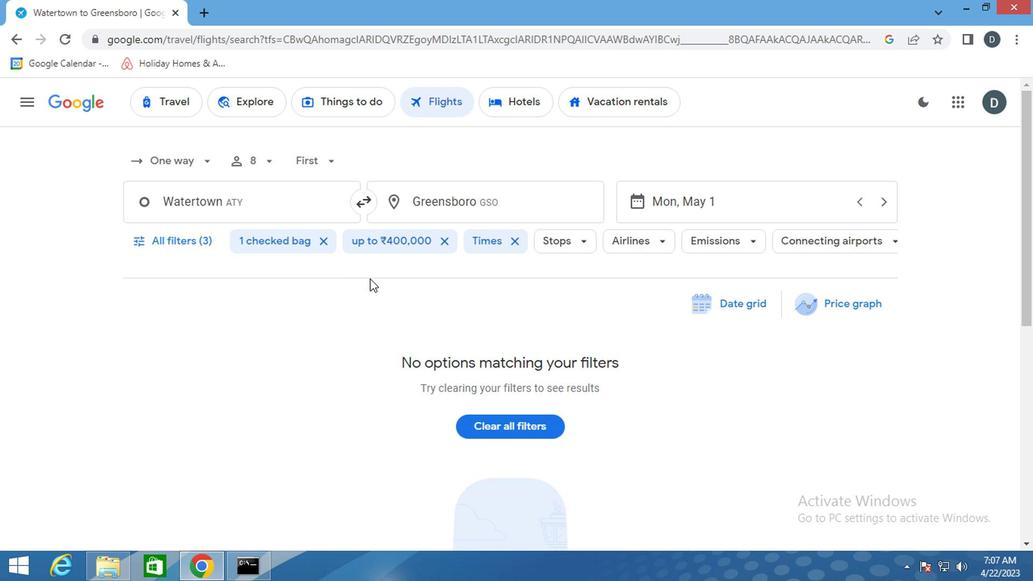 
